 Task: open an excel sheet and write heading  Budget GuruAdd Categories in a column and its values below  'Housing, Transportation, Groceries, Utilities, Entertainment, Dining Out, Health, Miscellaneous, Savings & Total. 'Add Budgeted amount in next column and its values below  $1,500, $300, $400, $200, $150, $250, $100, $200, $500 & $4,600. Add Actual amountin next column and its values below   $1,400, $280, $420, $180, $170, $230, $120, $180, $520 & $4,500. Add Difference in next column and its values below  -$100, -$20, +$20, -$20, +$20, -$20, +$20, -$20, +$20 & -$100Save page ExpReportDashboardDashboardbook
Action: Mouse moved to (144, 147)
Screenshot: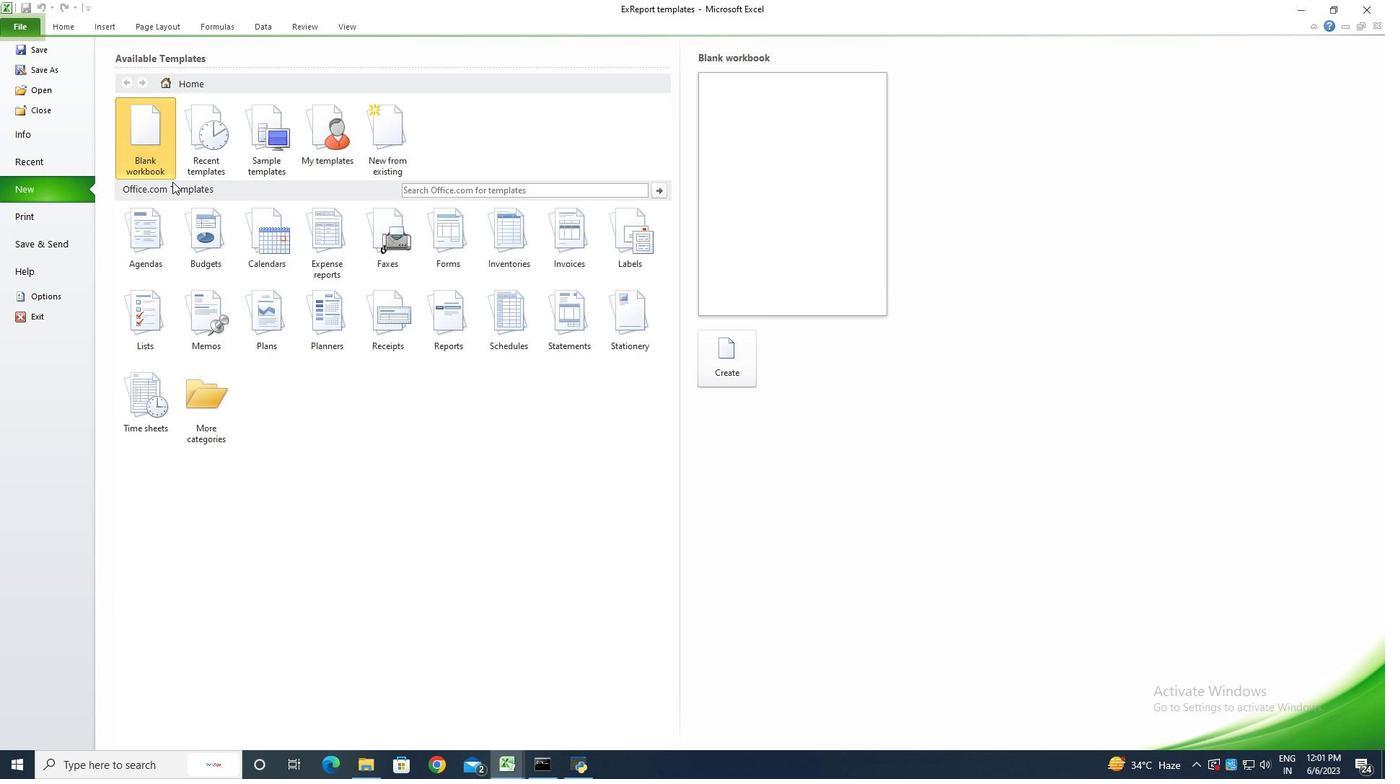 
Action: Mouse pressed left at (144, 147)
Screenshot: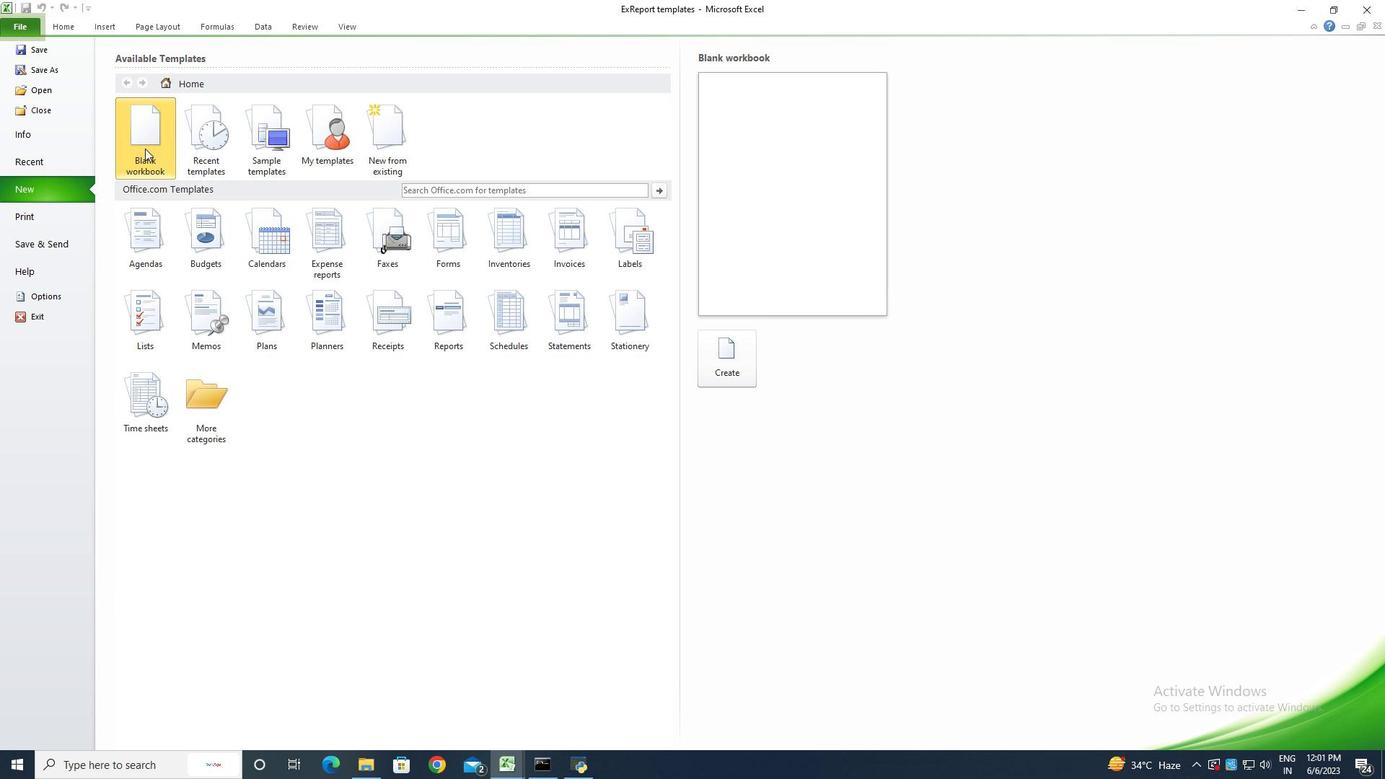 
Action: Mouse moved to (730, 370)
Screenshot: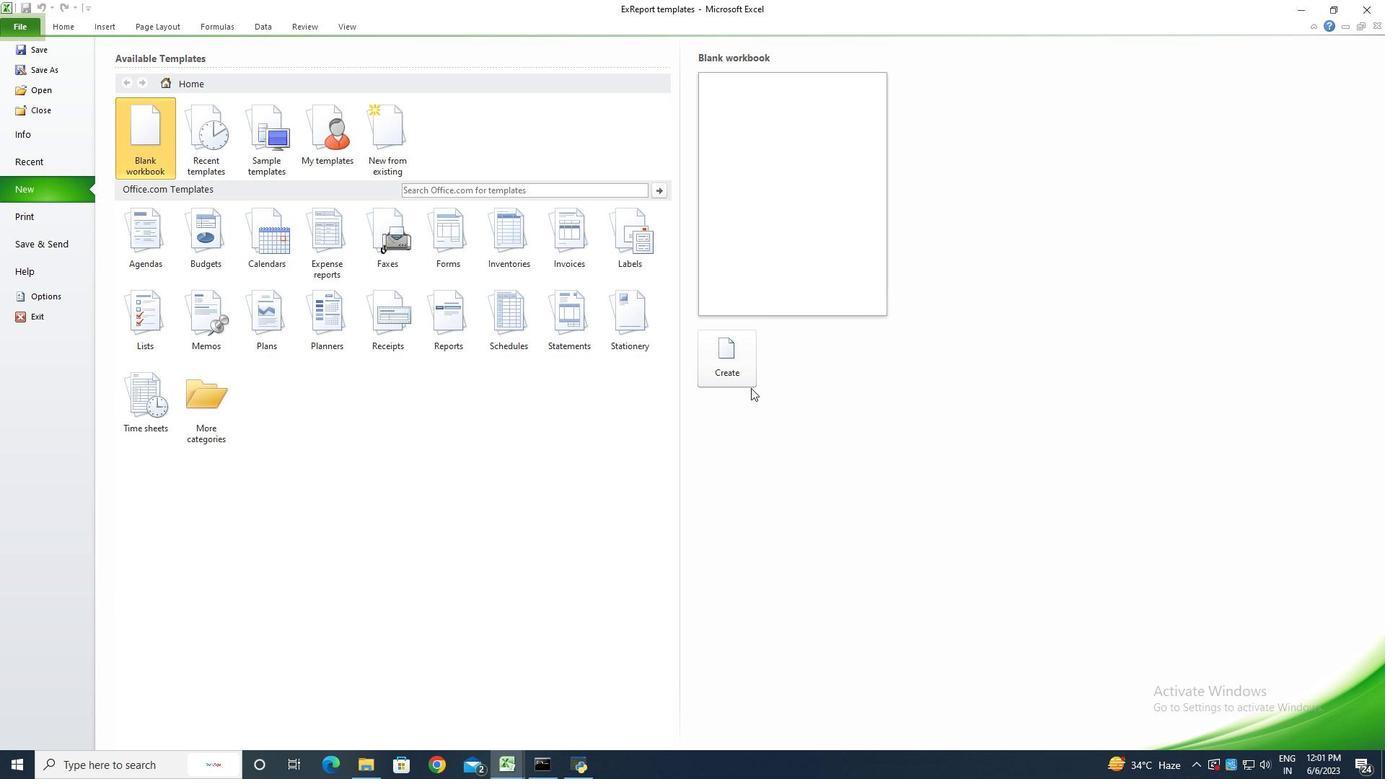 
Action: Mouse pressed left at (730, 370)
Screenshot: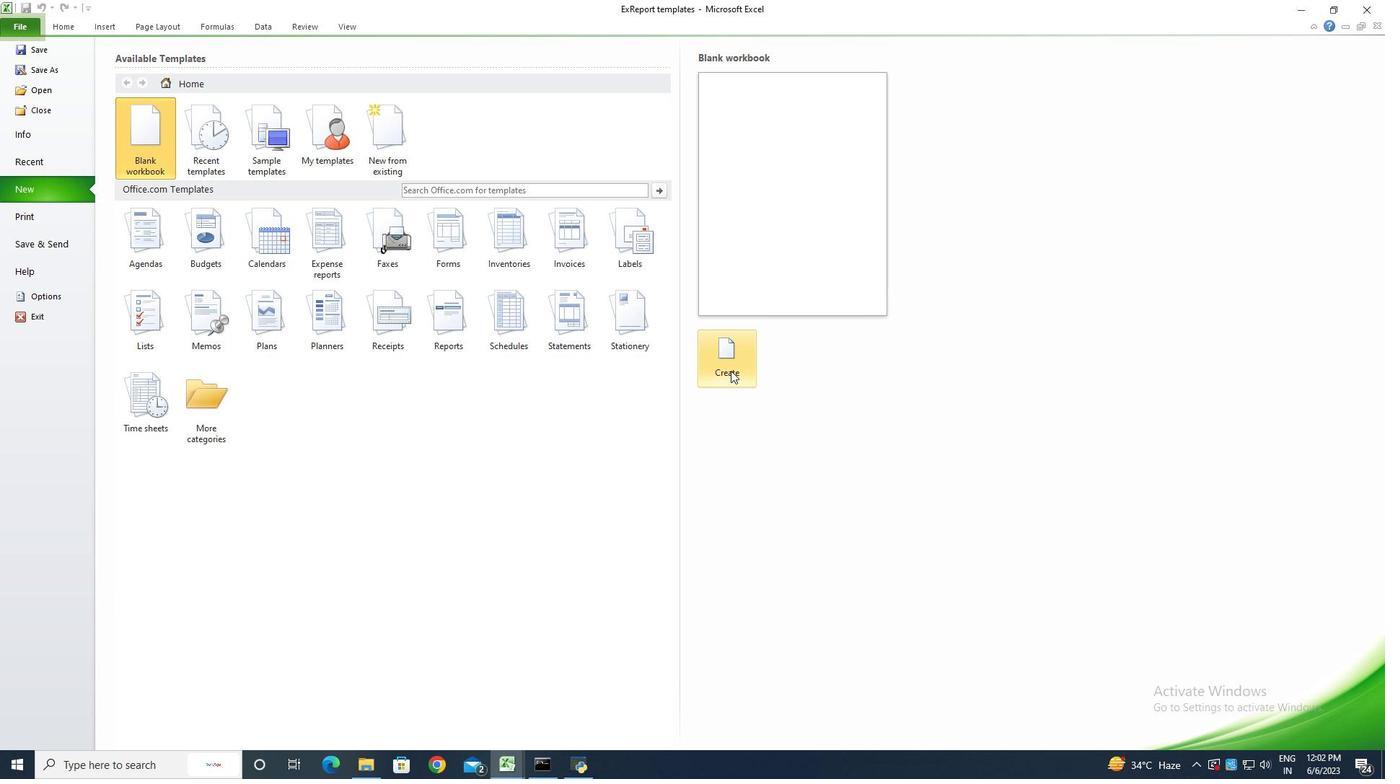 
Action: Key pressed <Key.shift><Key.shift><Key.shift><Key.shift><Key.shift><Key.shift><Key.shift>Budget<Key.space><Key.shift><Key.shift>Guru<Key.enter><Key.shift>Categories<Key.enter><Key.shift><Key.shift><Key.shift>Housing<Key.enter><Key.shift>Transportation<Key.enter><Key.shift><Key.shift><Key.shift><Key.shift>Groceries<Key.enter><Key.shift>Utilities<Key.enter><Key.shift>Entertainment<Key.enter><Key.shift>Dining<Key.space><Key.shift>Out<Key.enter><Key.shift>Health<Key.enter><Key.shift><Key.shift><Key.shift><Key.shift><Key.shift>Miscellaneour<Key.backspace>s<Key.enter><Key.shift>Svings<Key.backspace><Key.backspace><Key.backspace><Key.backspace><Key.backspace>avings<Key.enter><Key.shift>Ta<Key.backspace>otal<Key.enter>
Screenshot: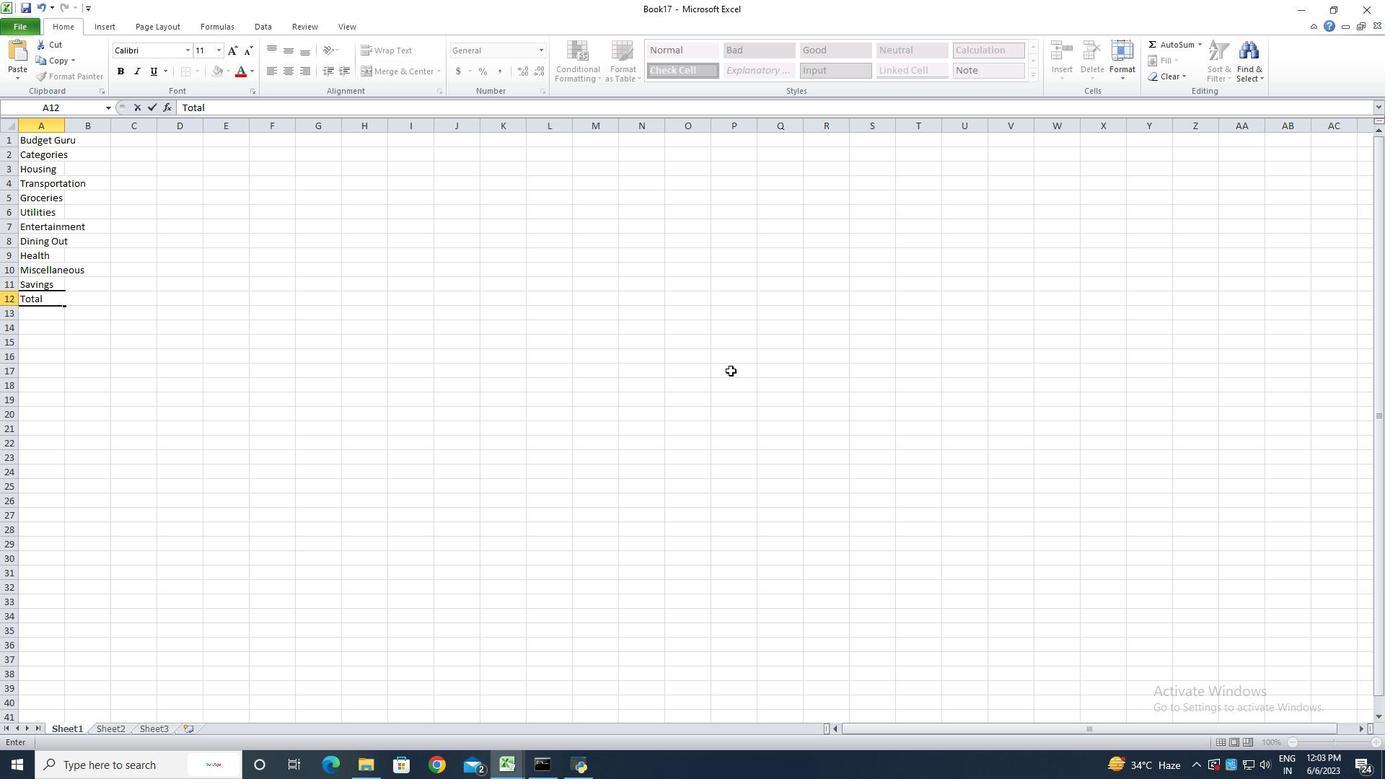 
Action: Mouse moved to (66, 127)
Screenshot: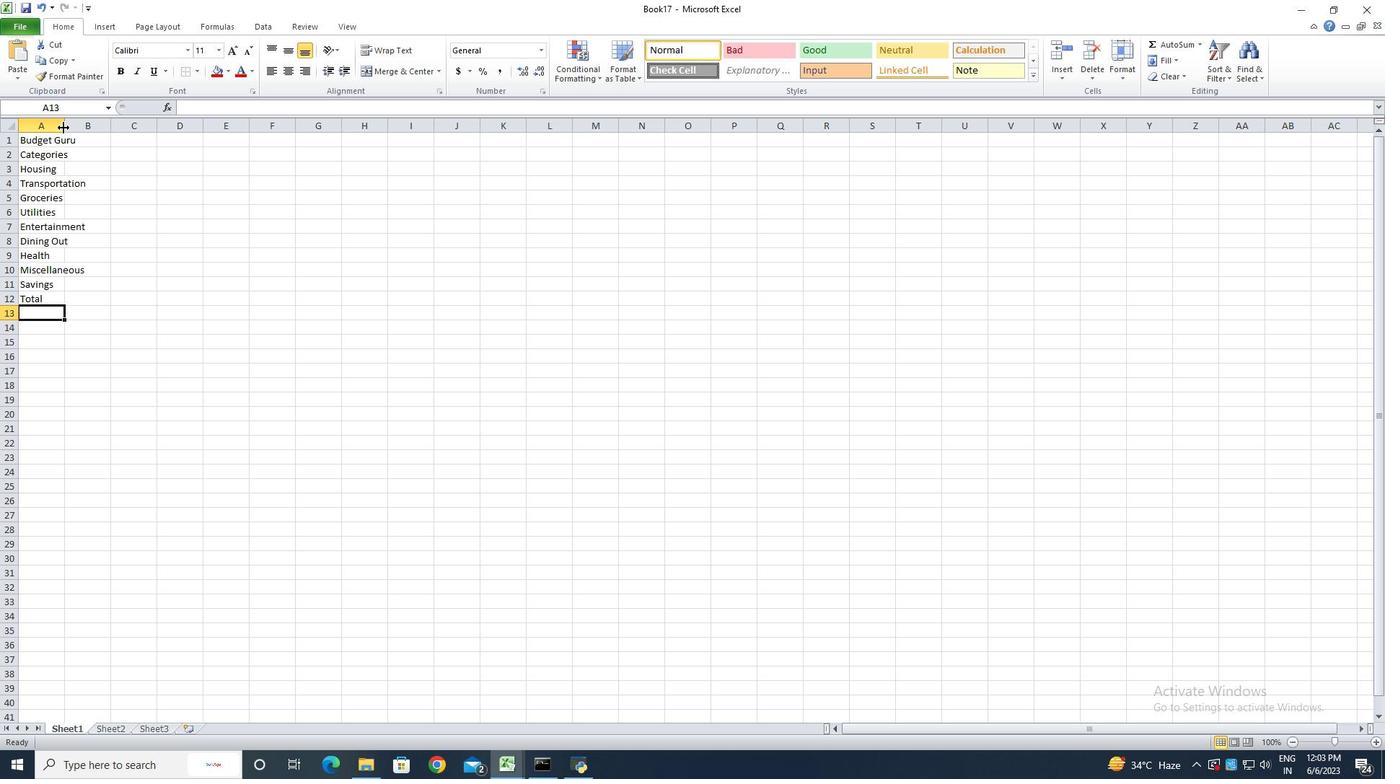 
Action: Mouse pressed left at (66, 127)
Screenshot: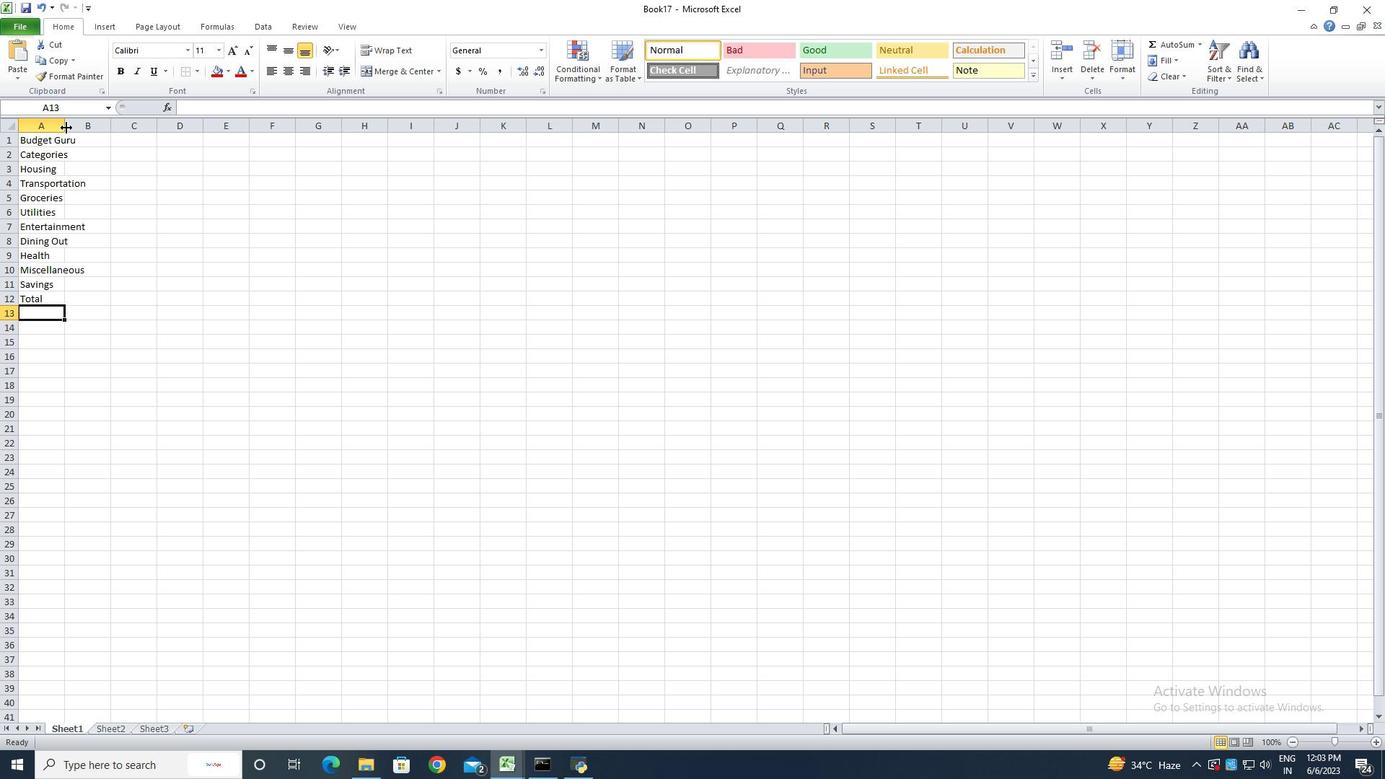 
Action: Mouse pressed left at (66, 127)
Screenshot: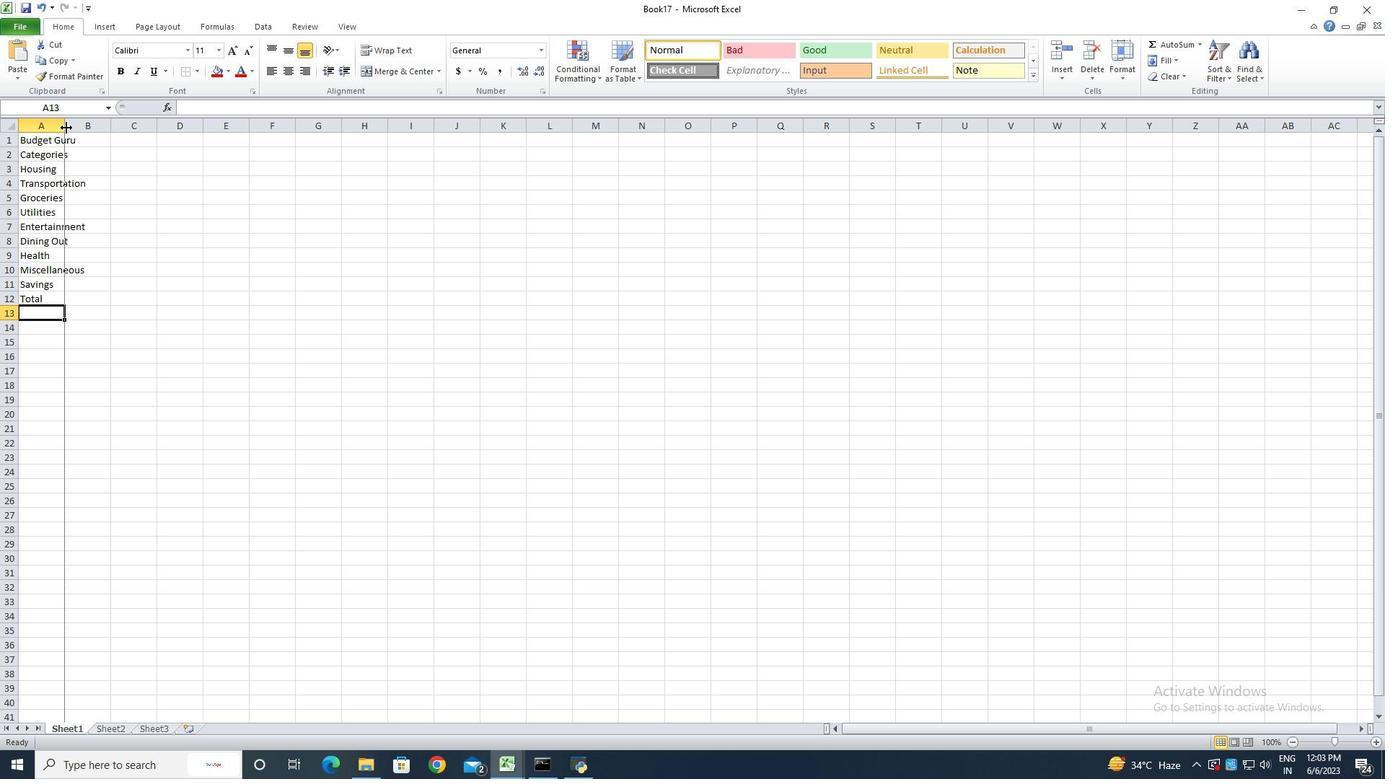 
Action: Mouse moved to (111, 155)
Screenshot: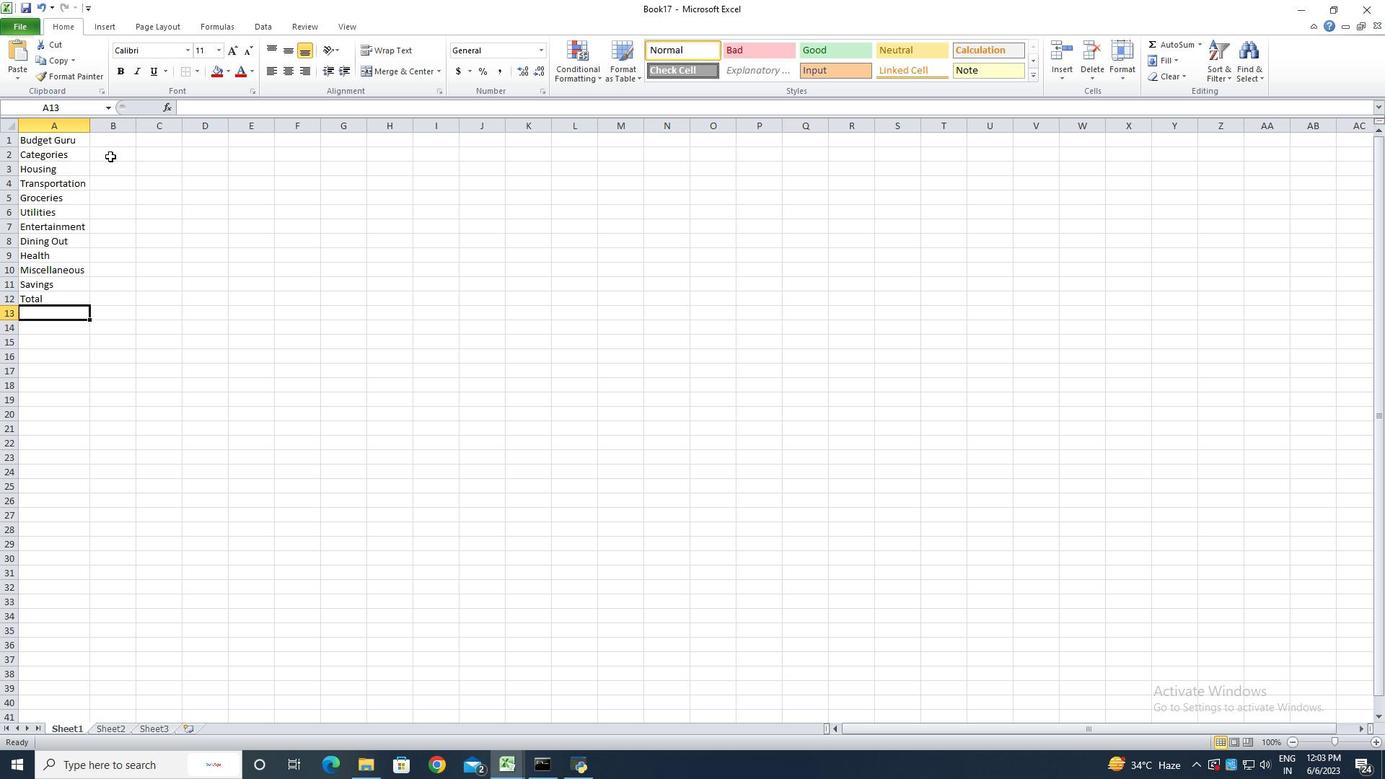 
Action: Mouse pressed left at (111, 155)
Screenshot: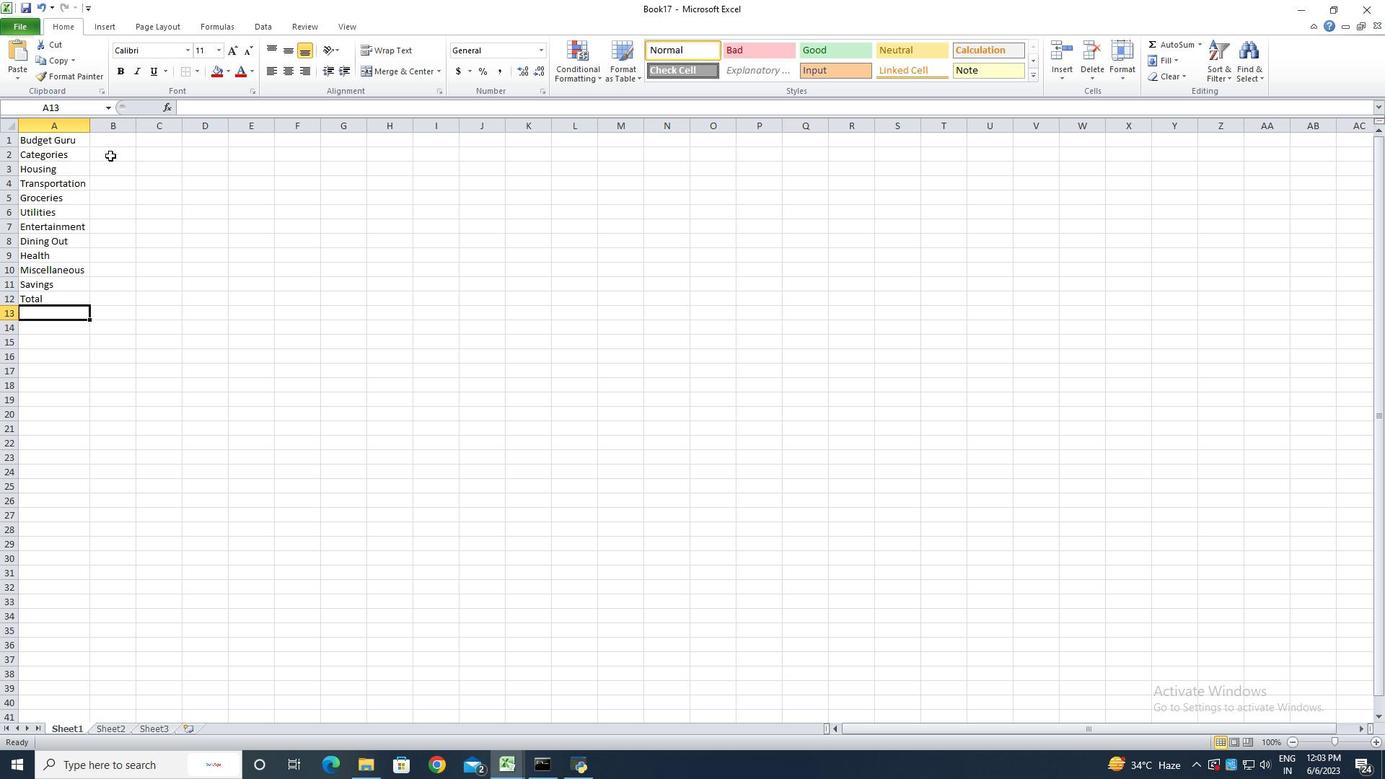 
Action: Key pressed <Key.shift><Key.shift>Budgeted<Key.space><Key.shift><Key.shift><Key.shift><Key.shift><Key.shift><Key.shift><Key.shift><Key.shift><Key.shift><Key.shift><Key.shift><Key.shift>Amount<Key.enter>1500<Key.enter>300<Key.enter>400<Key.enter>200<Key.enter>150<Key.enter>250<Key.enter>100<Key.enter>200<Key.enter>200<Key.backspace><Key.backspace><Key.backspace>500<Key.enter>4600<Key.enter>
Screenshot: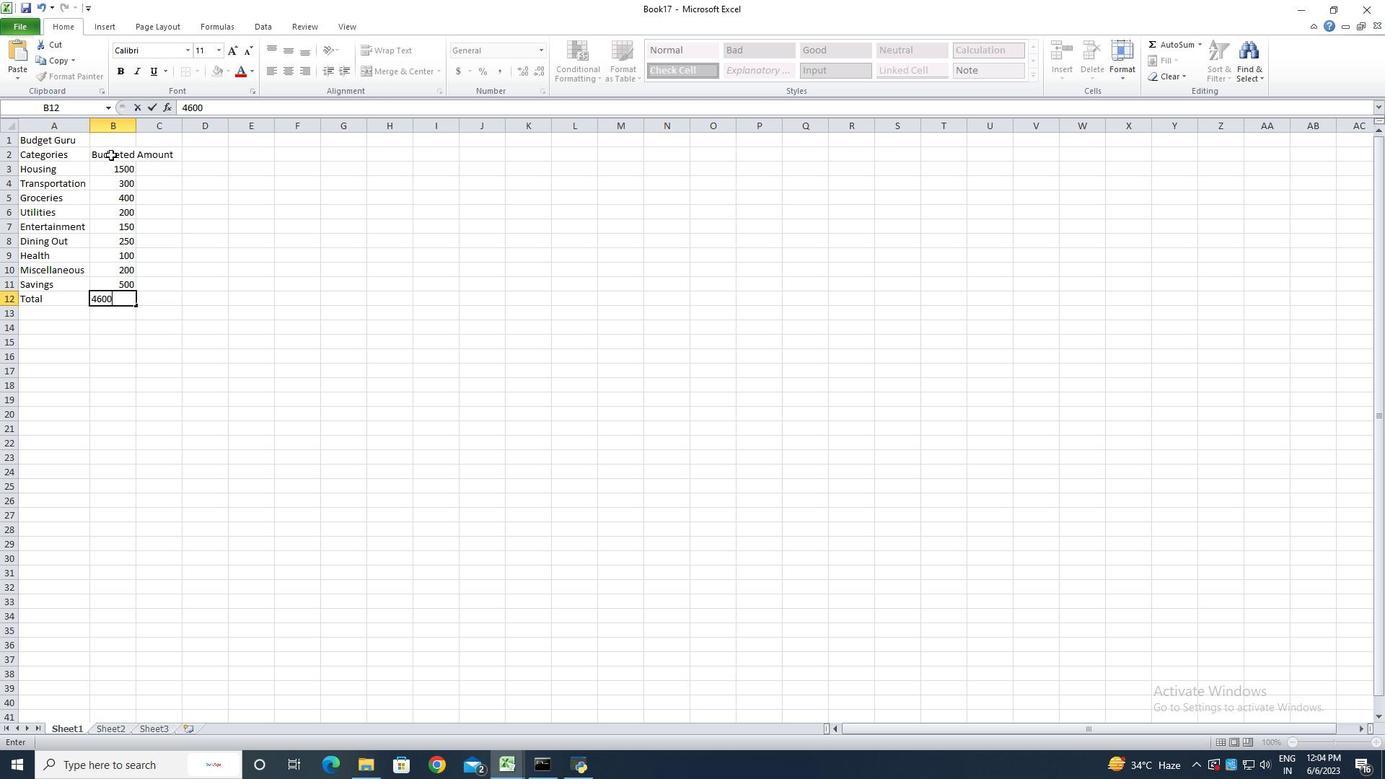 
Action: Mouse moved to (109, 170)
Screenshot: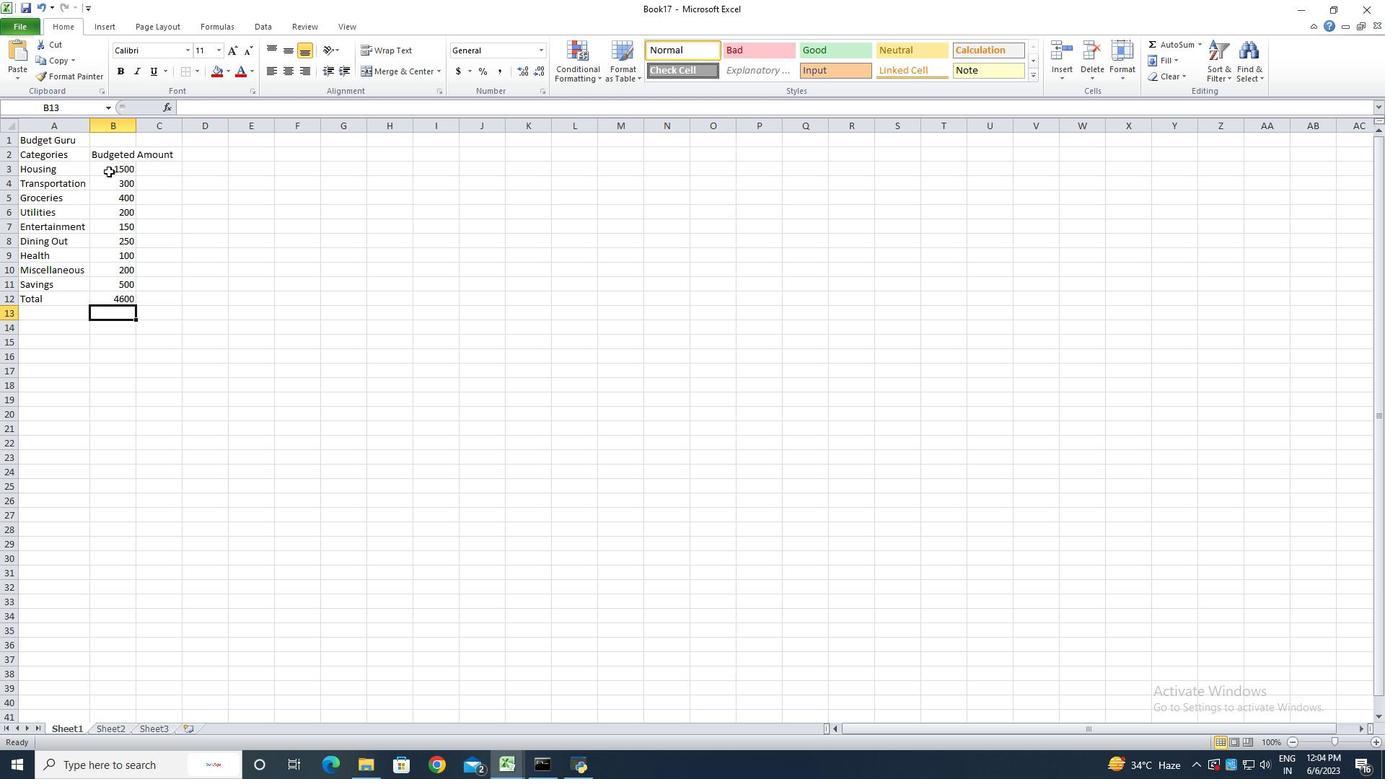 
Action: Mouse pressed left at (109, 170)
Screenshot: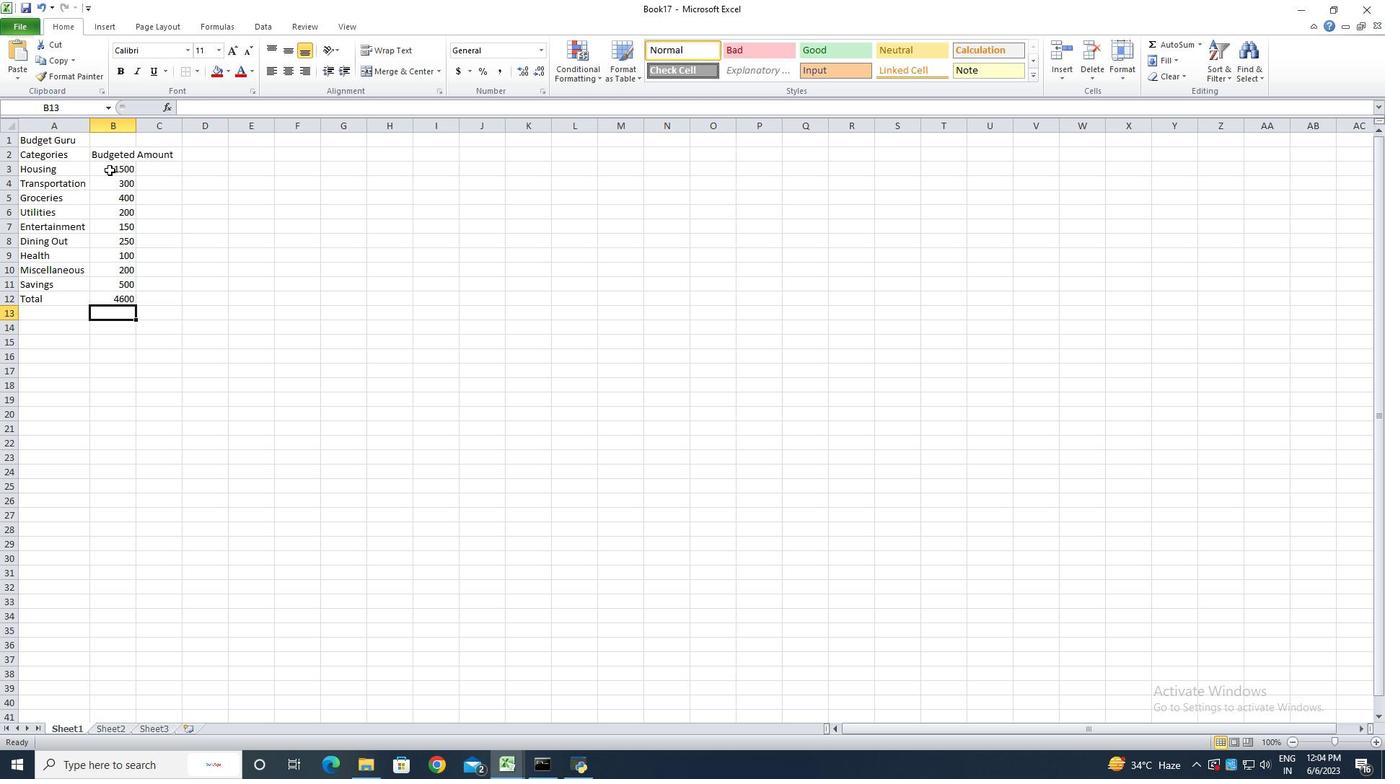 
Action: Mouse moved to (538, 52)
Screenshot: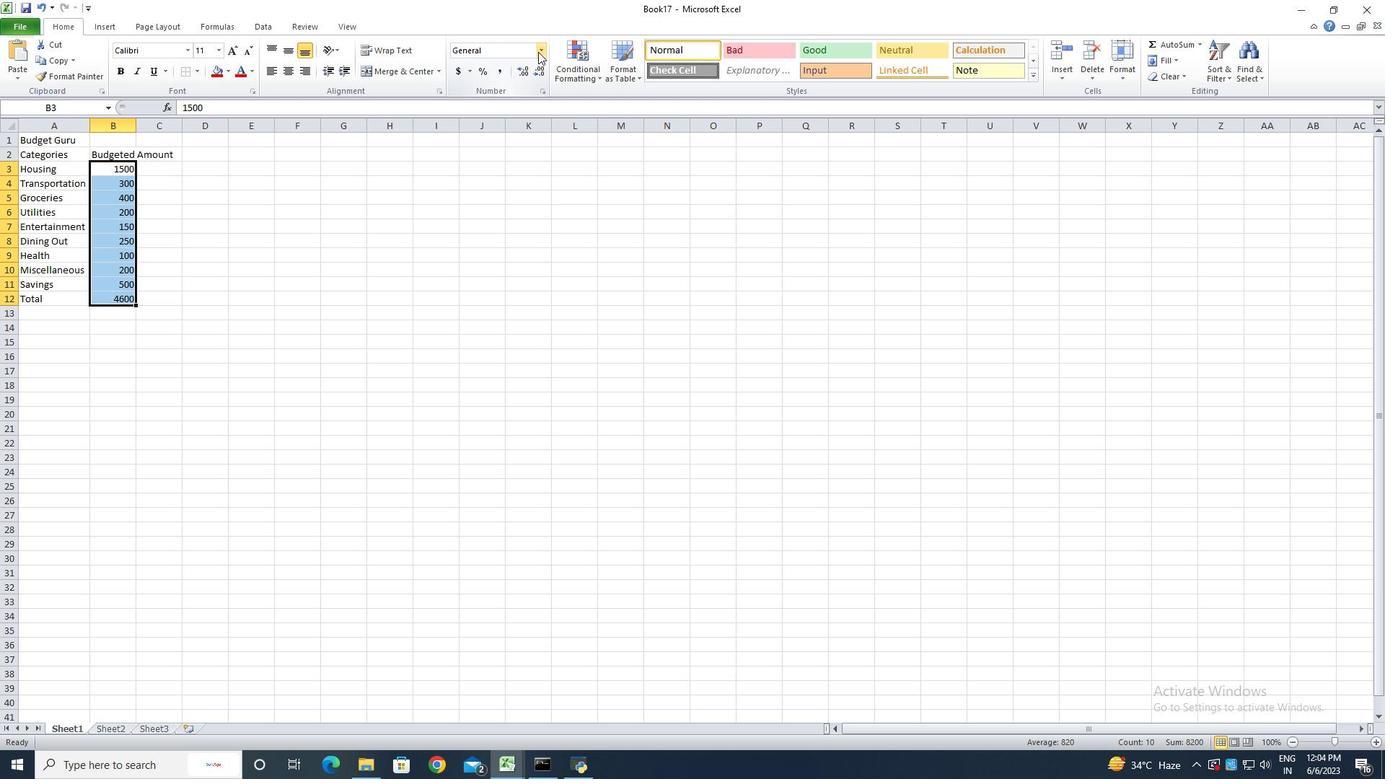 
Action: Mouse pressed left at (538, 52)
Screenshot: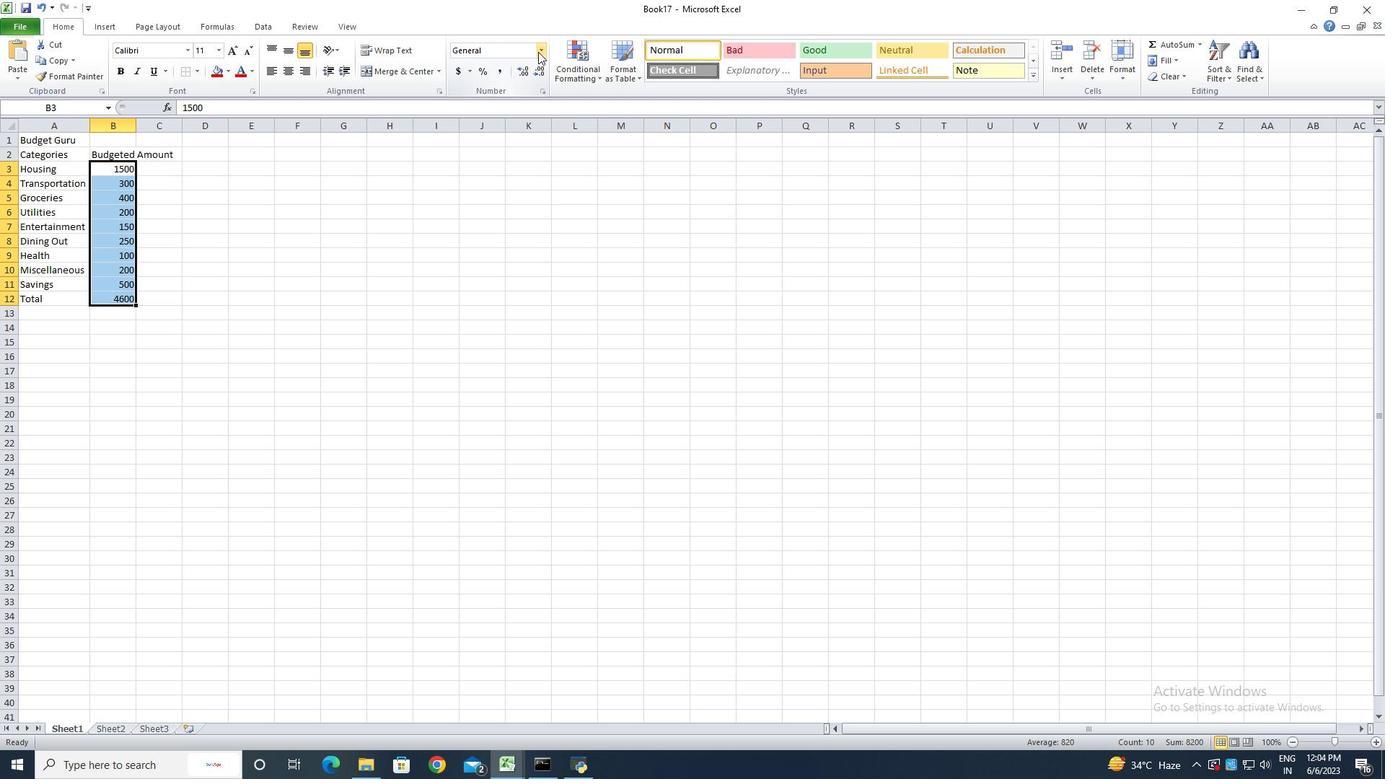 
Action: Mouse moved to (509, 419)
Screenshot: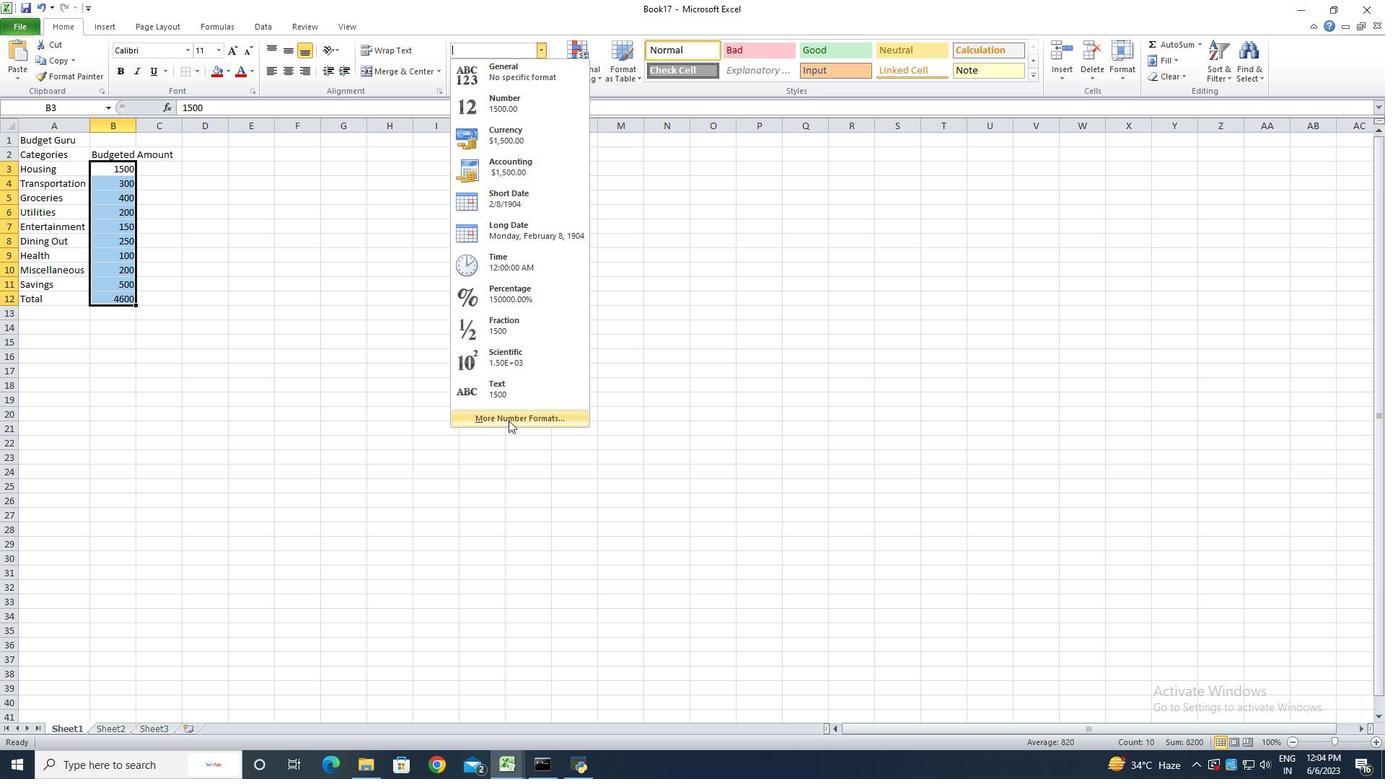 
Action: Mouse pressed left at (509, 419)
Screenshot: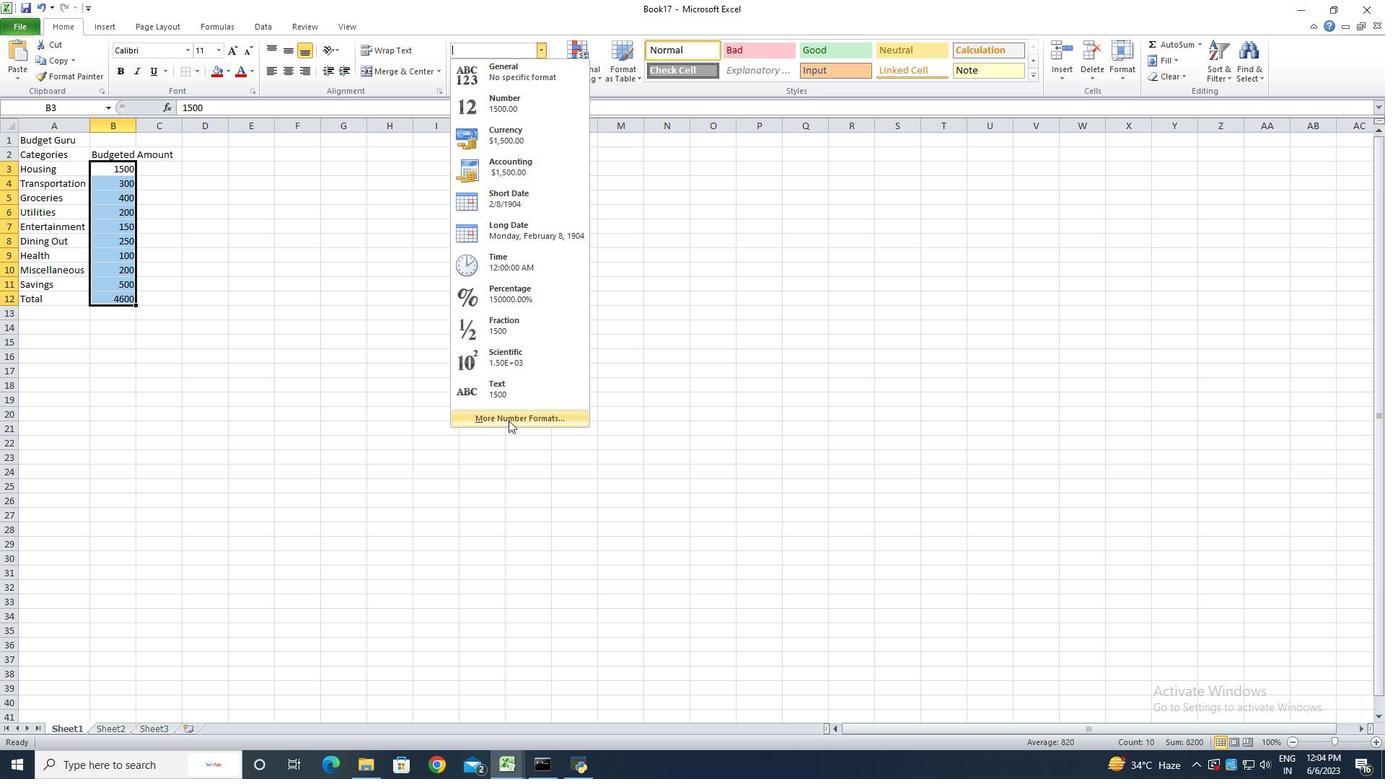
Action: Mouse moved to (225, 270)
Screenshot: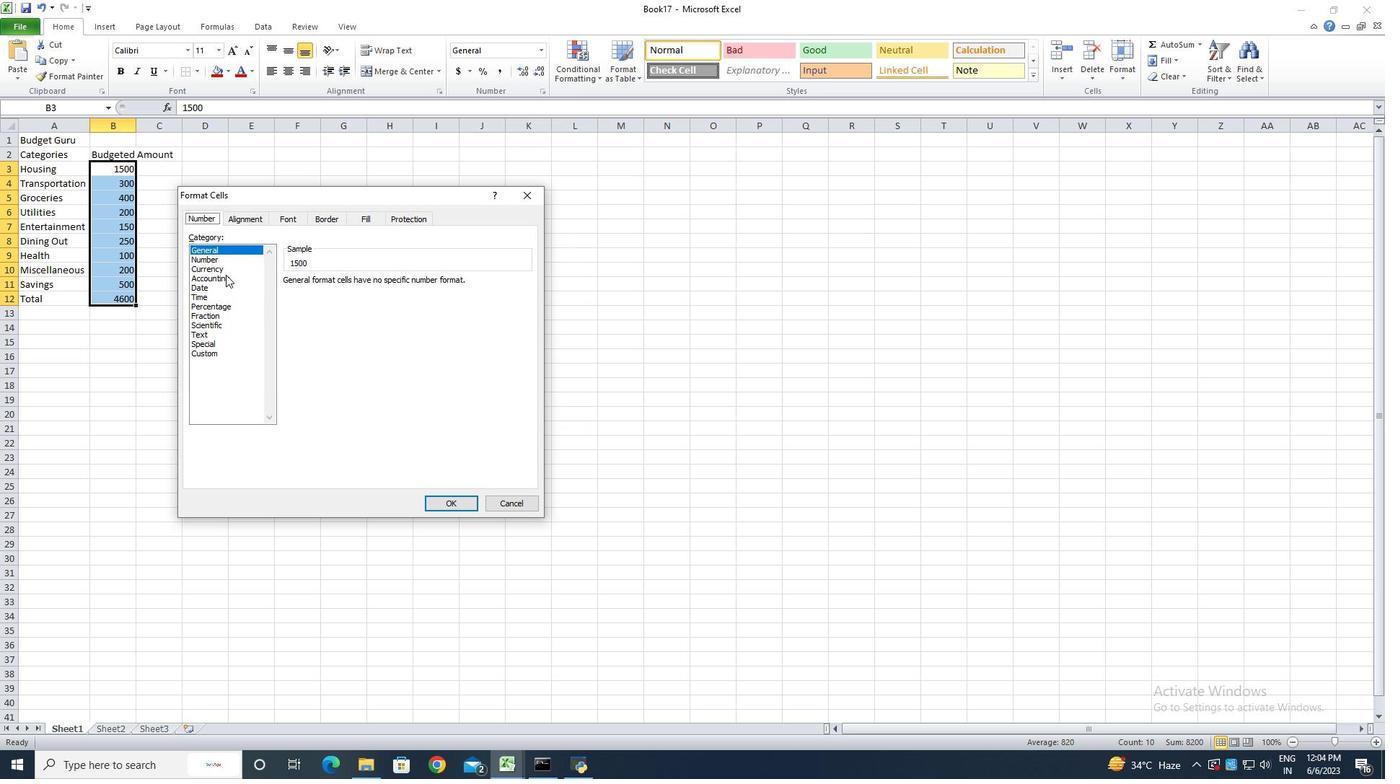 
Action: Mouse pressed left at (225, 270)
Screenshot: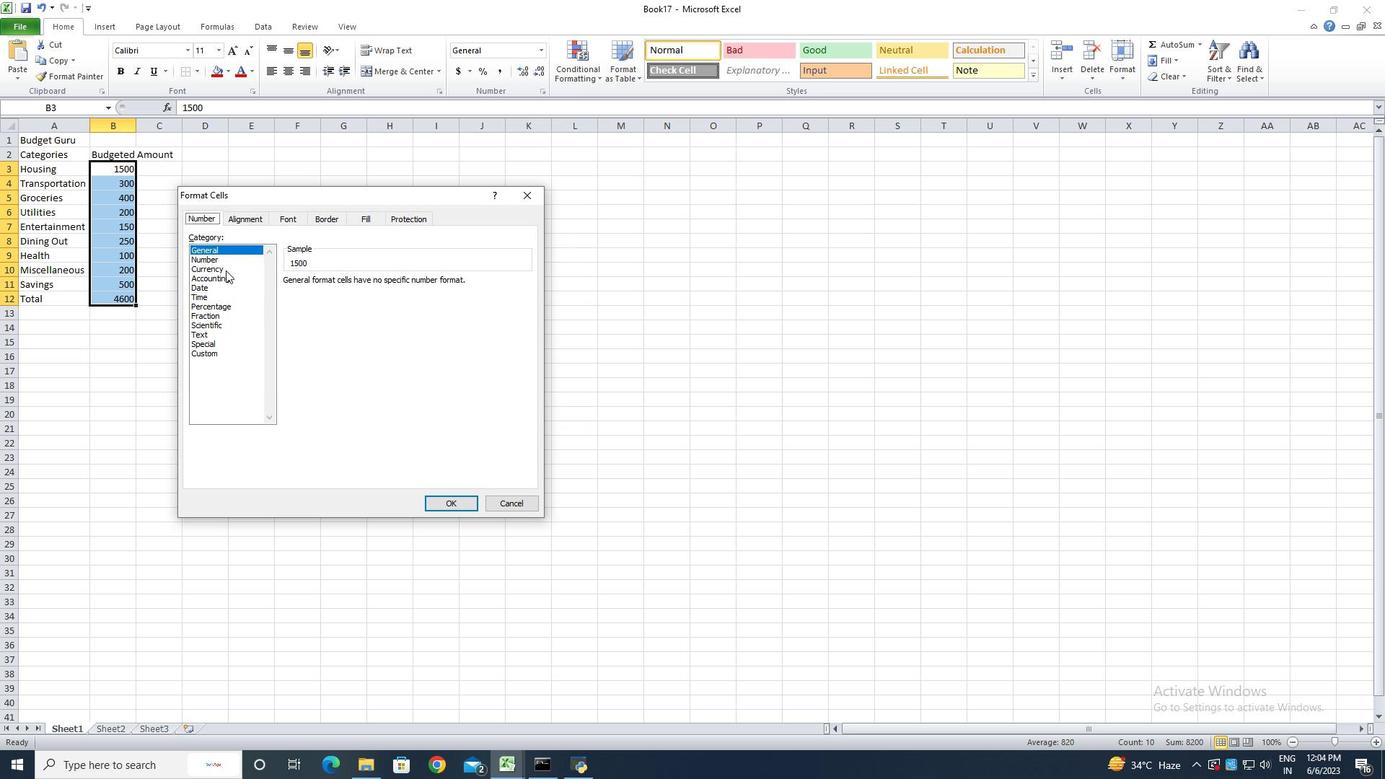 
Action: Mouse moved to (378, 285)
Screenshot: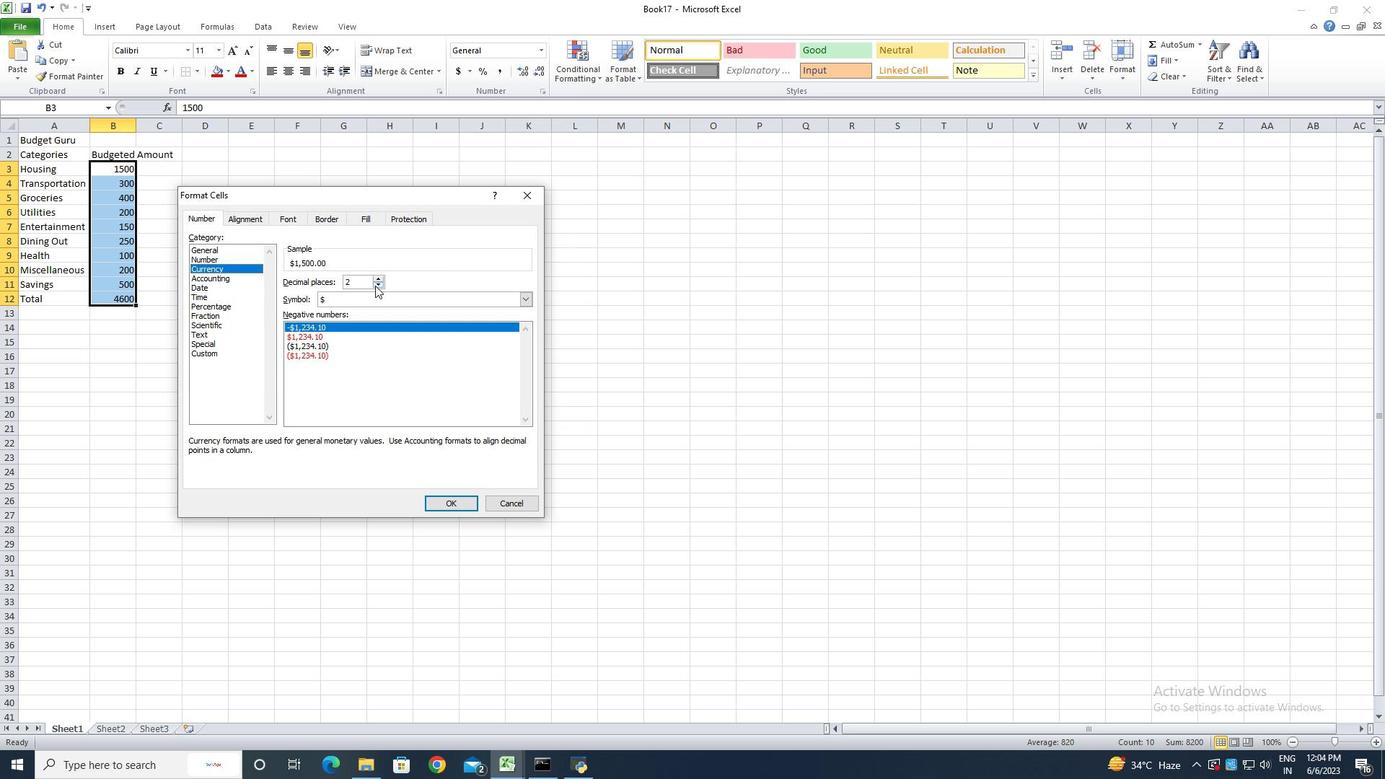 
Action: Mouse pressed left at (378, 285)
Screenshot: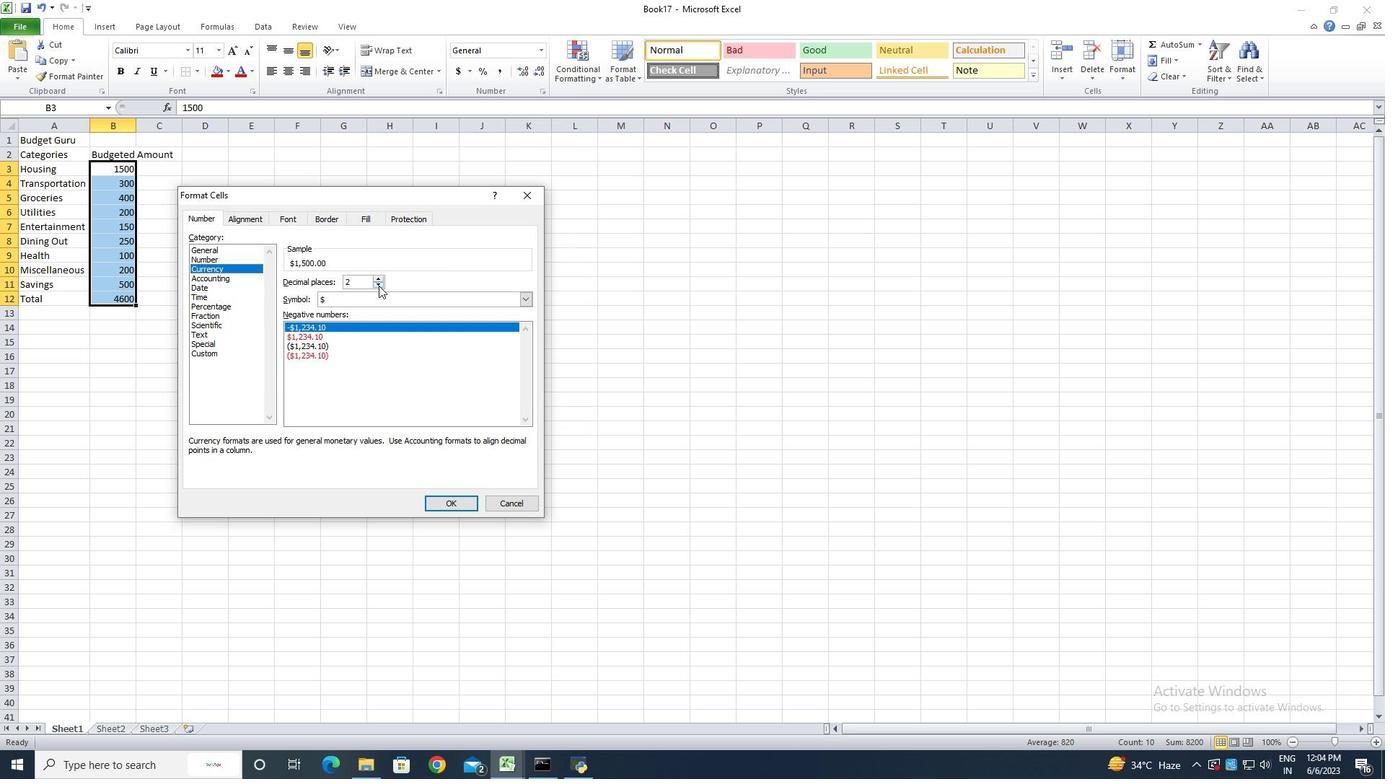 
Action: Mouse pressed left at (378, 285)
Screenshot: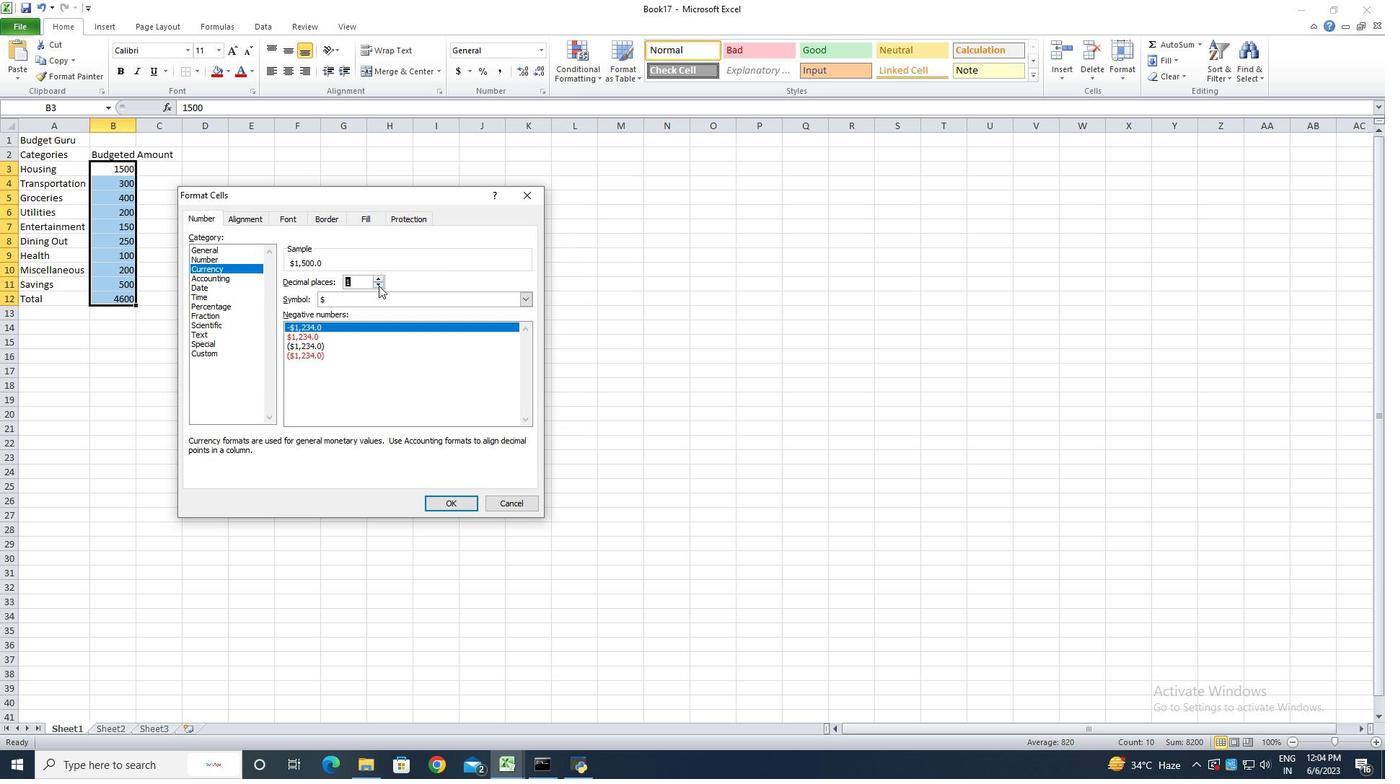 
Action: Mouse moved to (447, 508)
Screenshot: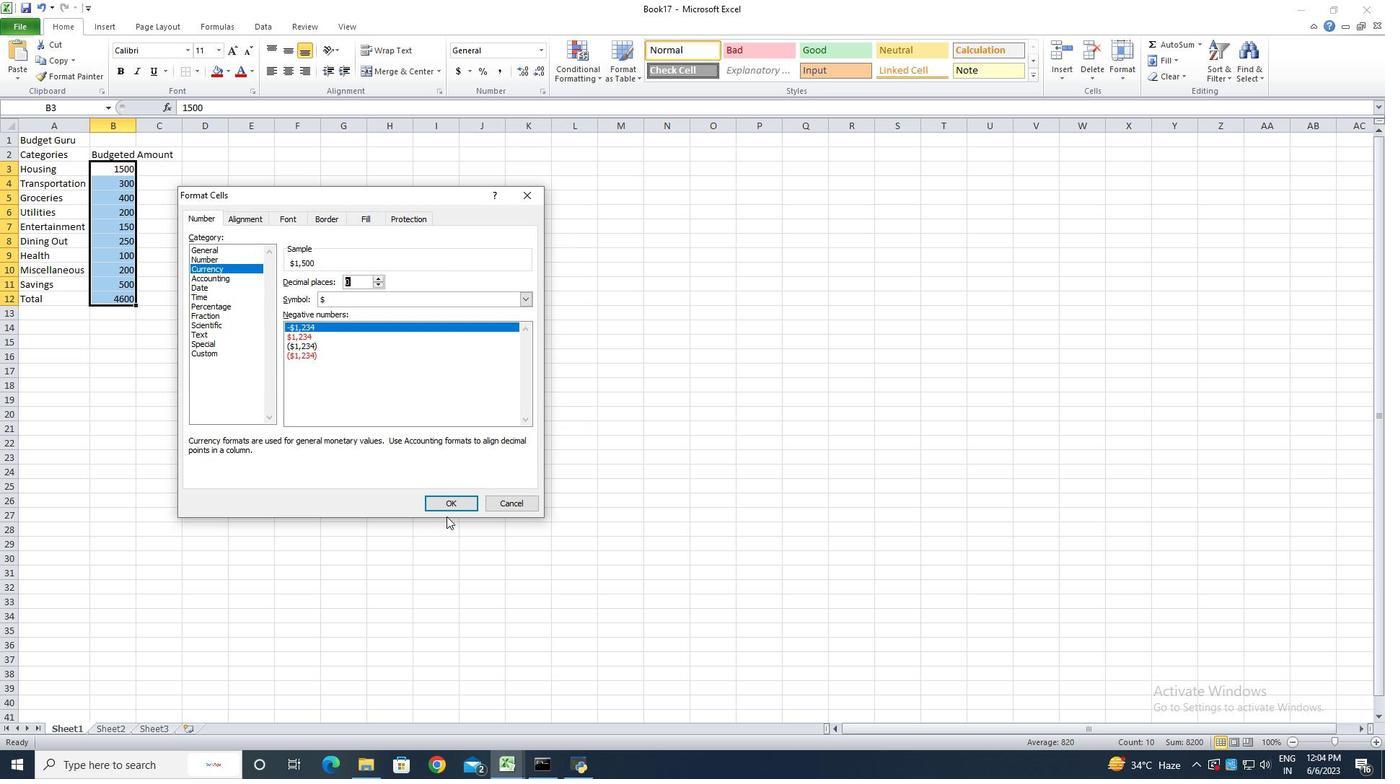 
Action: Mouse pressed left at (447, 508)
Screenshot: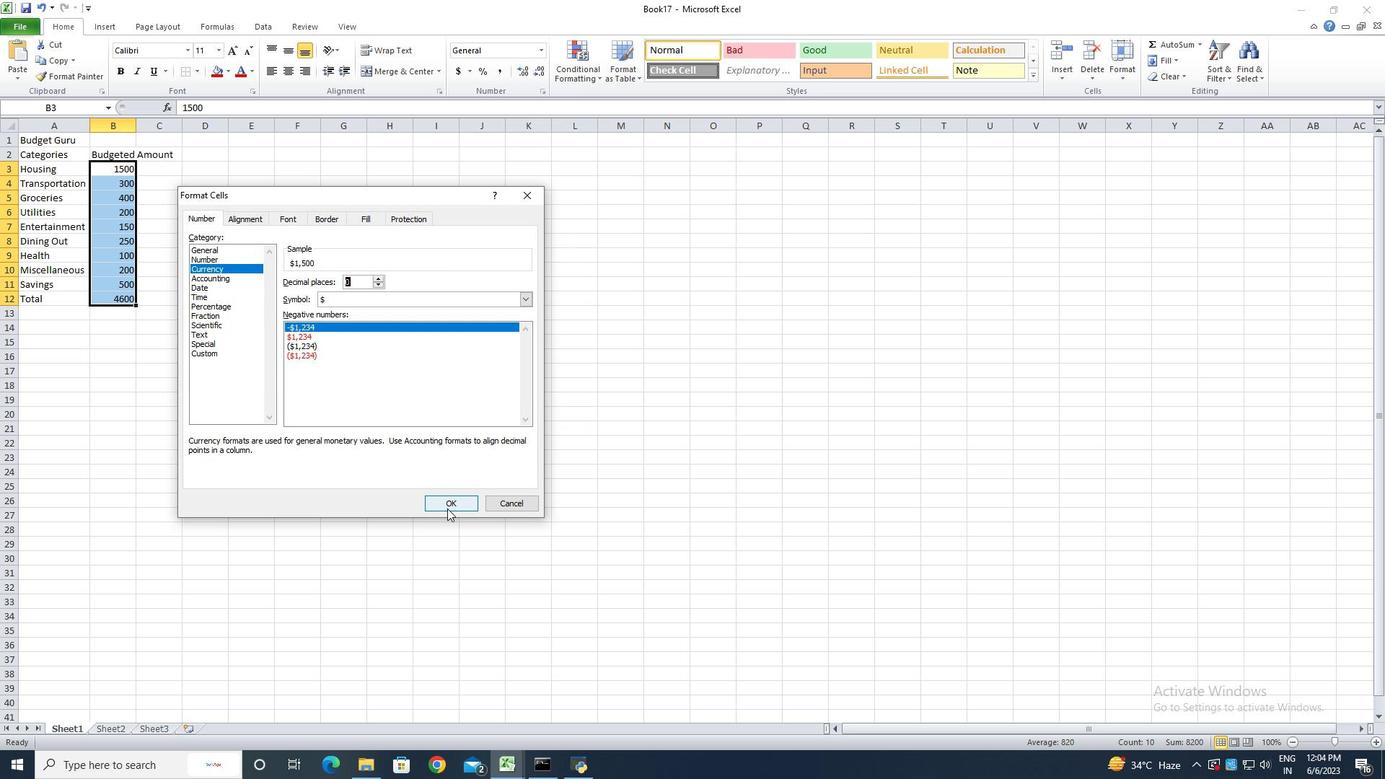 
Action: Mouse moved to (136, 132)
Screenshot: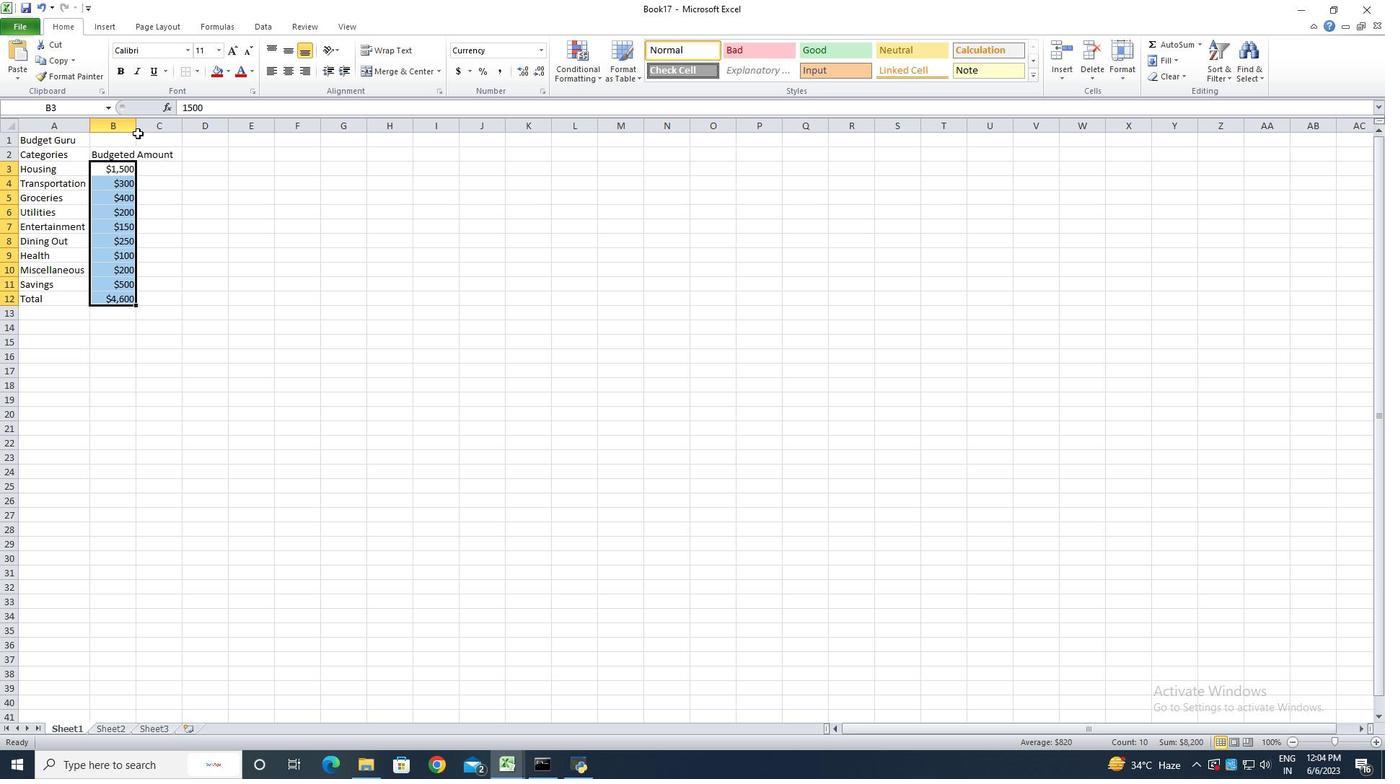 
Action: Mouse pressed left at (136, 132)
Screenshot: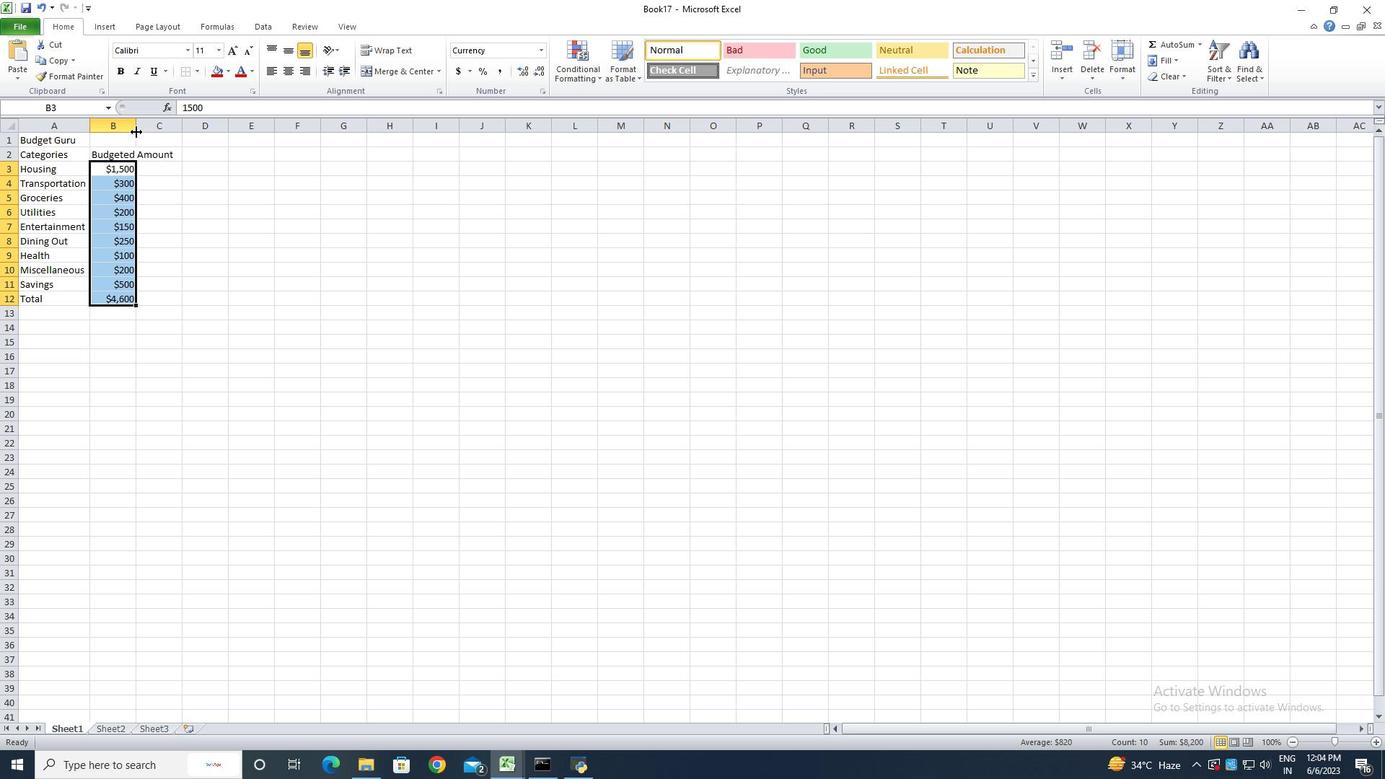 
Action: Mouse pressed left at (136, 132)
Screenshot: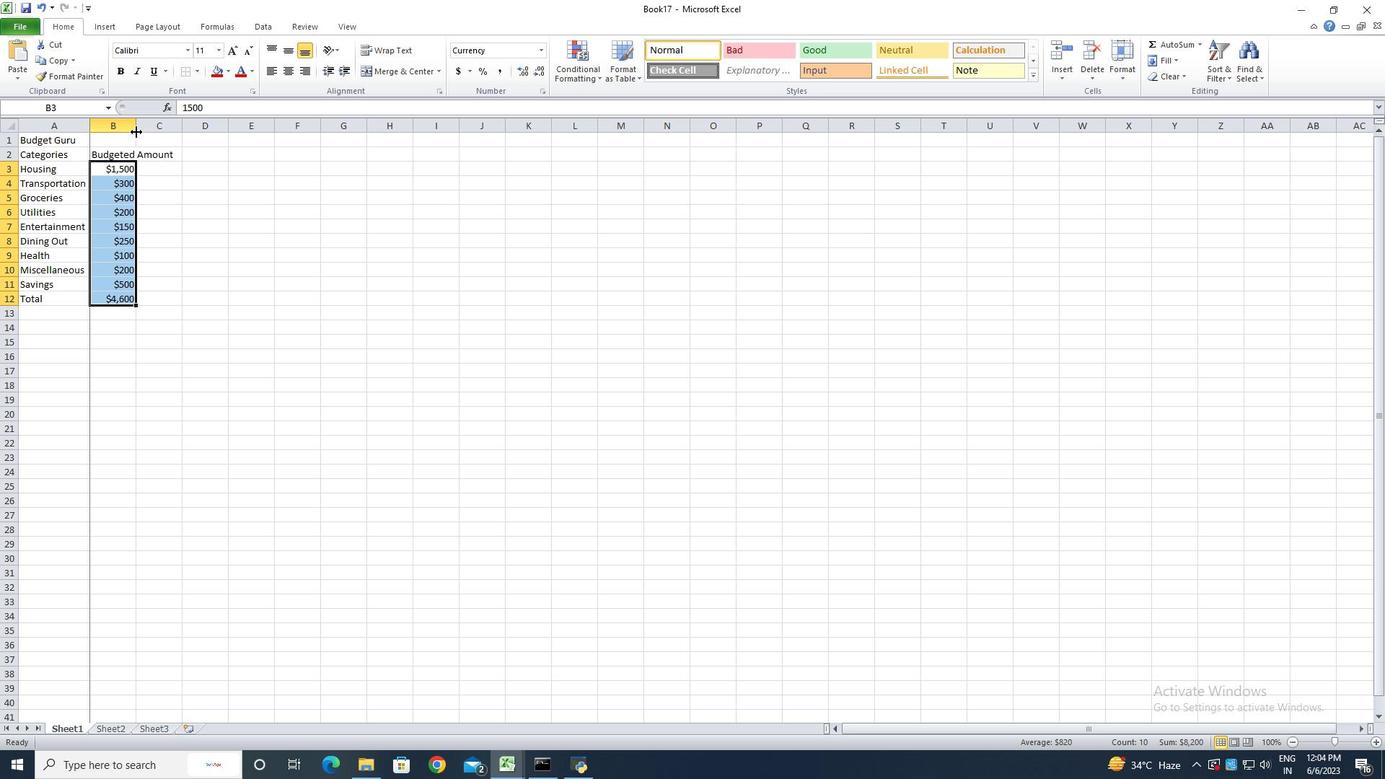 
Action: Mouse moved to (194, 156)
Screenshot: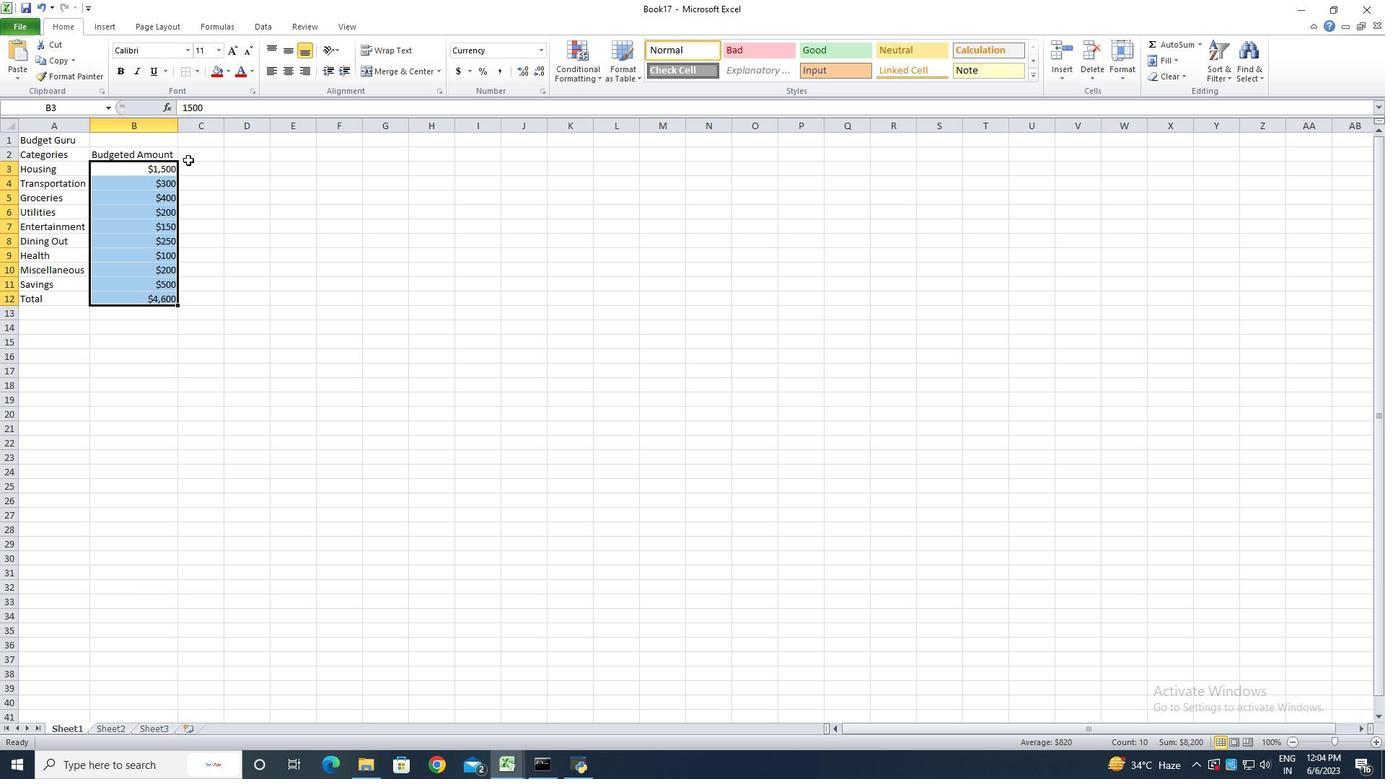 
Action: Mouse pressed left at (194, 156)
Screenshot: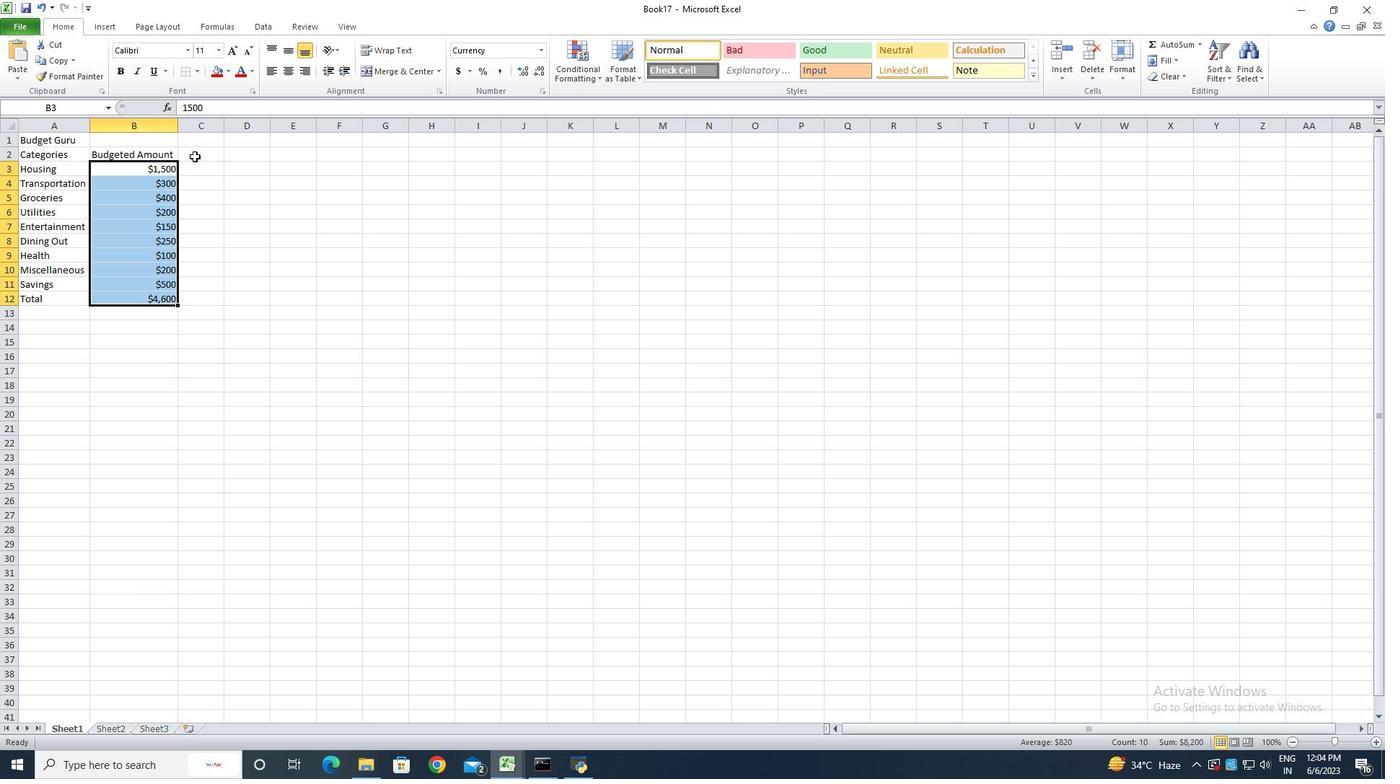 
Action: Key pressed <Key.shift>Actual
Screenshot: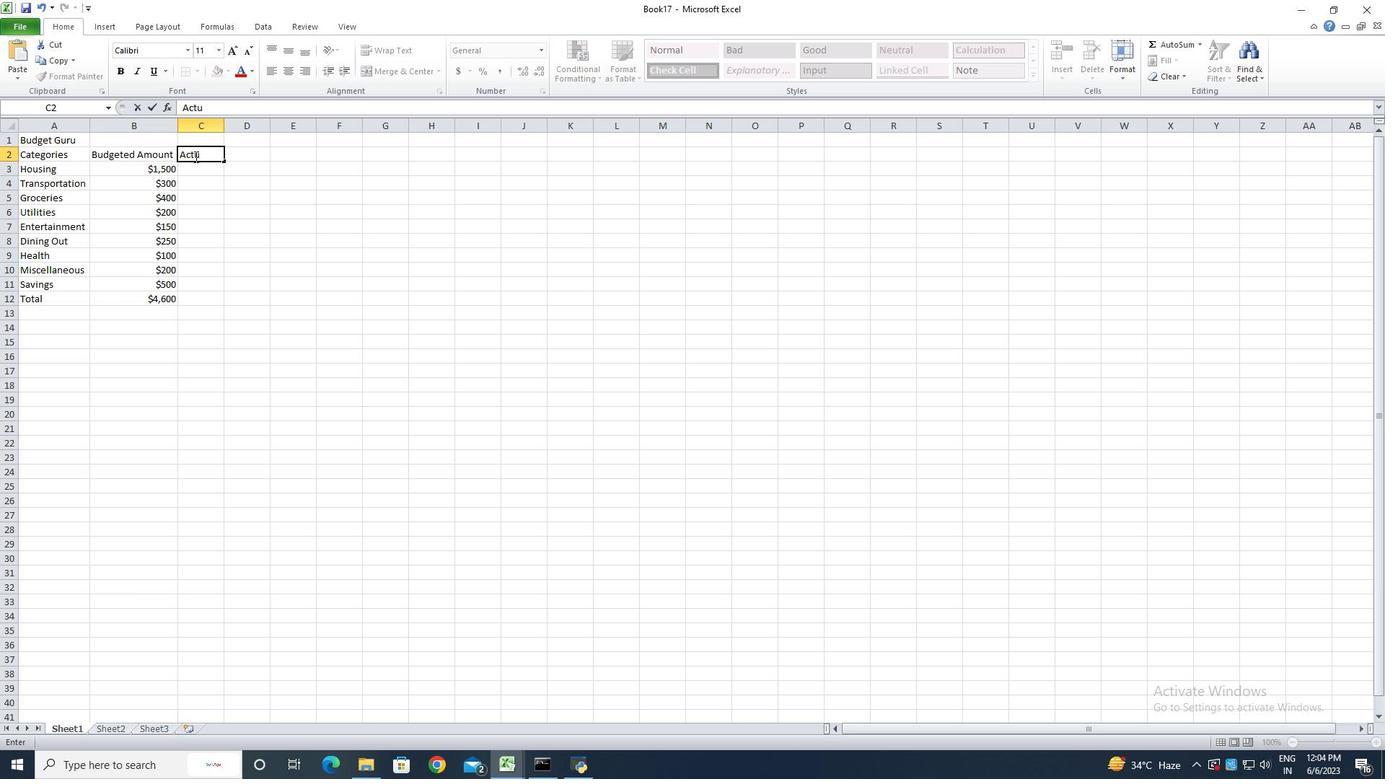 
Action: Mouse moved to (172, 75)
Screenshot: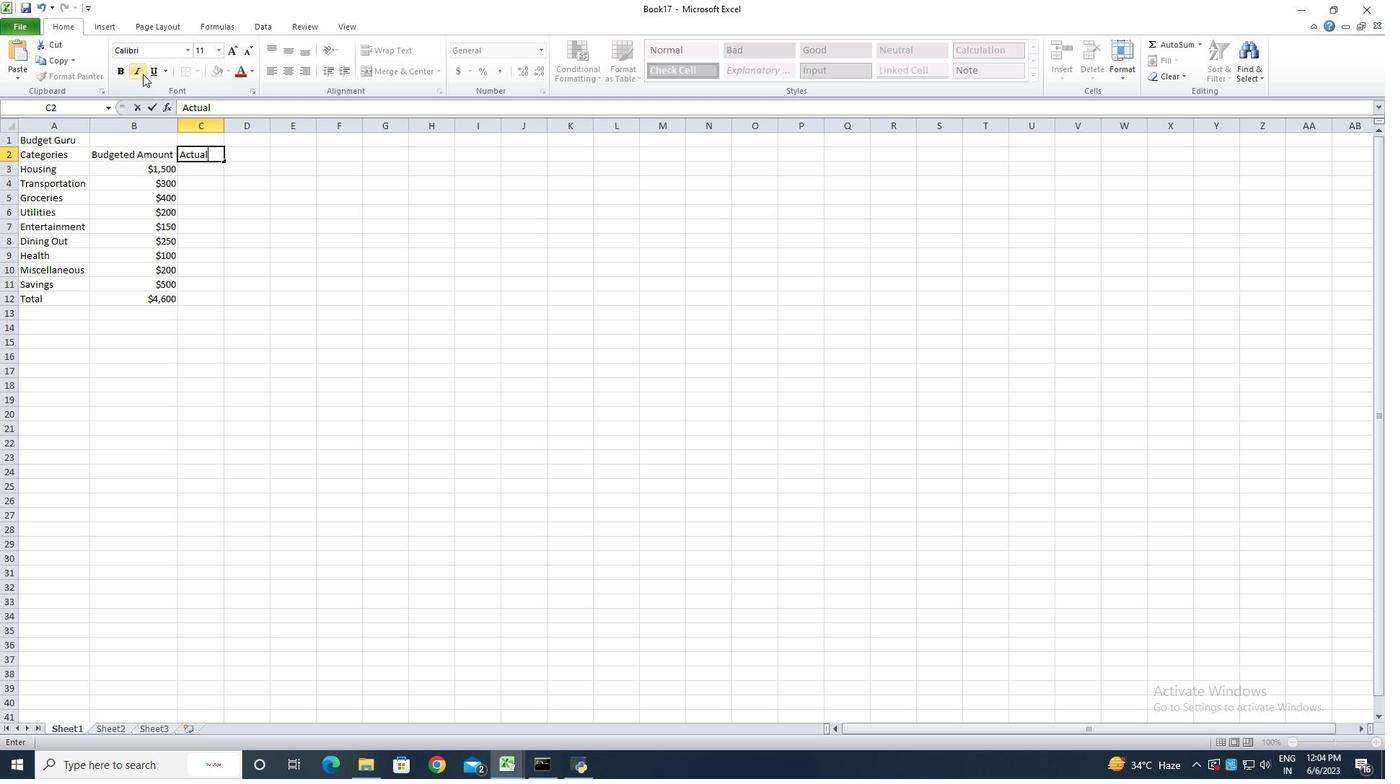 
Action: Key pressed <Key.space><Key.shift>Amount<Key.enter>1400<Key.enter>280<Key.enter>420<Key.enter>180<Key.enter>170<Key.enter>230<Key.enter>120<Key.enter>180<Key.enter>520<Key.enter>546<Key.backspace><Key.backspace><Key.backspace><Key.backspace>4500<Key.enter>
Screenshot: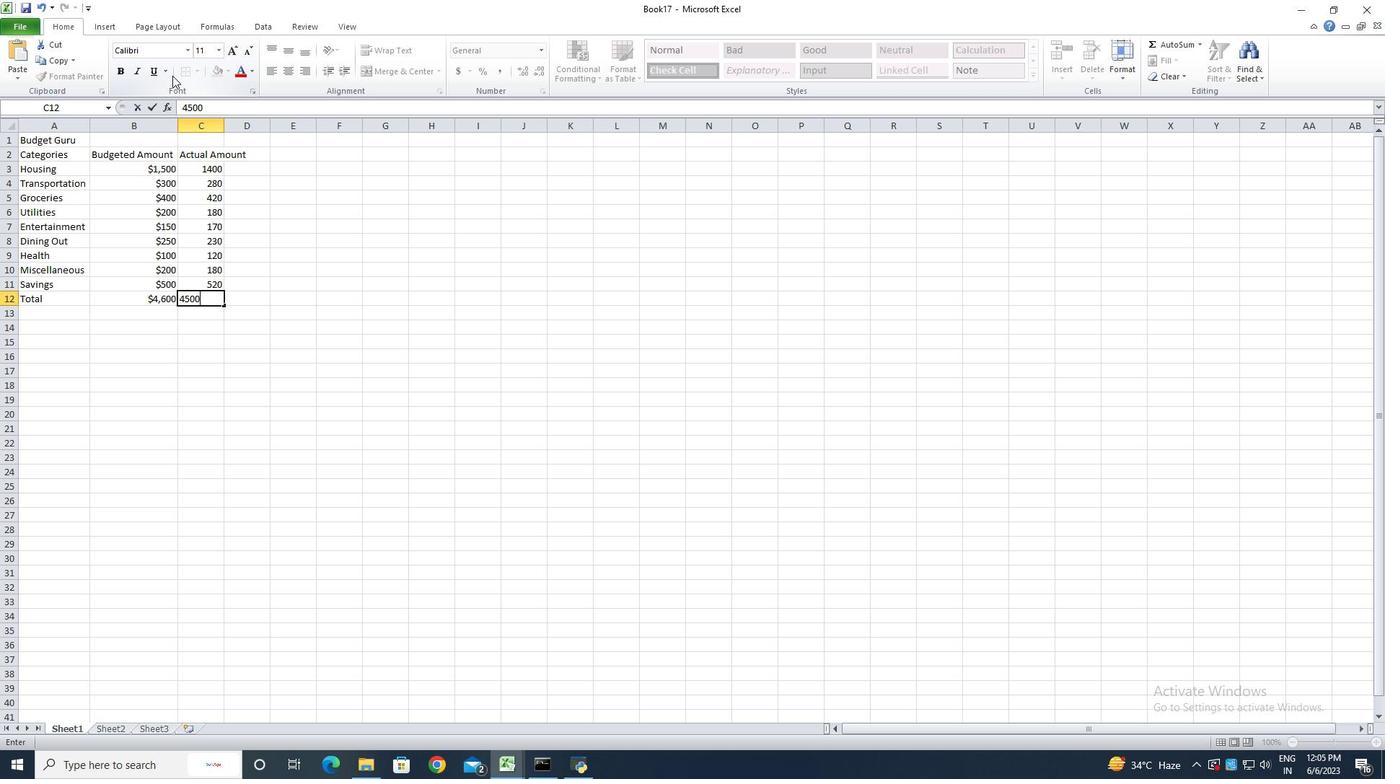 
Action: Mouse moved to (206, 168)
Screenshot: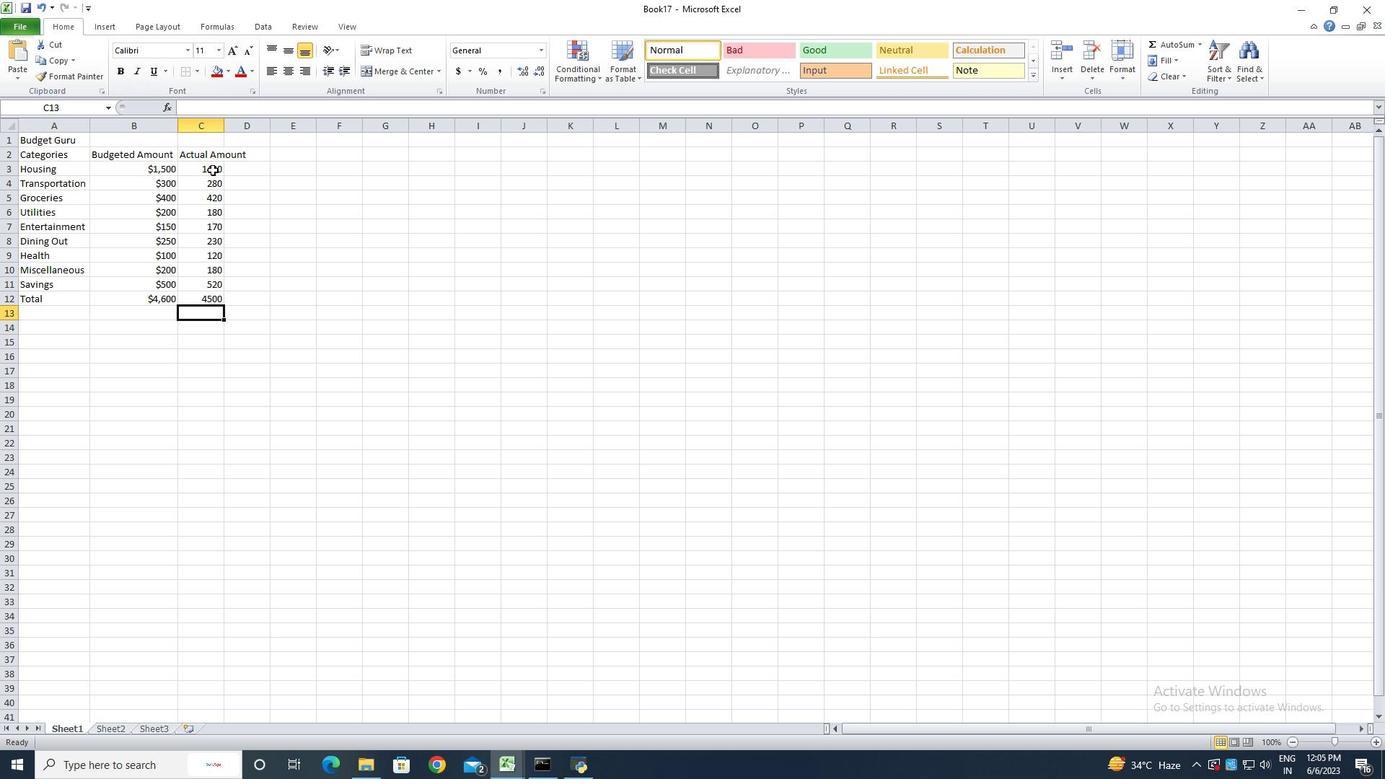 
Action: Mouse pressed left at (206, 168)
Screenshot: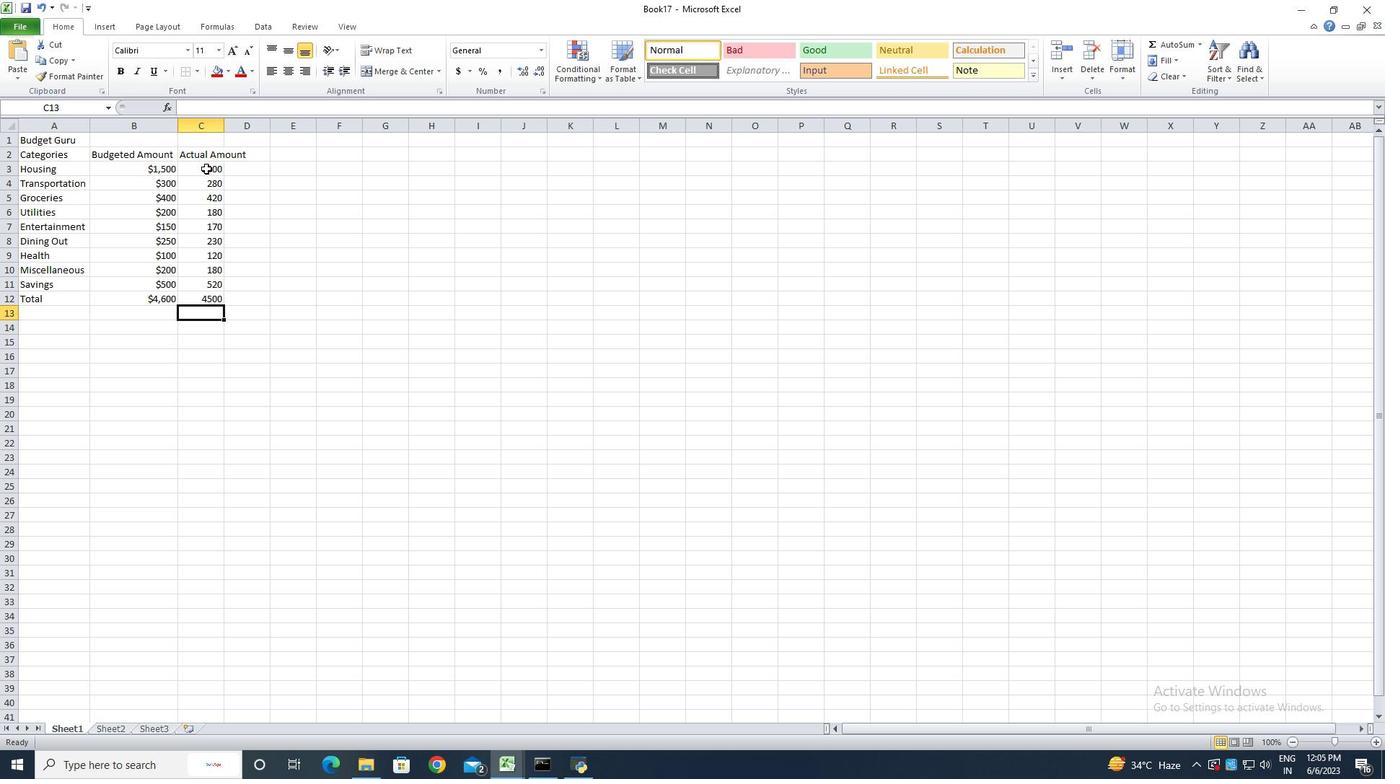 
Action: Mouse moved to (193, 308)
Screenshot: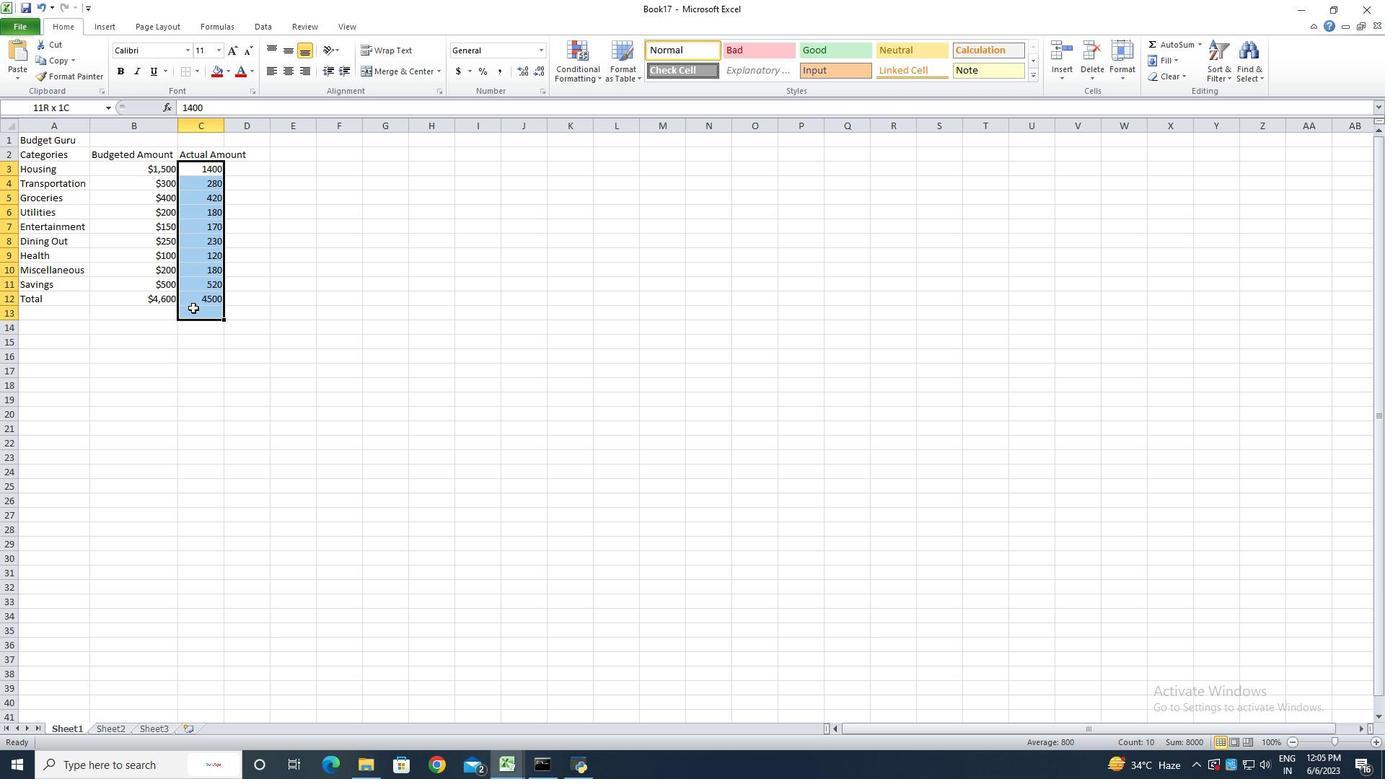 
Action: Key pressed <Key.shift><Key.up>
Screenshot: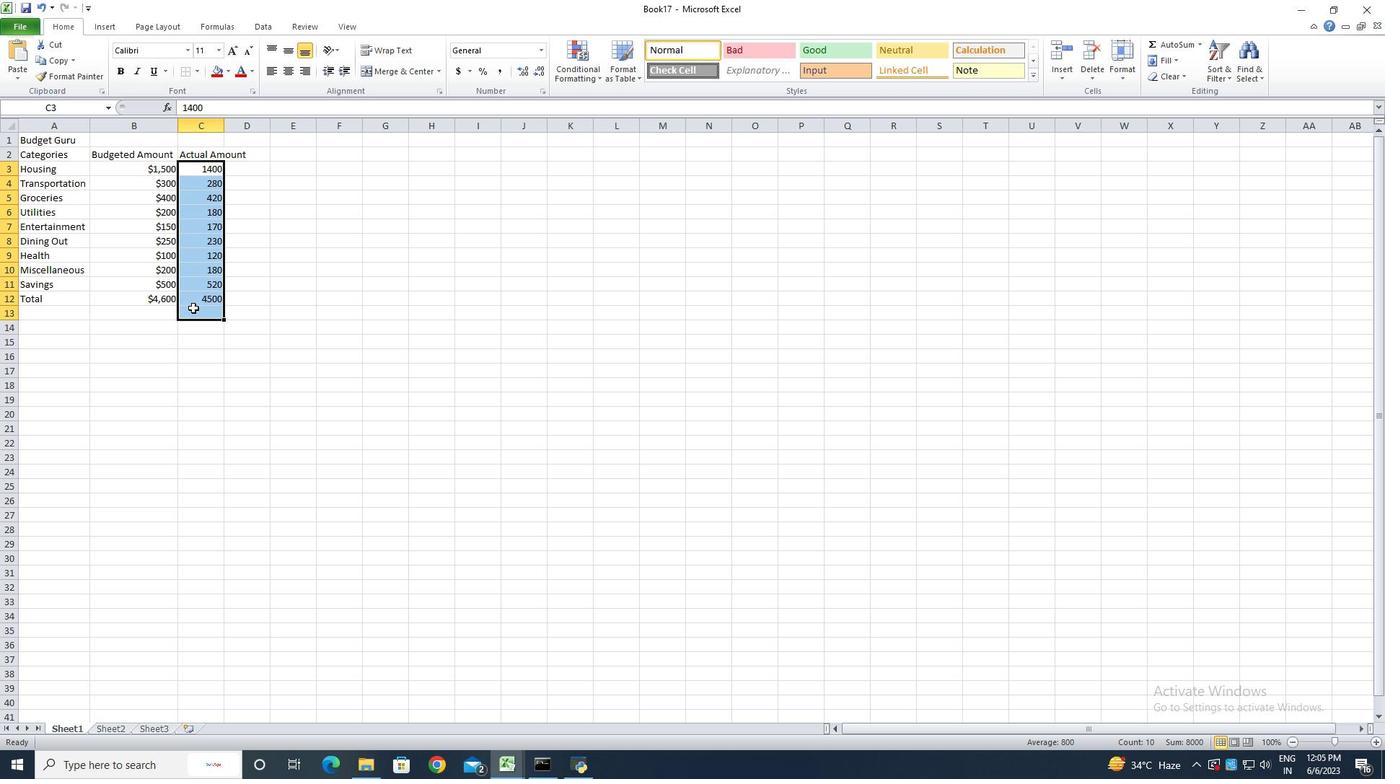 
Action: Mouse moved to (540, 51)
Screenshot: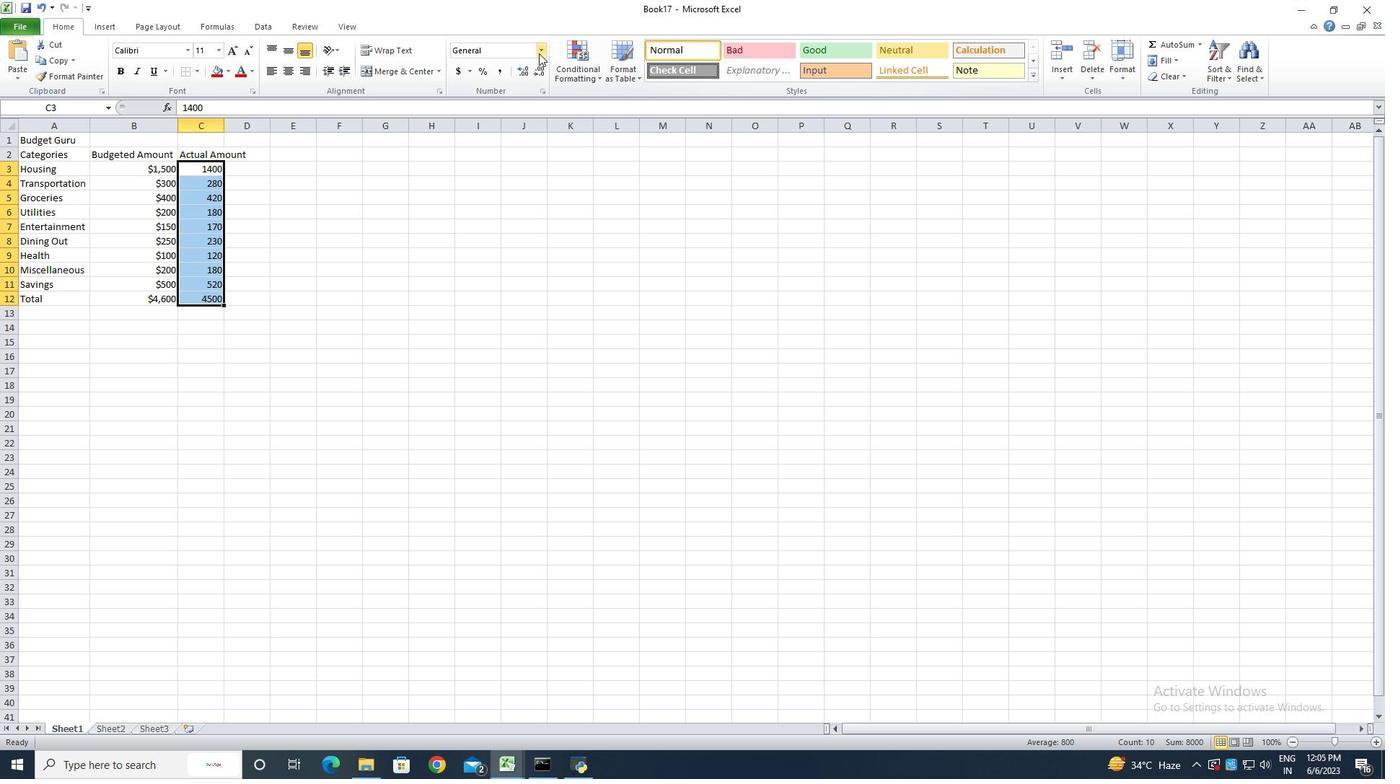 
Action: Mouse pressed left at (540, 51)
Screenshot: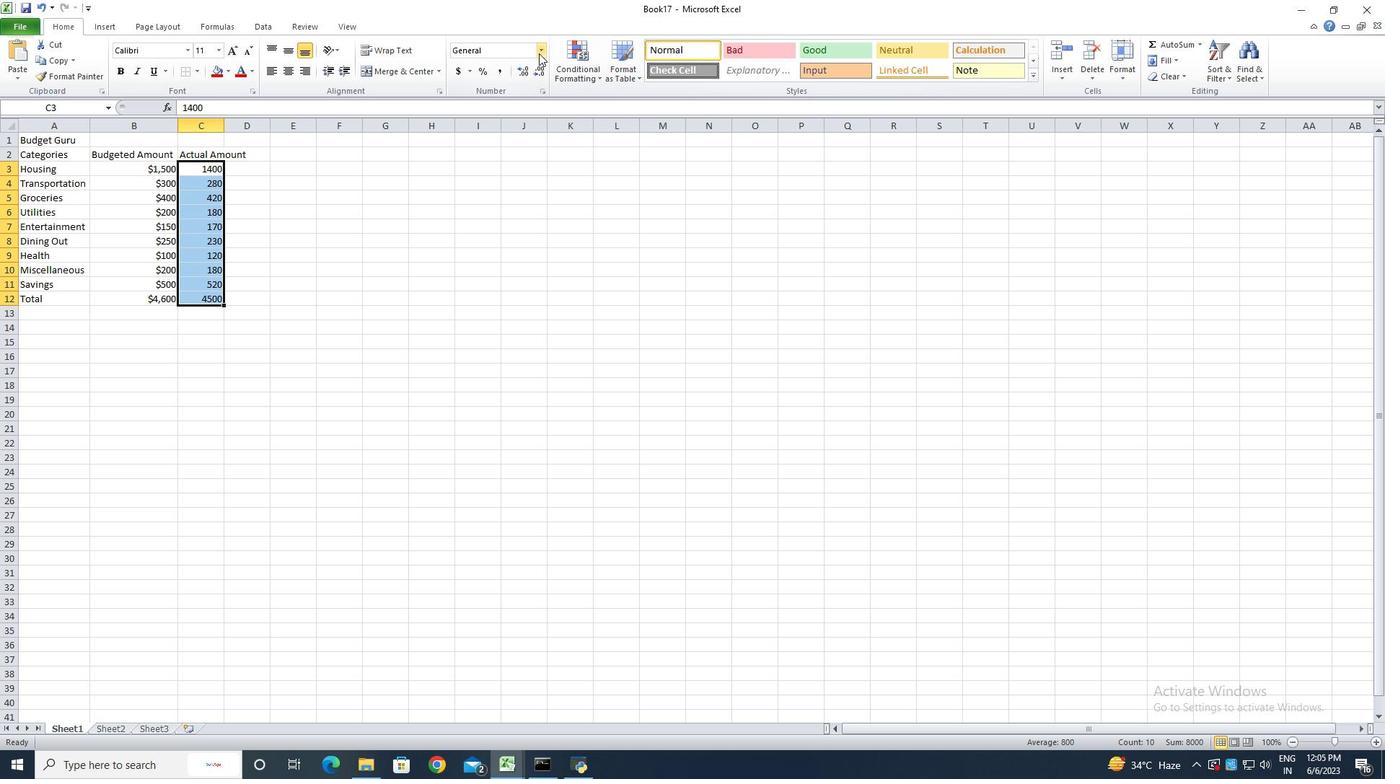 
Action: Mouse moved to (495, 411)
Screenshot: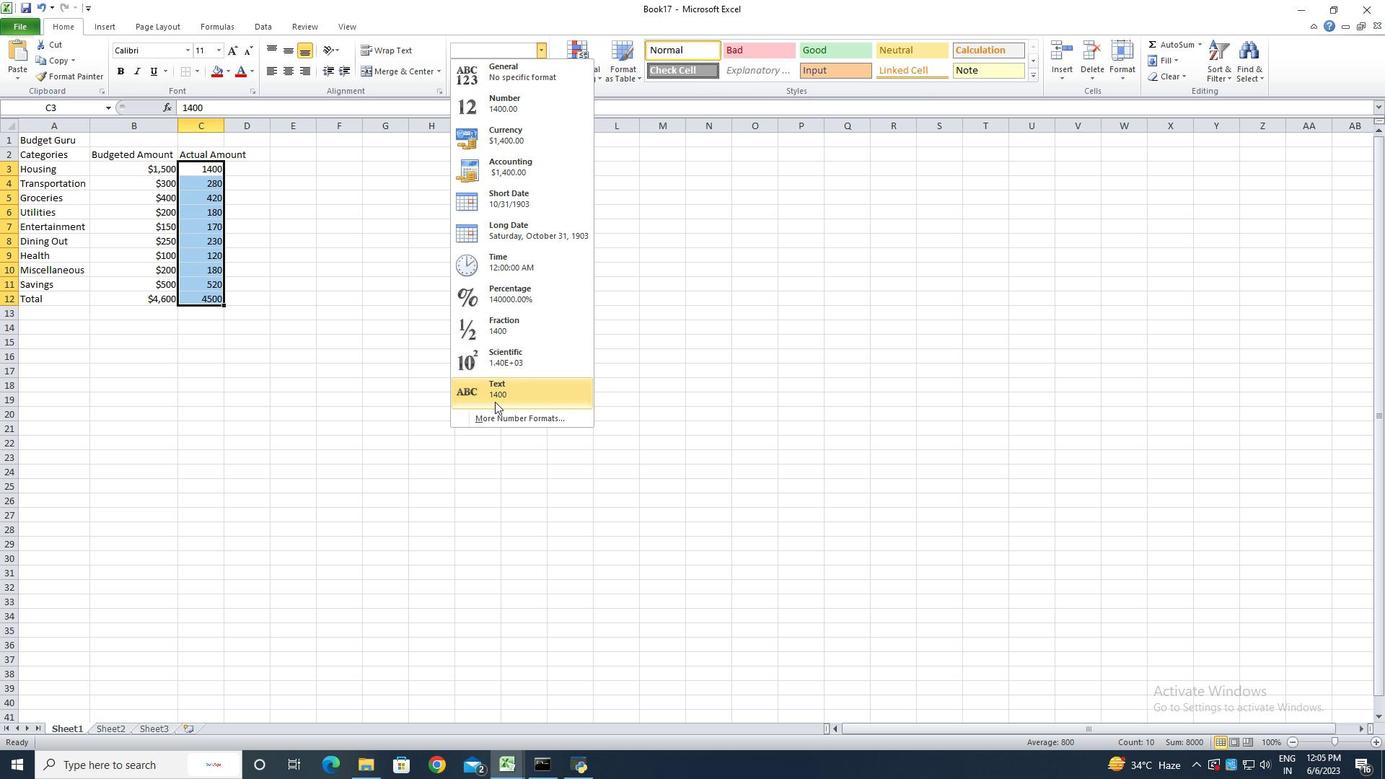 
Action: Mouse pressed left at (495, 411)
Screenshot: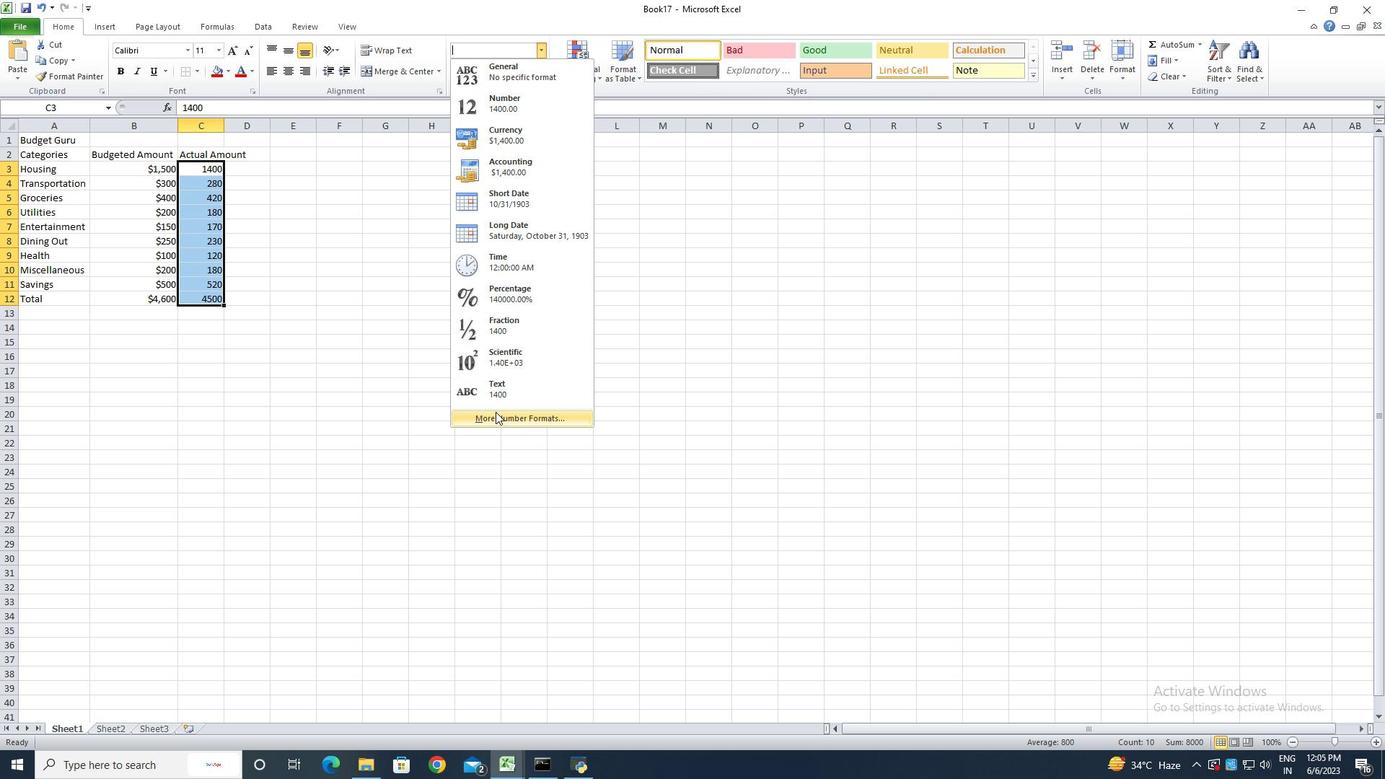 
Action: Mouse moved to (220, 272)
Screenshot: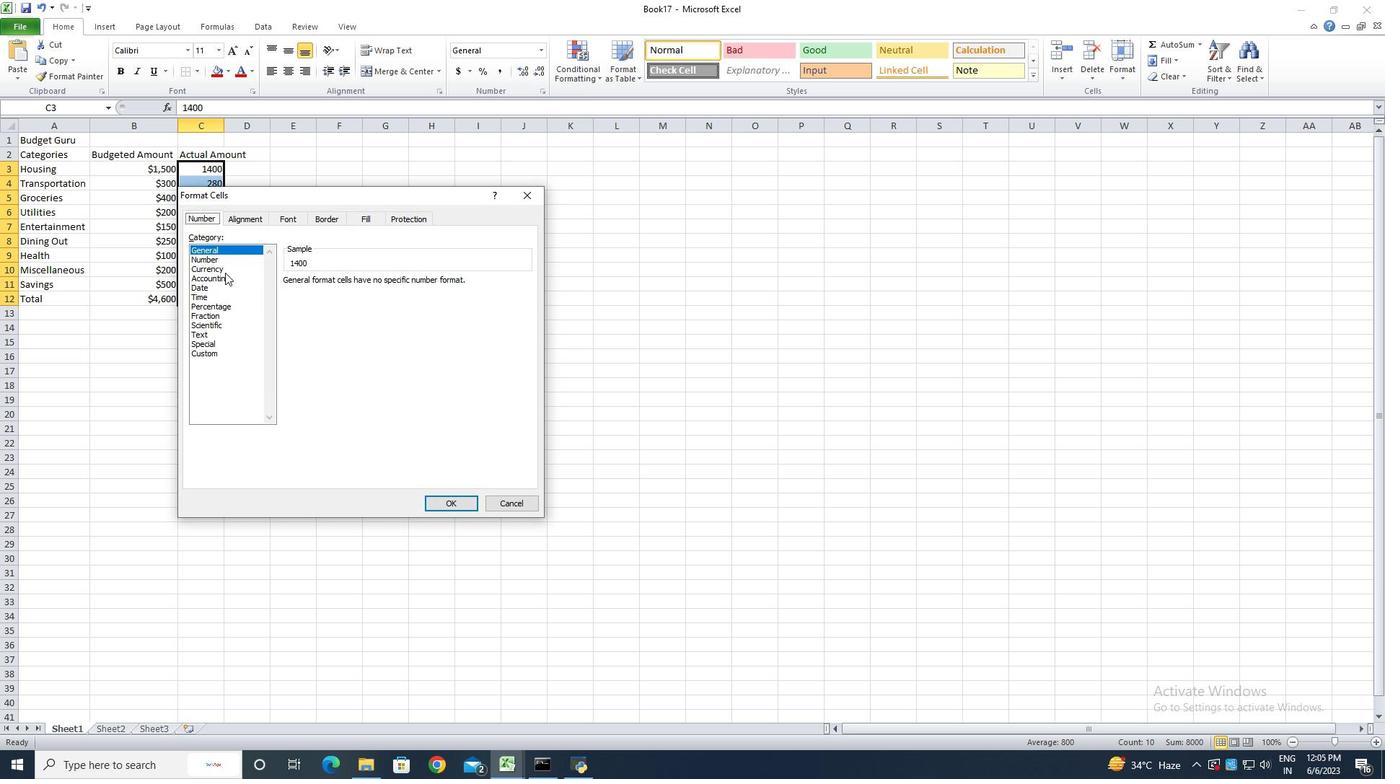 
Action: Mouse pressed left at (220, 272)
Screenshot: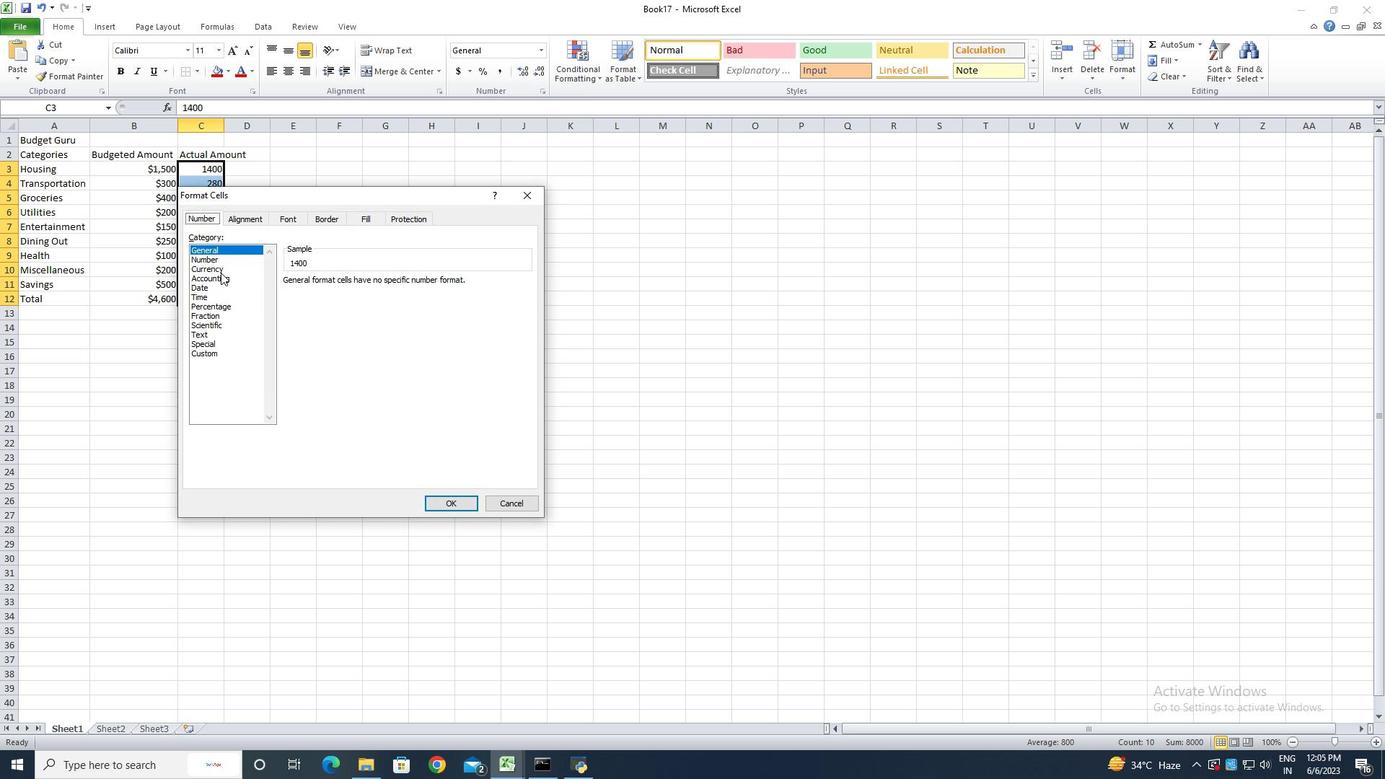 
Action: Mouse moved to (375, 286)
Screenshot: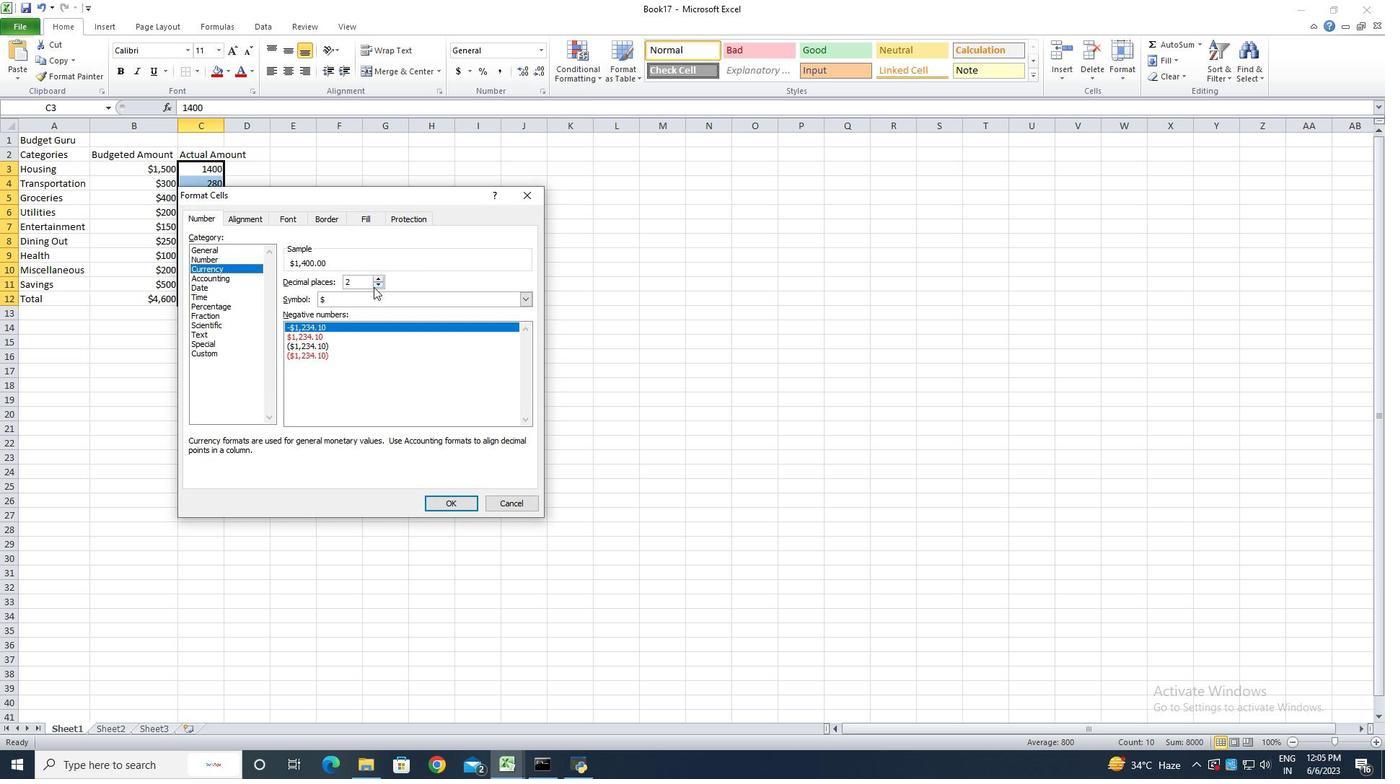 
Action: Mouse pressed left at (375, 286)
Screenshot: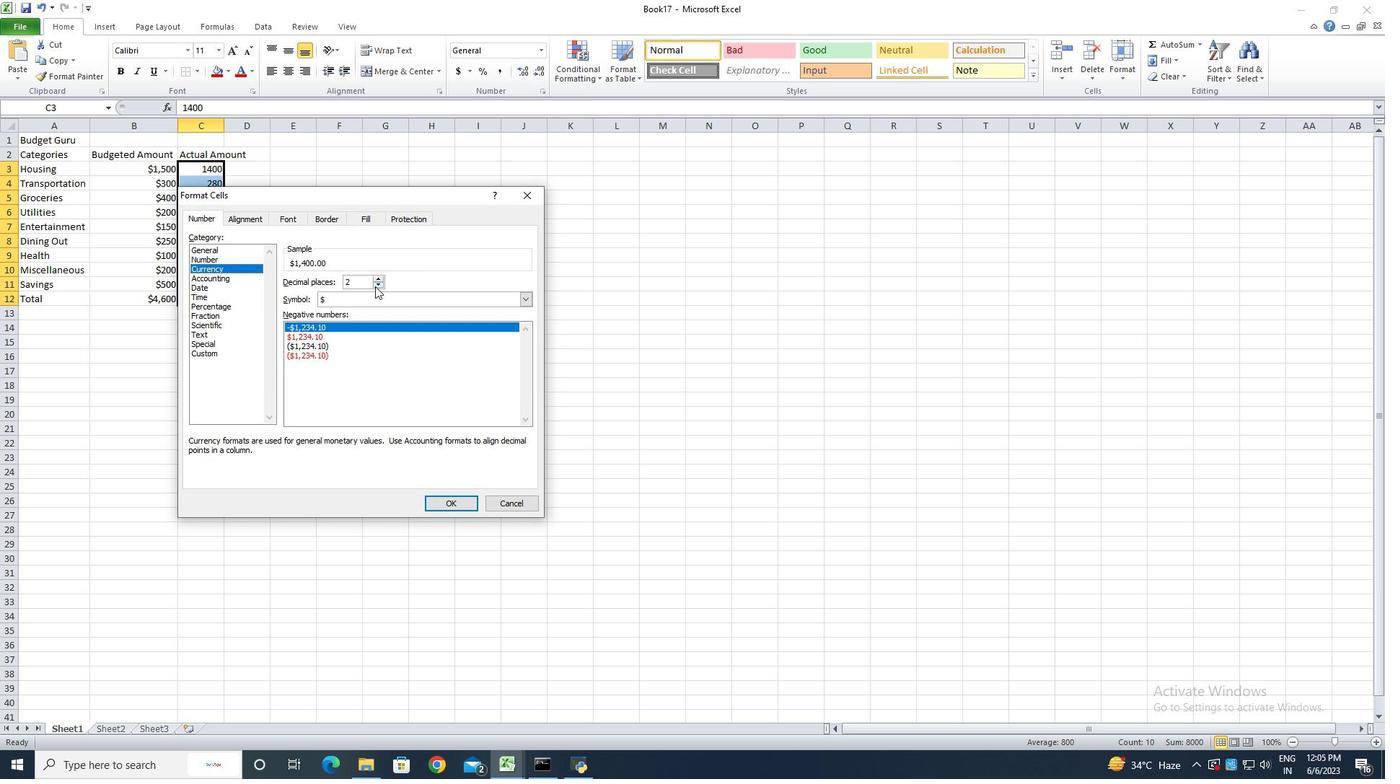 
Action: Mouse pressed left at (375, 286)
Screenshot: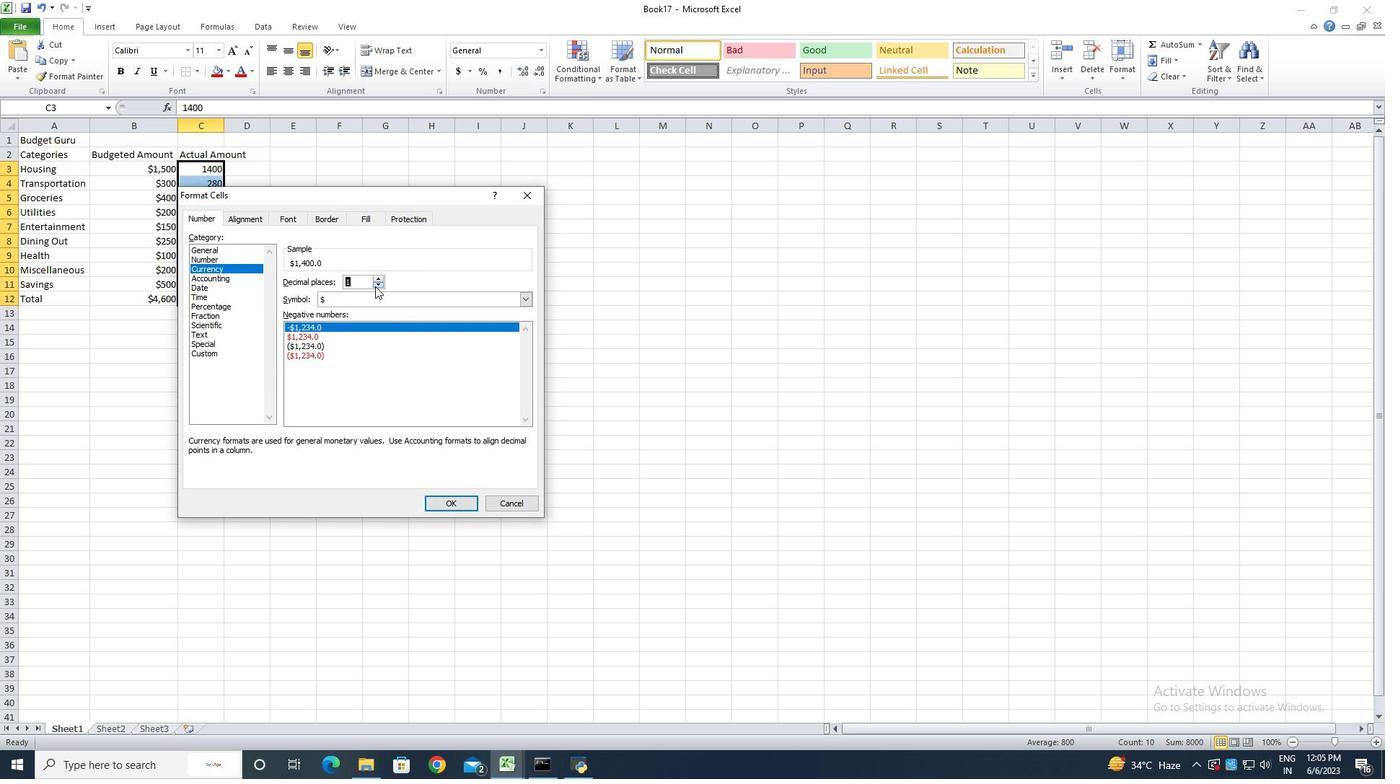 
Action: Mouse moved to (441, 504)
Screenshot: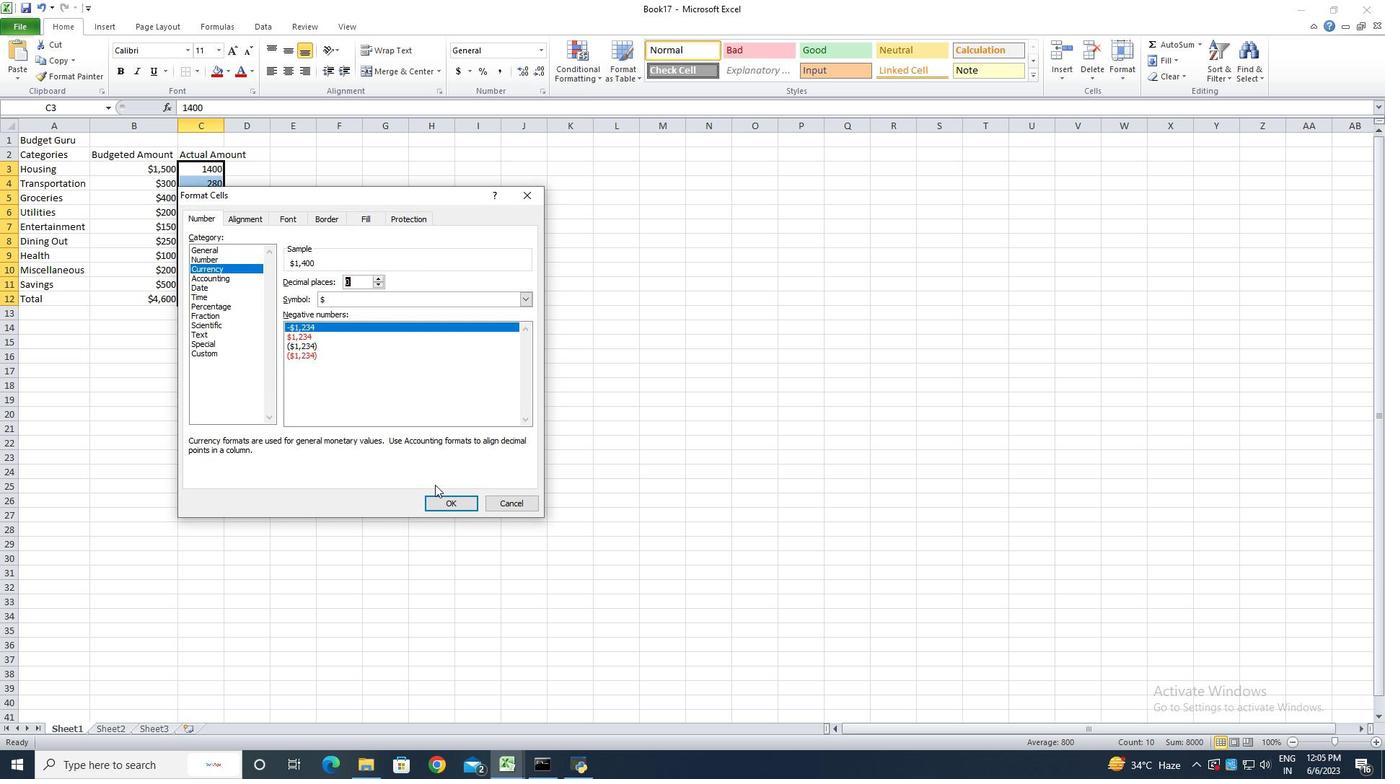 
Action: Mouse pressed left at (441, 504)
Screenshot: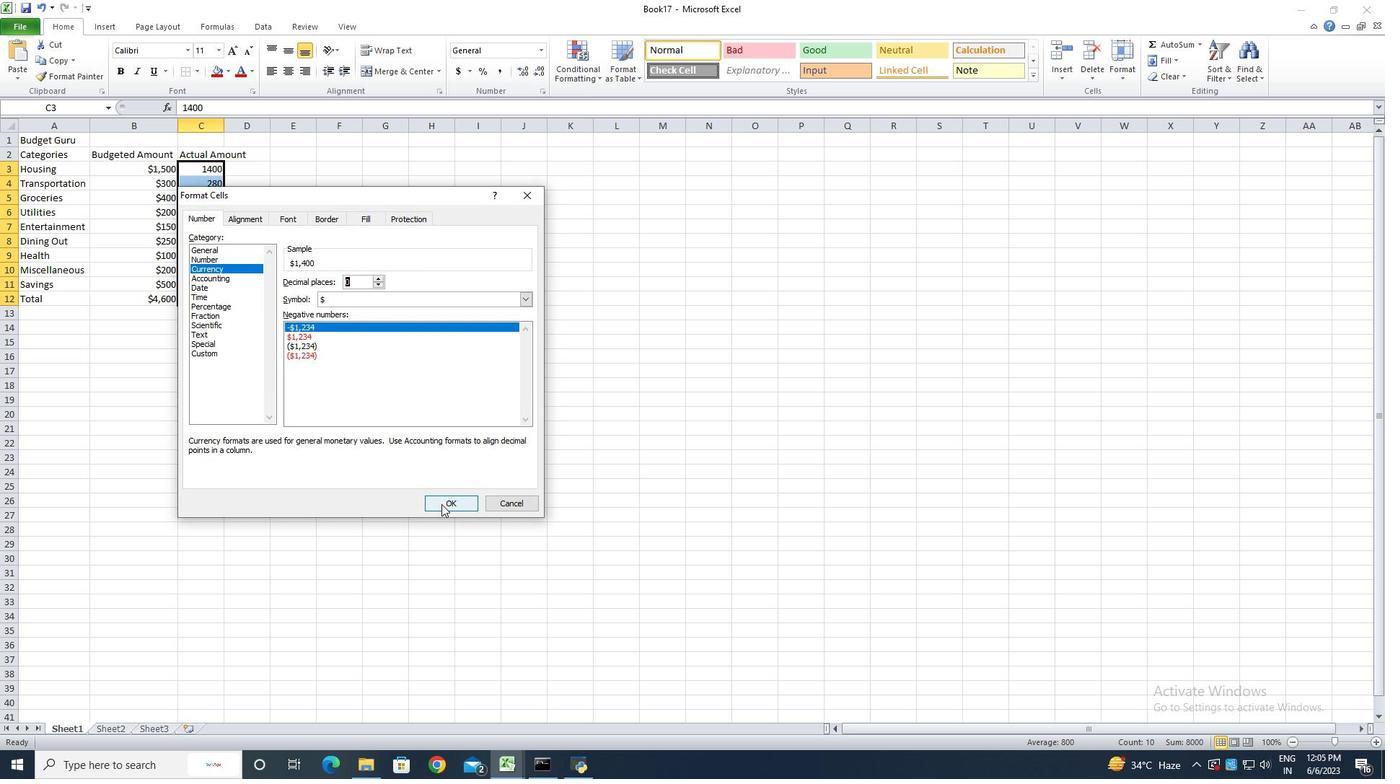 
Action: Mouse moved to (224, 132)
Screenshot: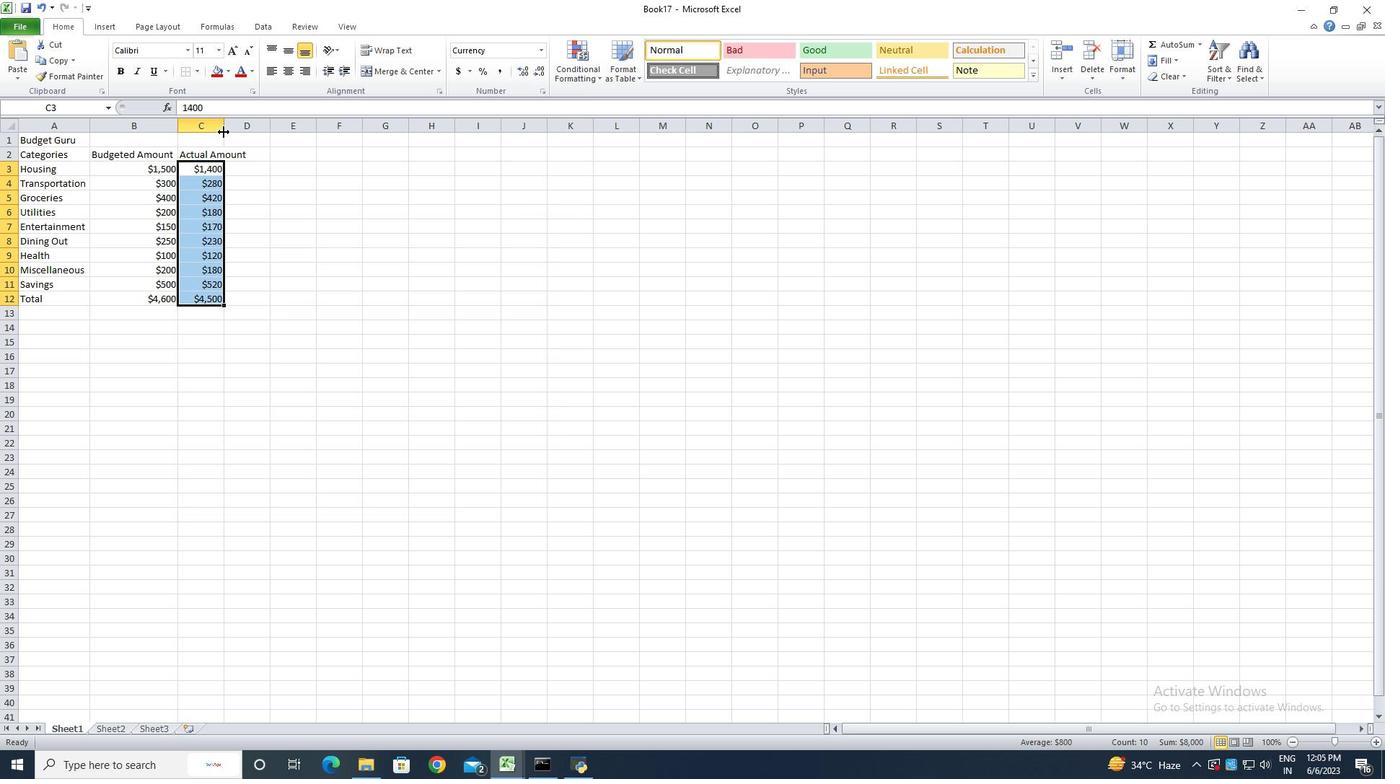 
Action: Mouse pressed left at (224, 132)
Screenshot: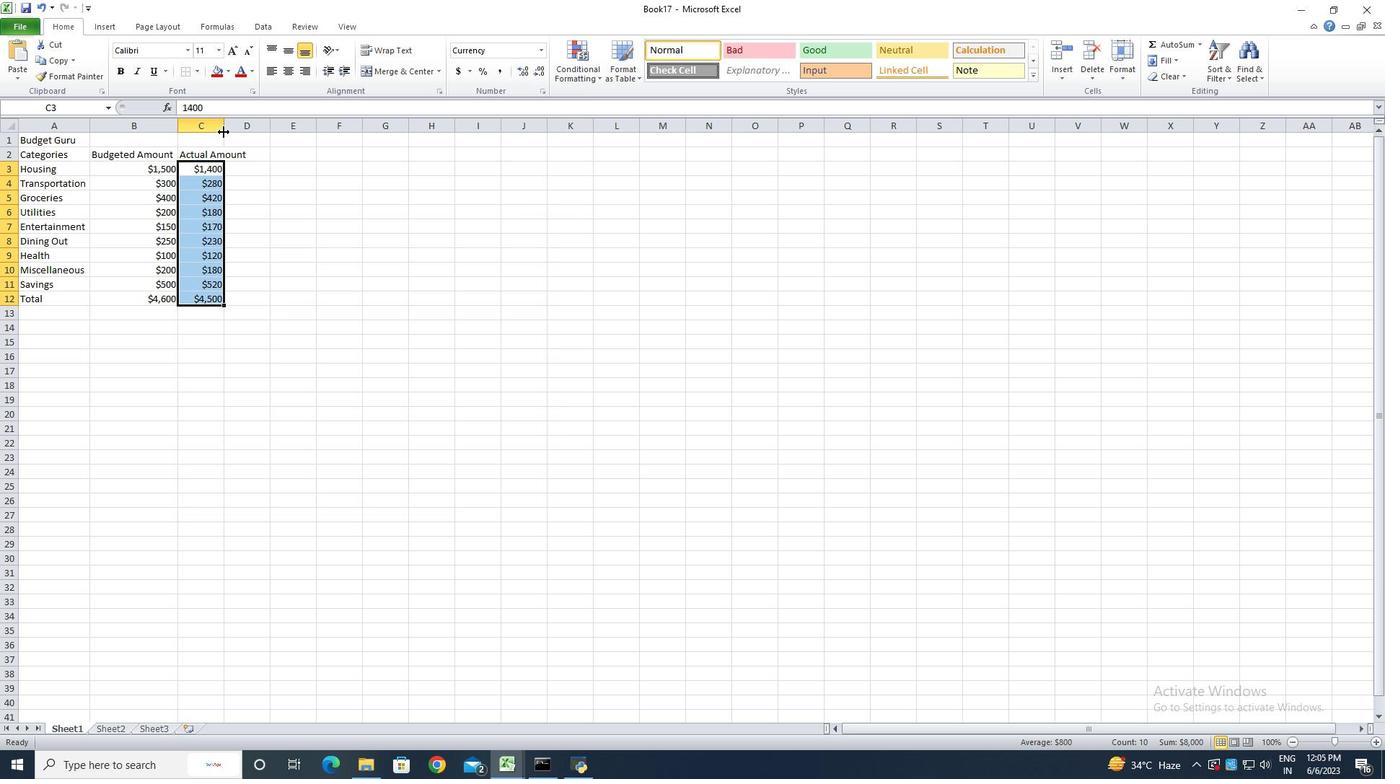 
Action: Mouse pressed left at (224, 132)
Screenshot: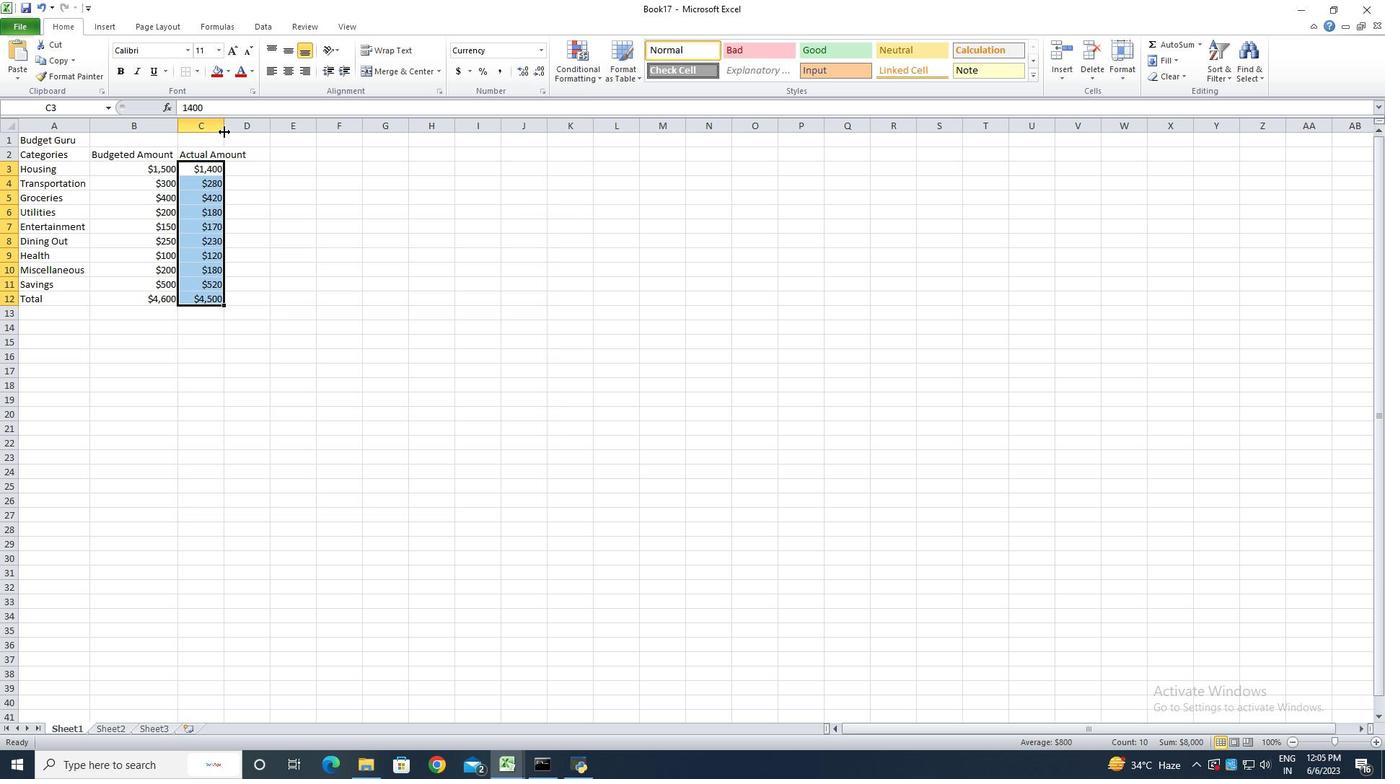 
Action: Mouse moved to (273, 155)
Screenshot: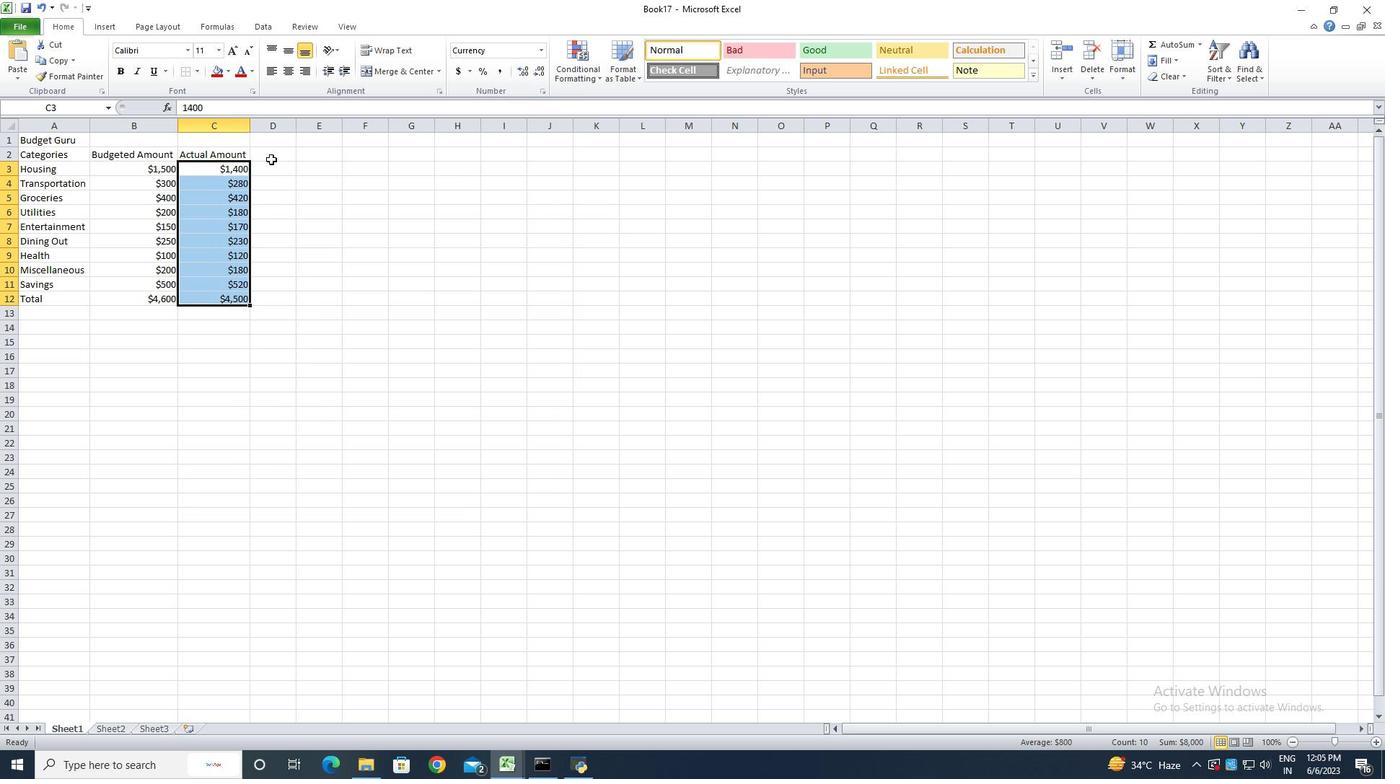 
Action: Mouse pressed left at (273, 155)
Screenshot: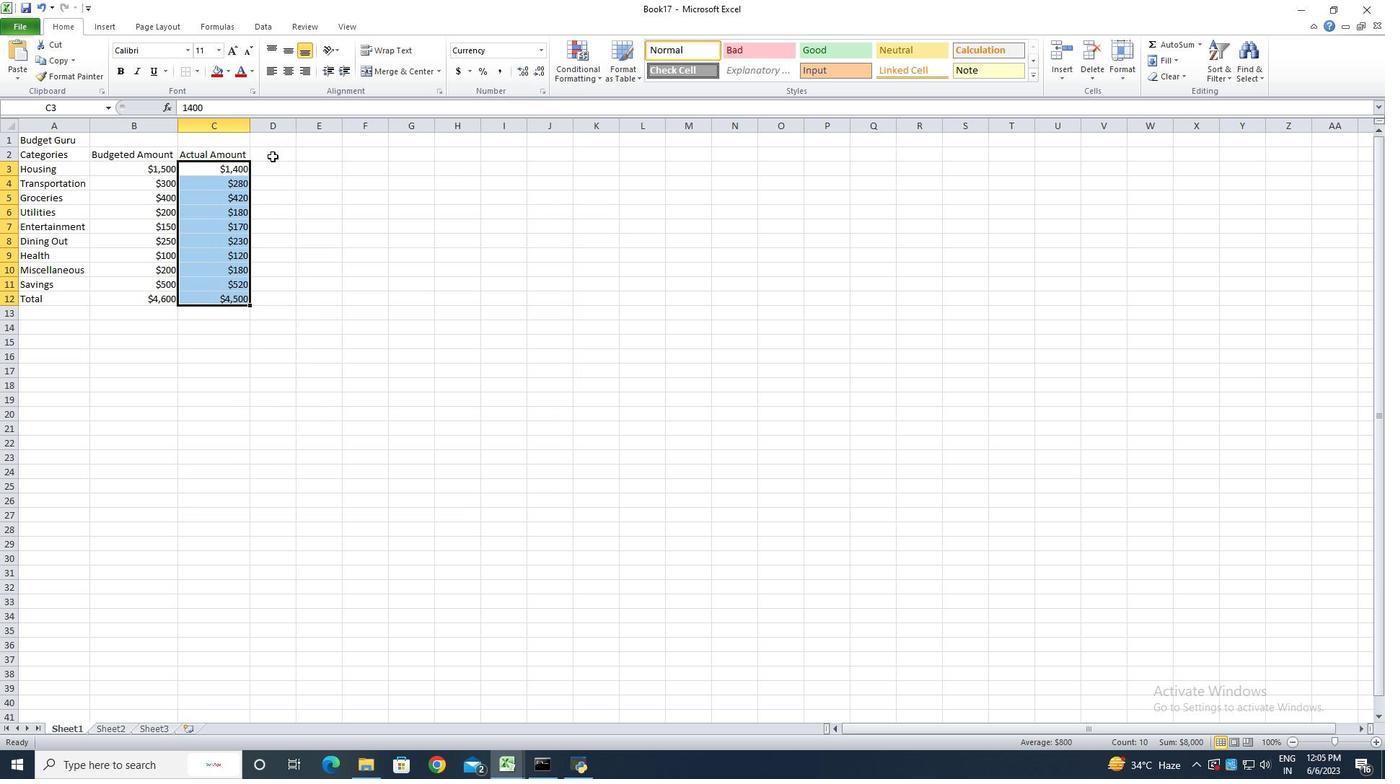 
Action: Key pressed <Key.shift>Difference<Key.enter><Key.shift><Key.shift><Key.shift><Key.shift><Key.shift>=sum<Key.shift><Key.shift><Key.shift><Key.shift><Key.shift><Key.shift><Key.shift><Key.shift><Key.shift><Key.shift><Key.shift>(
Screenshot: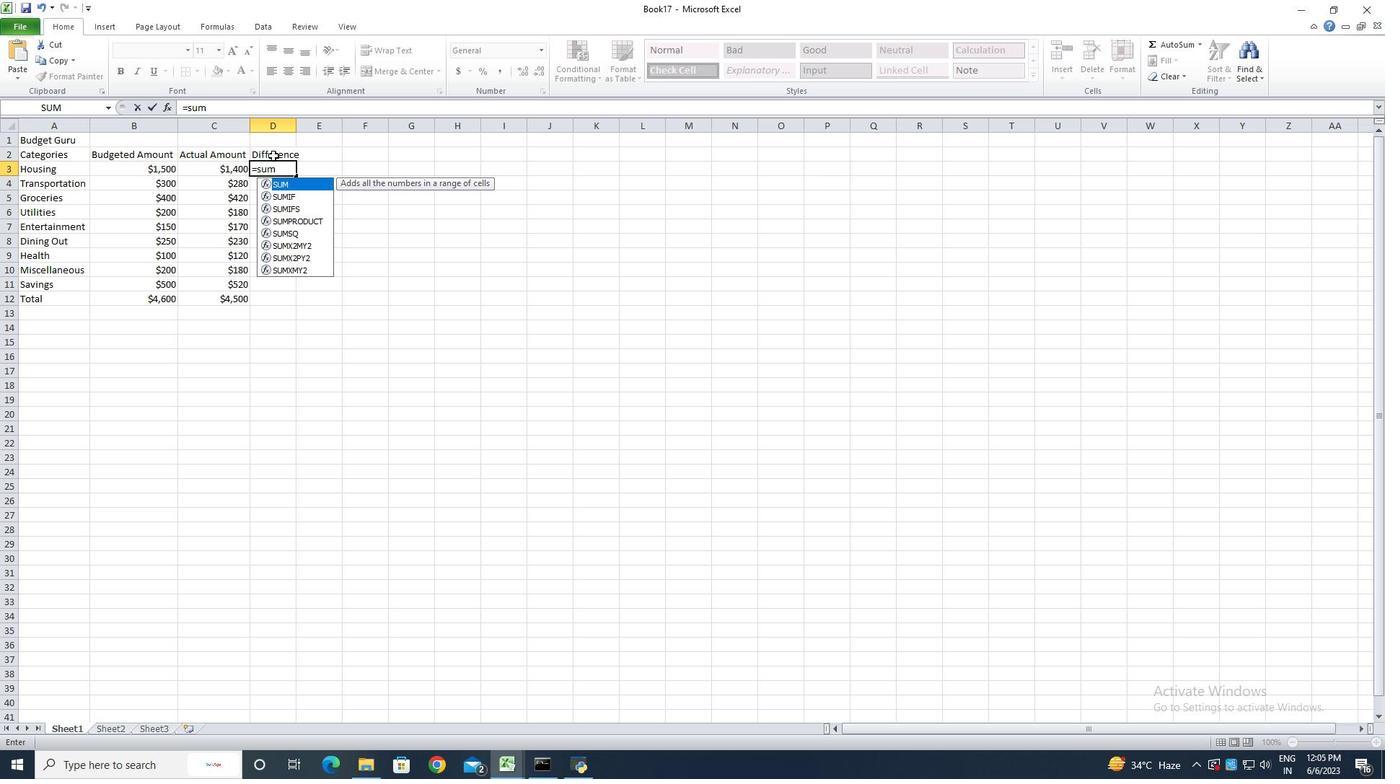 
Action: Mouse moved to (234, 169)
Screenshot: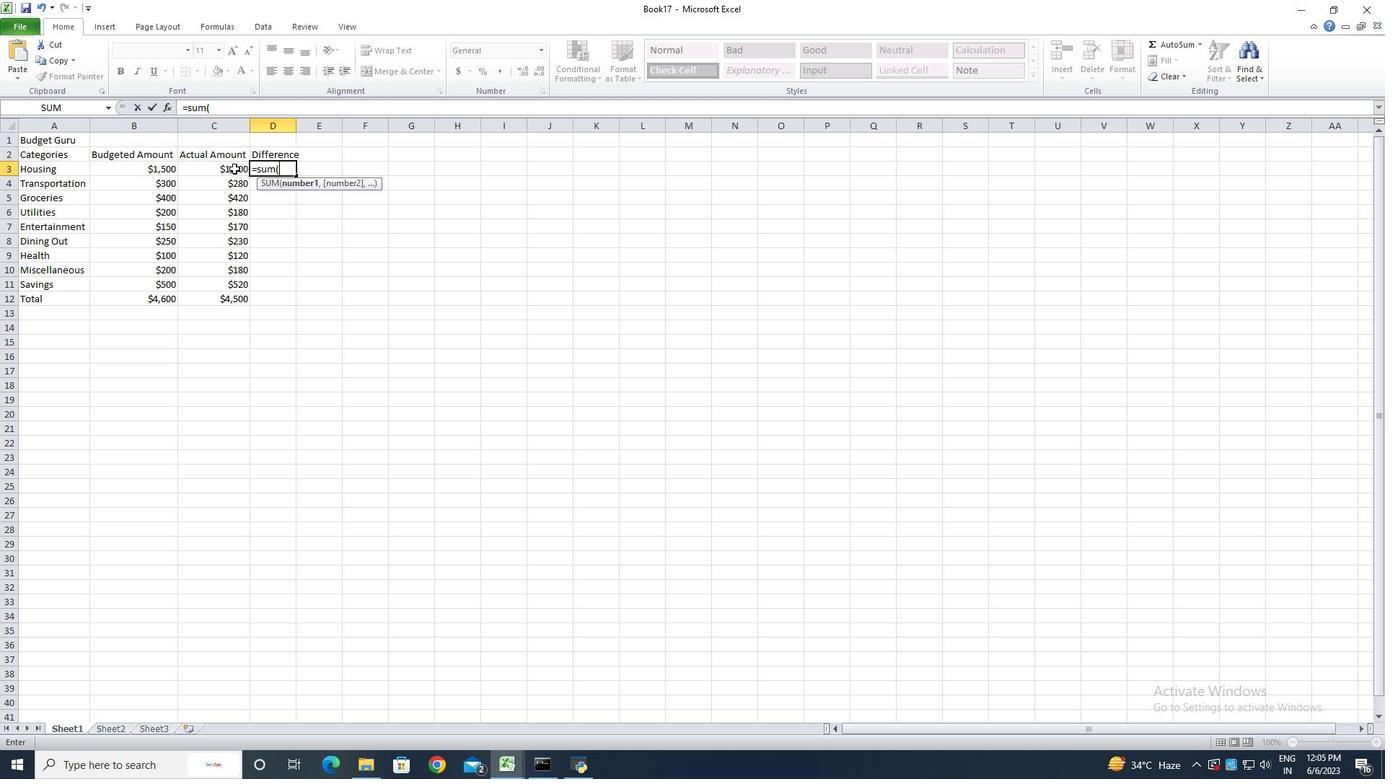 
Action: Mouse pressed left at (234, 169)
Screenshot: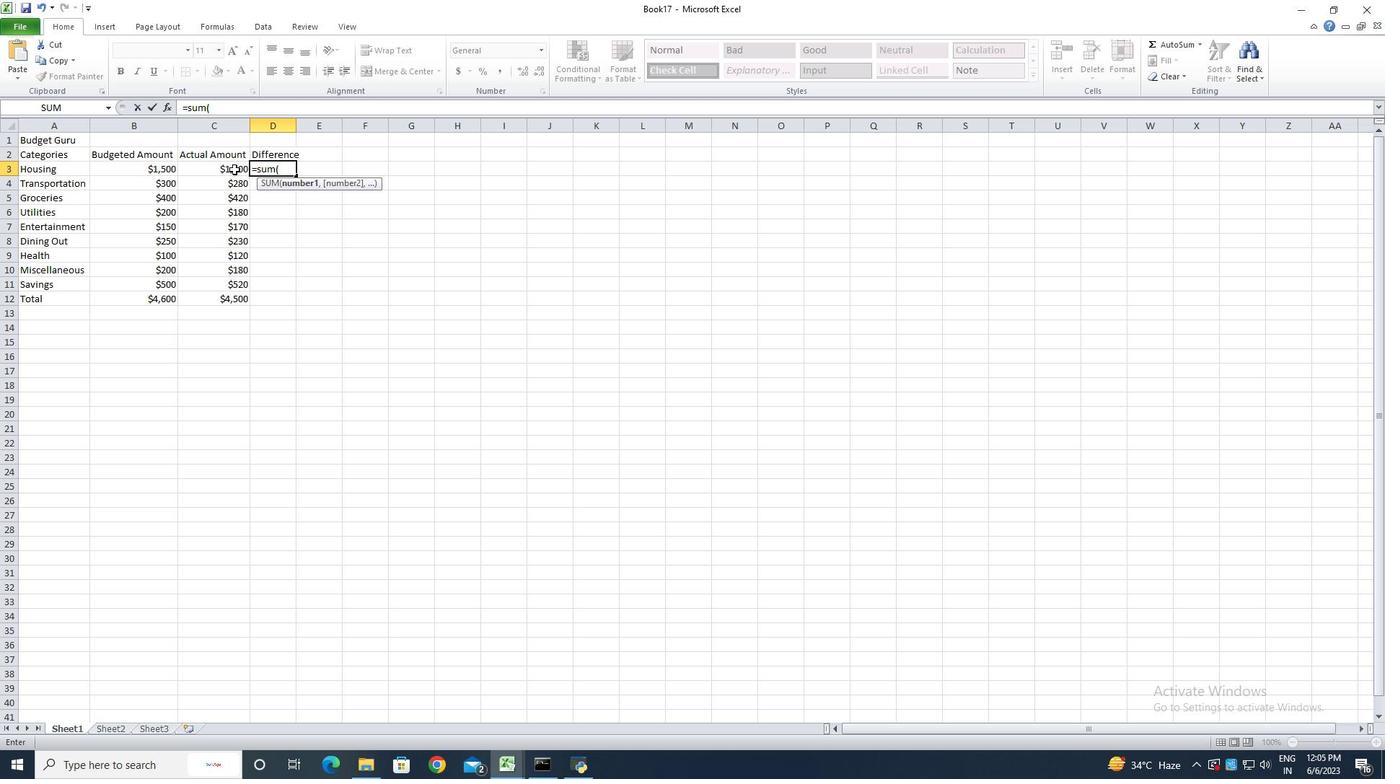 
Action: Key pressed -
Screenshot: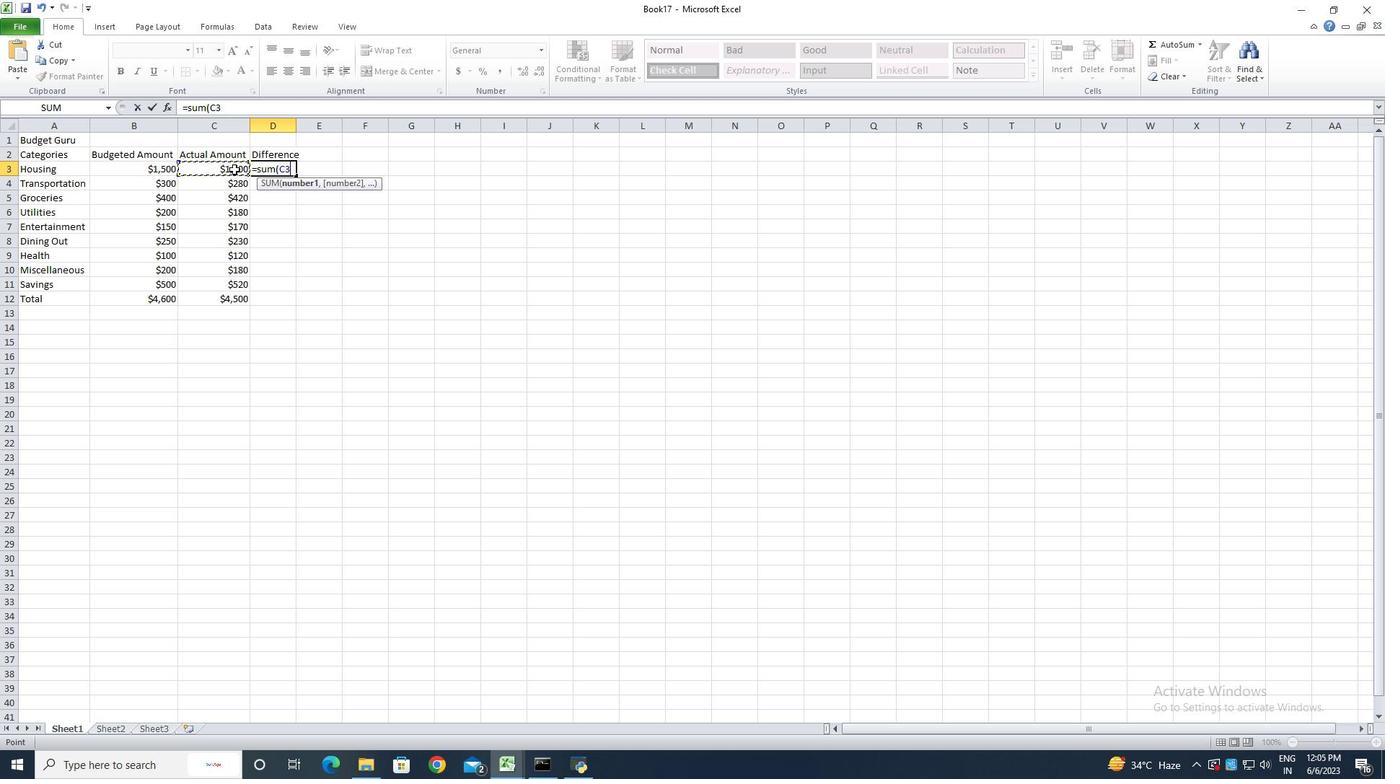 
Action: Mouse moved to (169, 170)
Screenshot: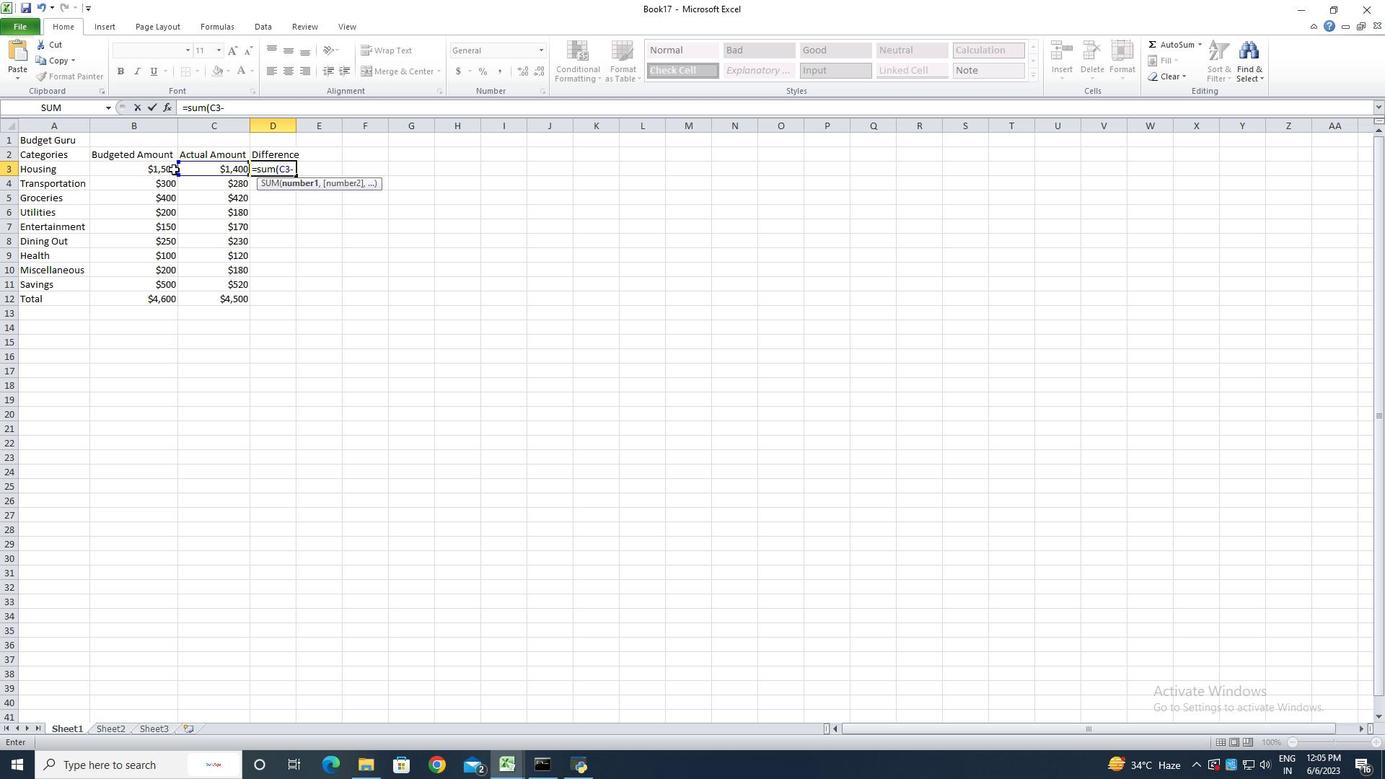 
Action: Mouse pressed left at (169, 170)
Screenshot: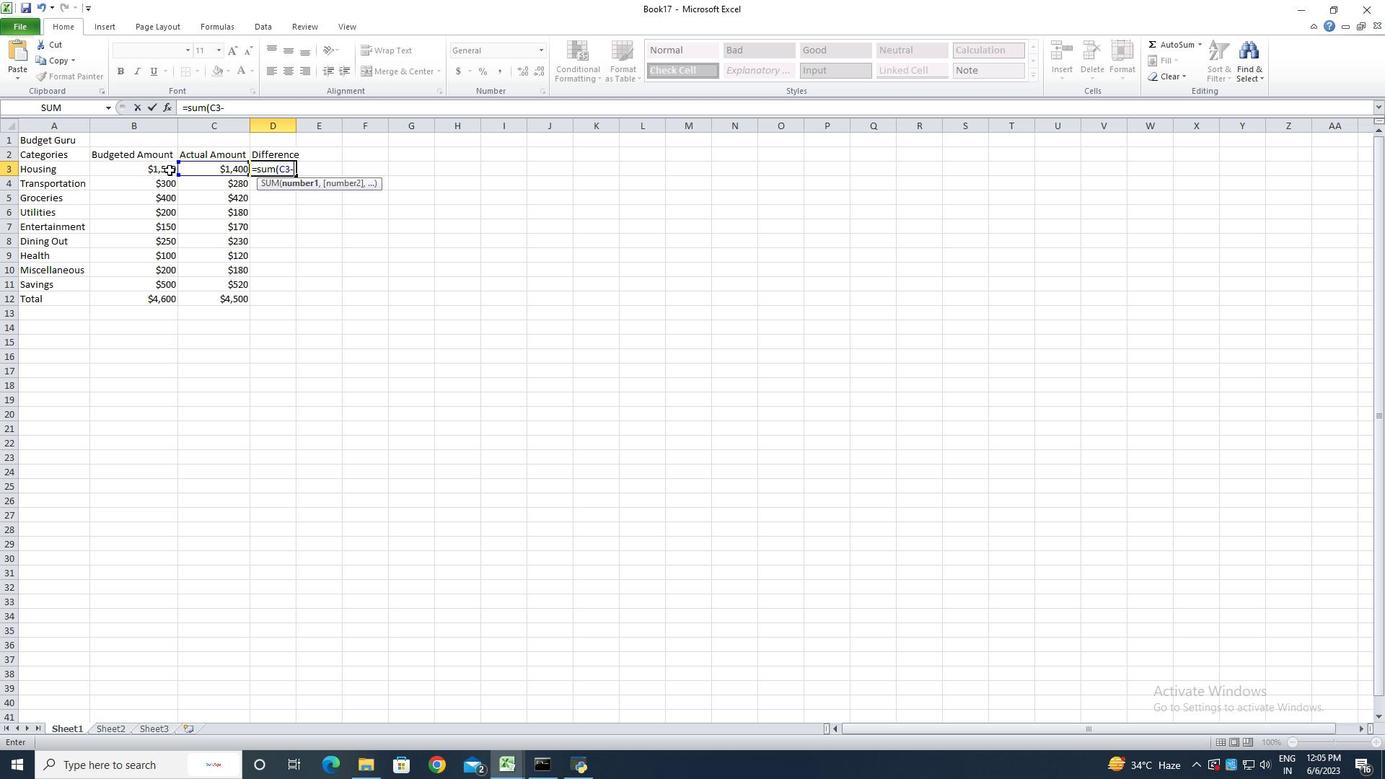 
Action: Key pressed <Key.shift><Key.shift><Key.shift>)<Key.enter>
Screenshot: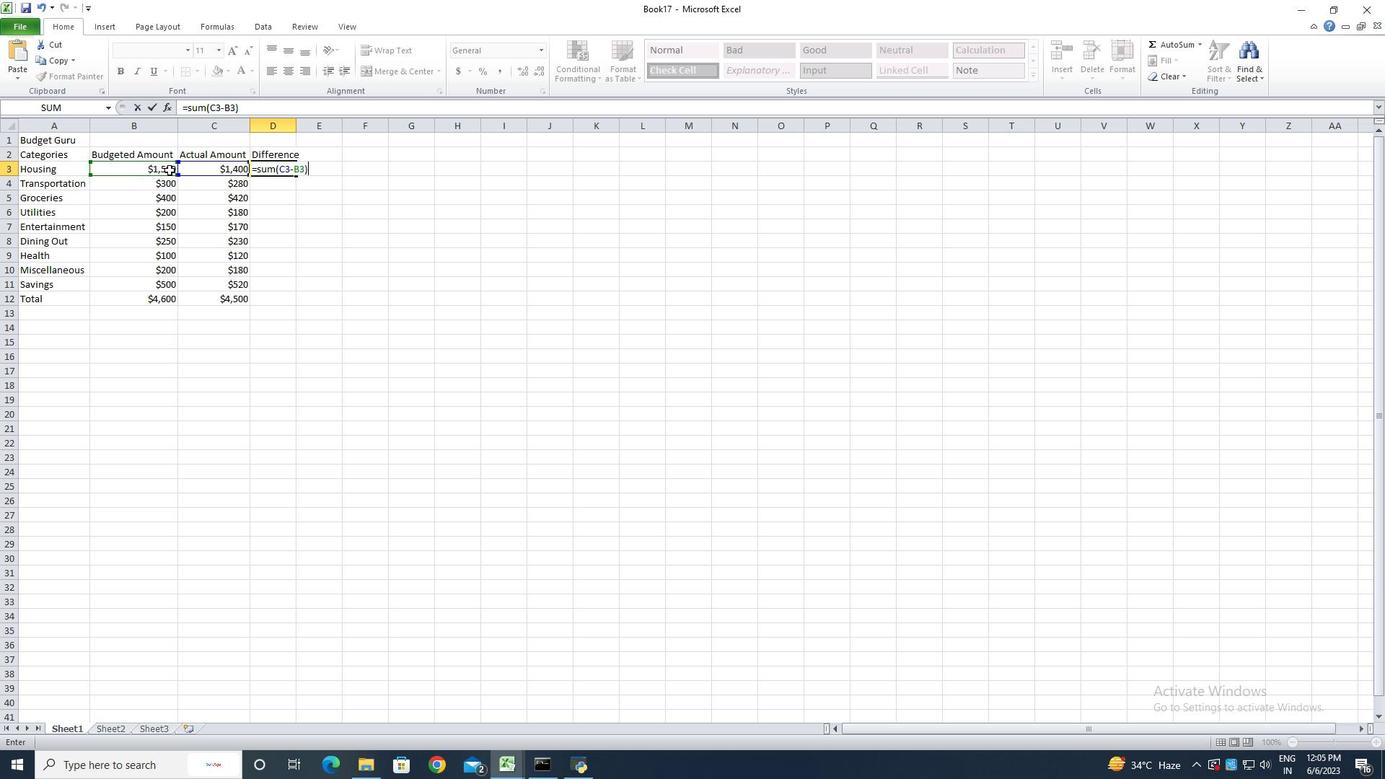 
Action: Mouse moved to (280, 173)
Screenshot: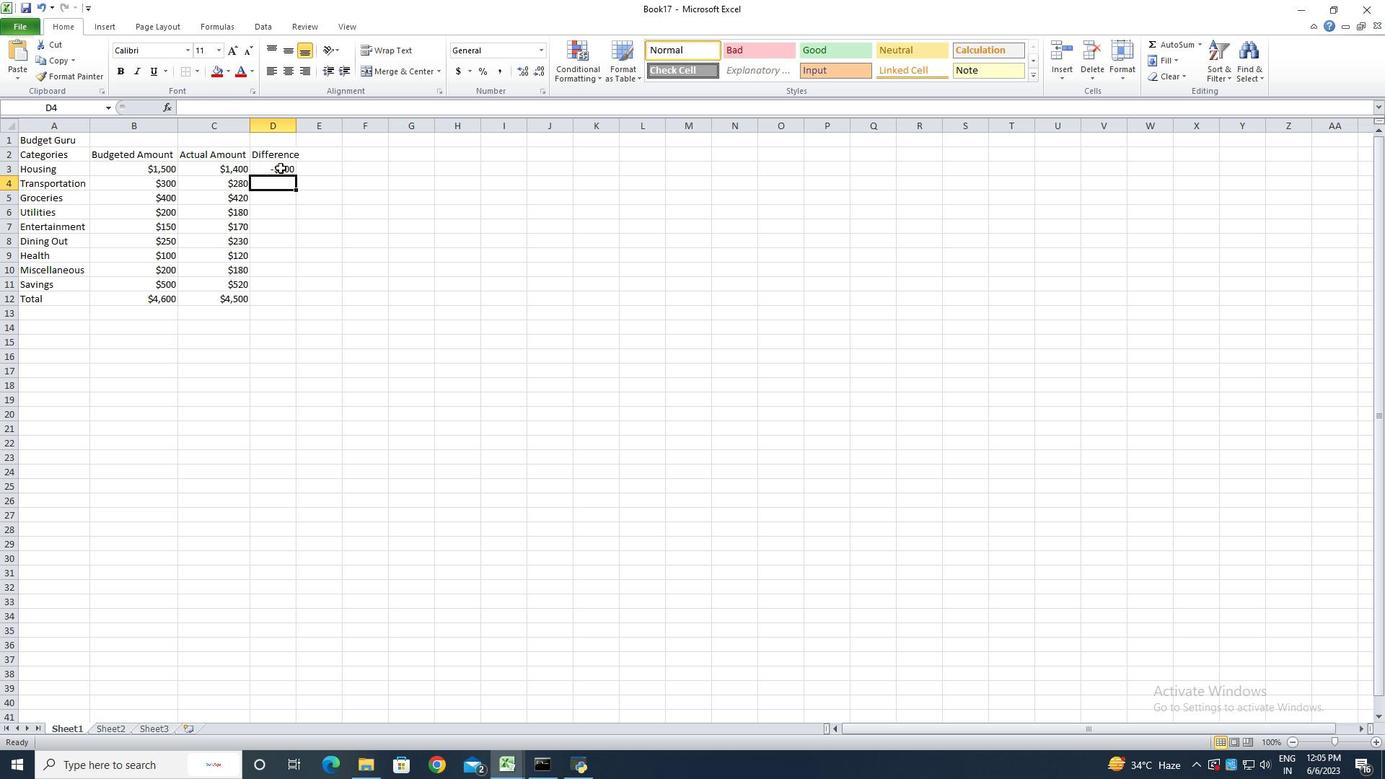 
Action: Mouse pressed left at (280, 173)
Screenshot: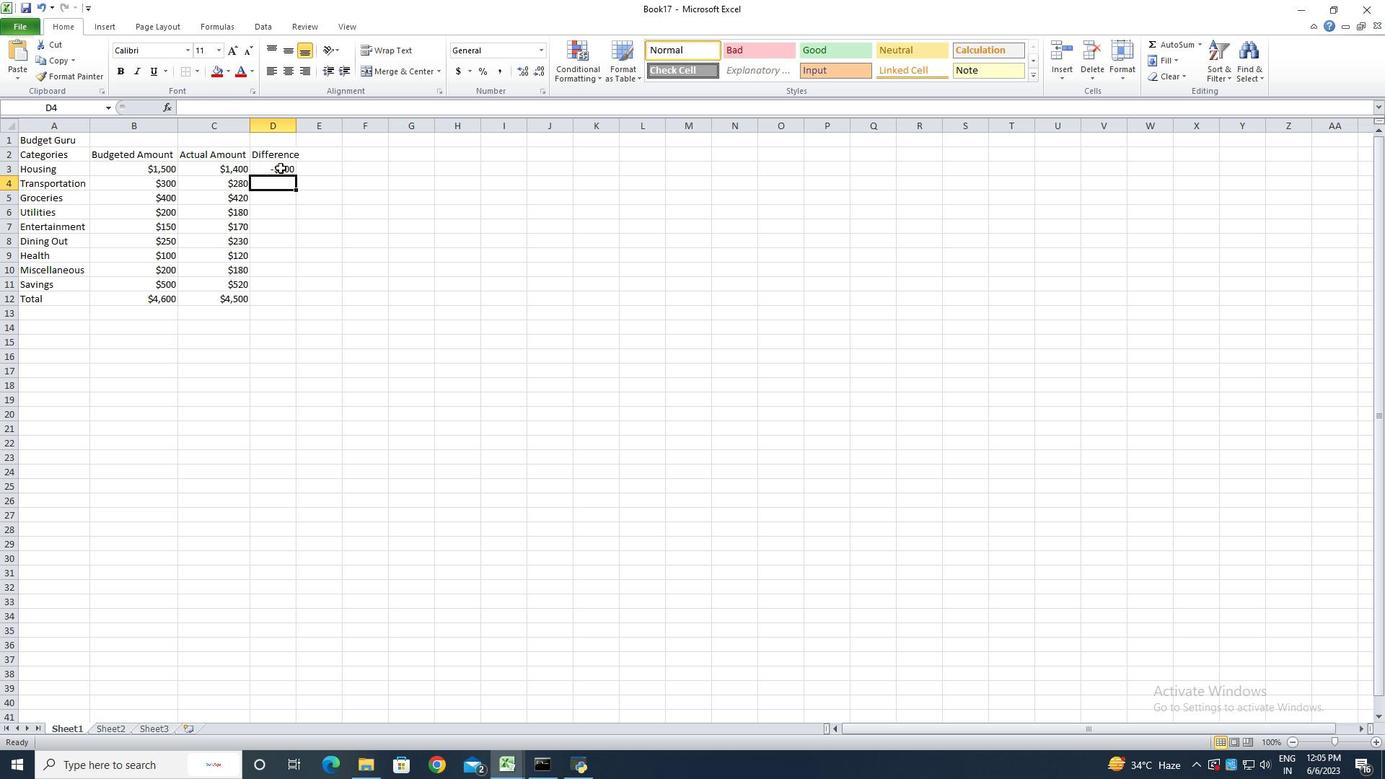 
Action: Mouse moved to (278, 166)
Screenshot: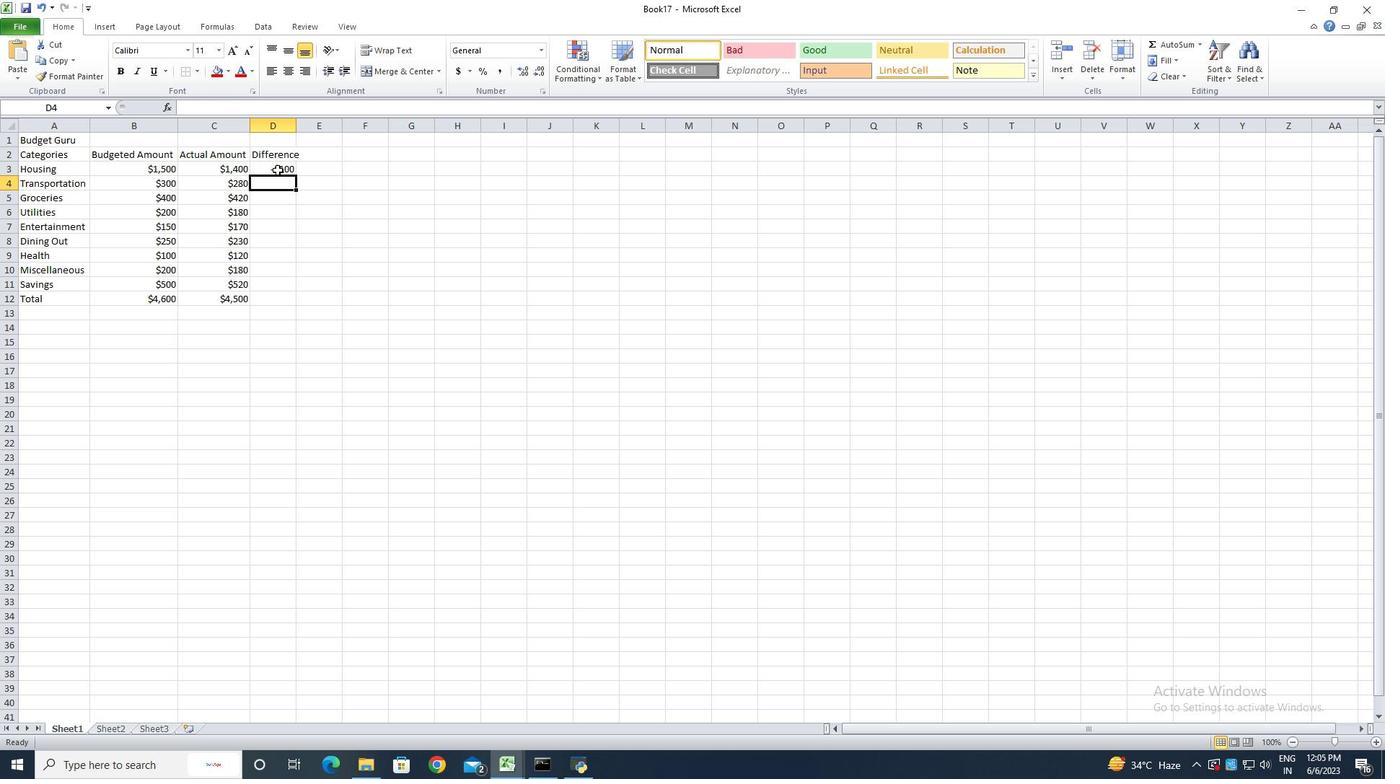 
Action: Mouse pressed left at (278, 166)
Screenshot: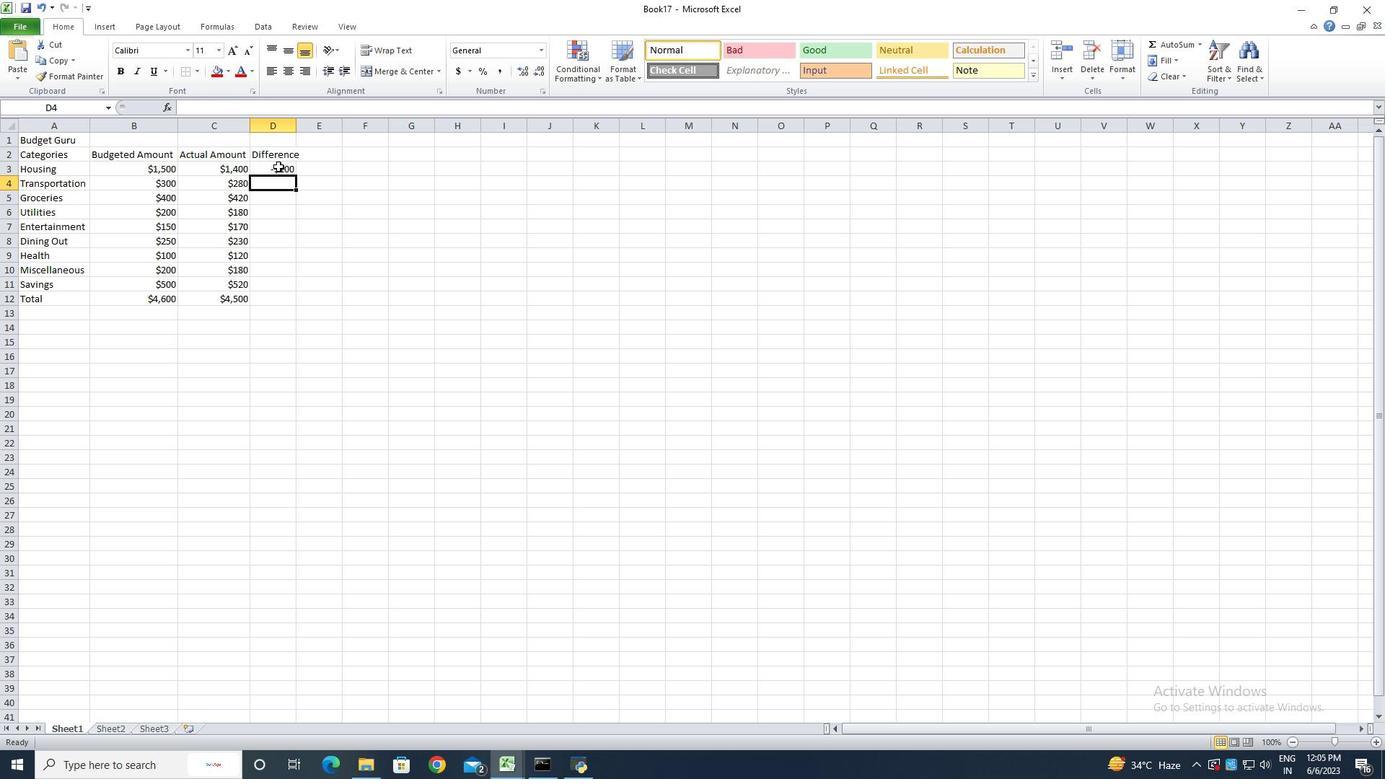 
Action: Mouse moved to (295, 173)
Screenshot: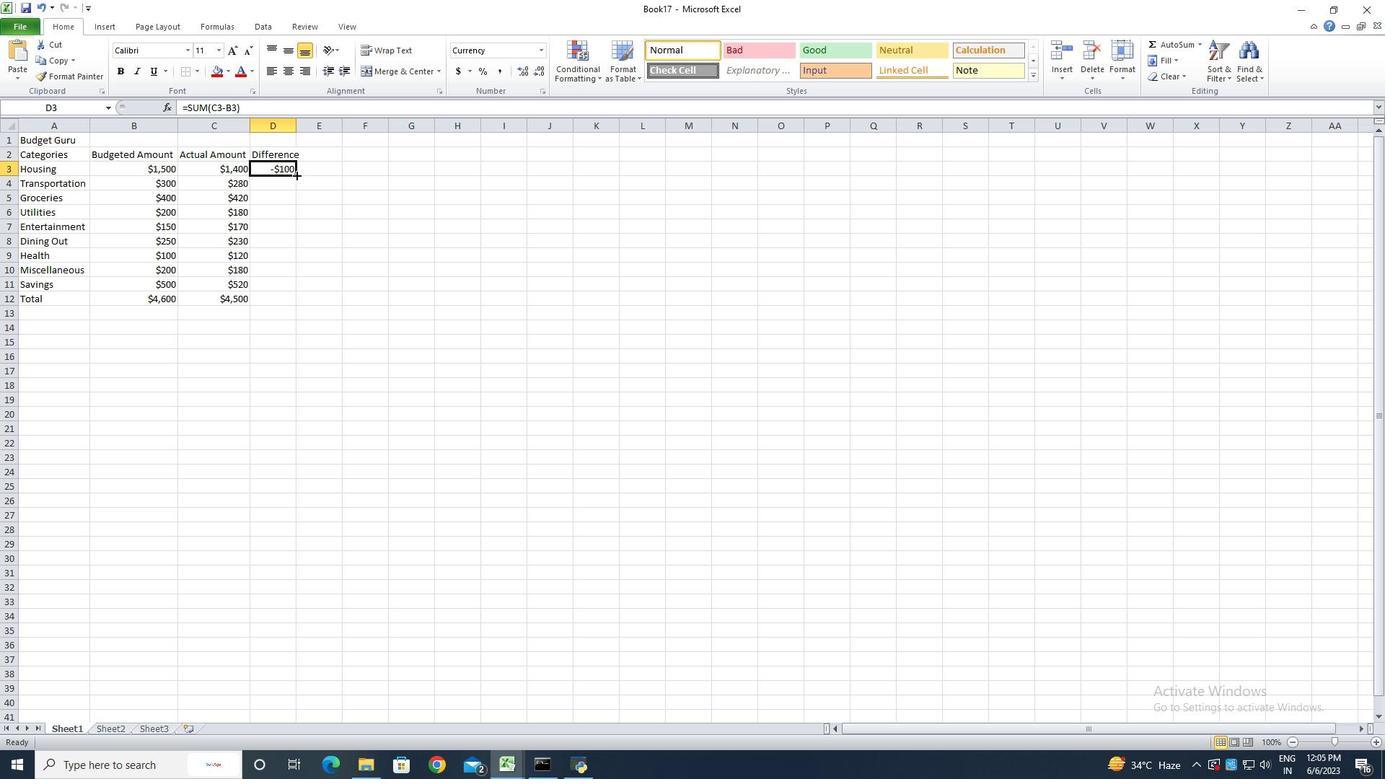 
Action: Mouse pressed left at (295, 173)
Screenshot: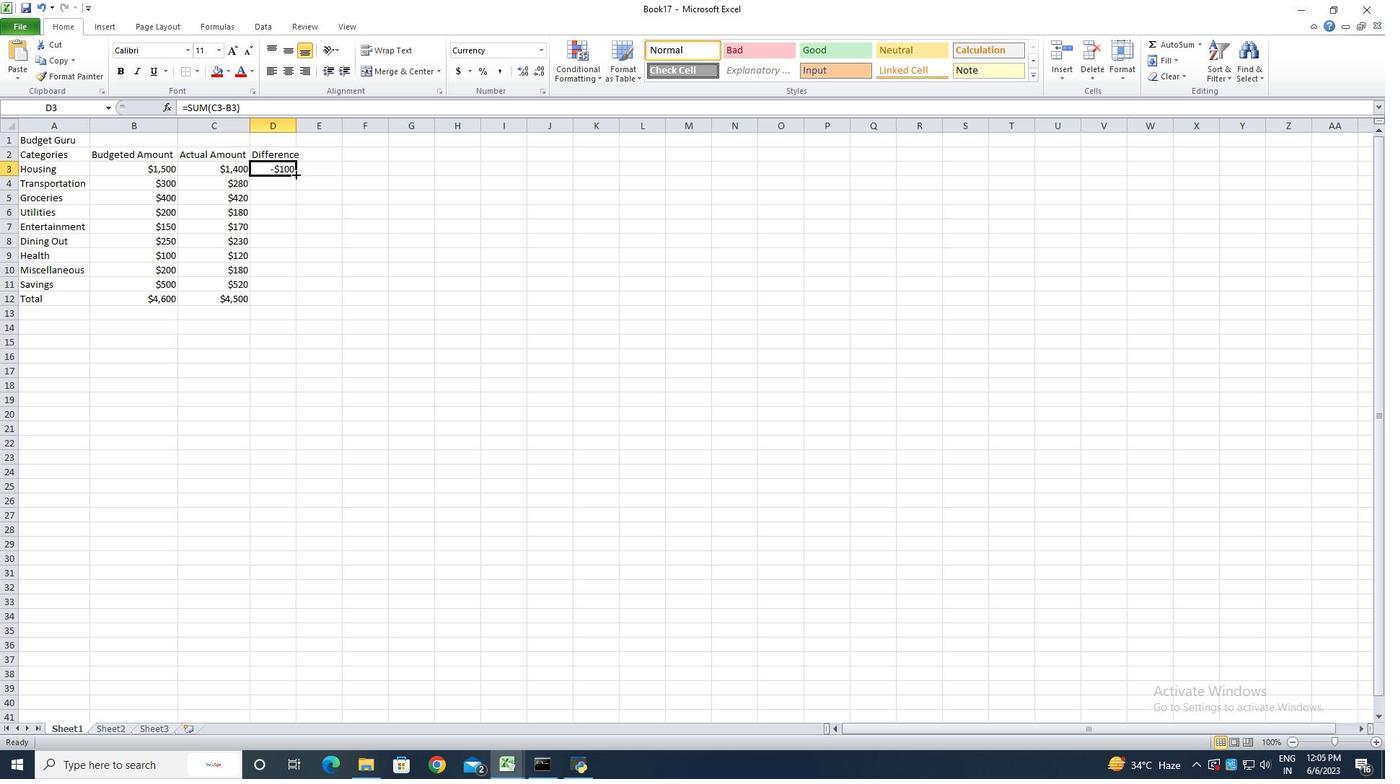 
Action: Mouse moved to (57, 140)
Screenshot: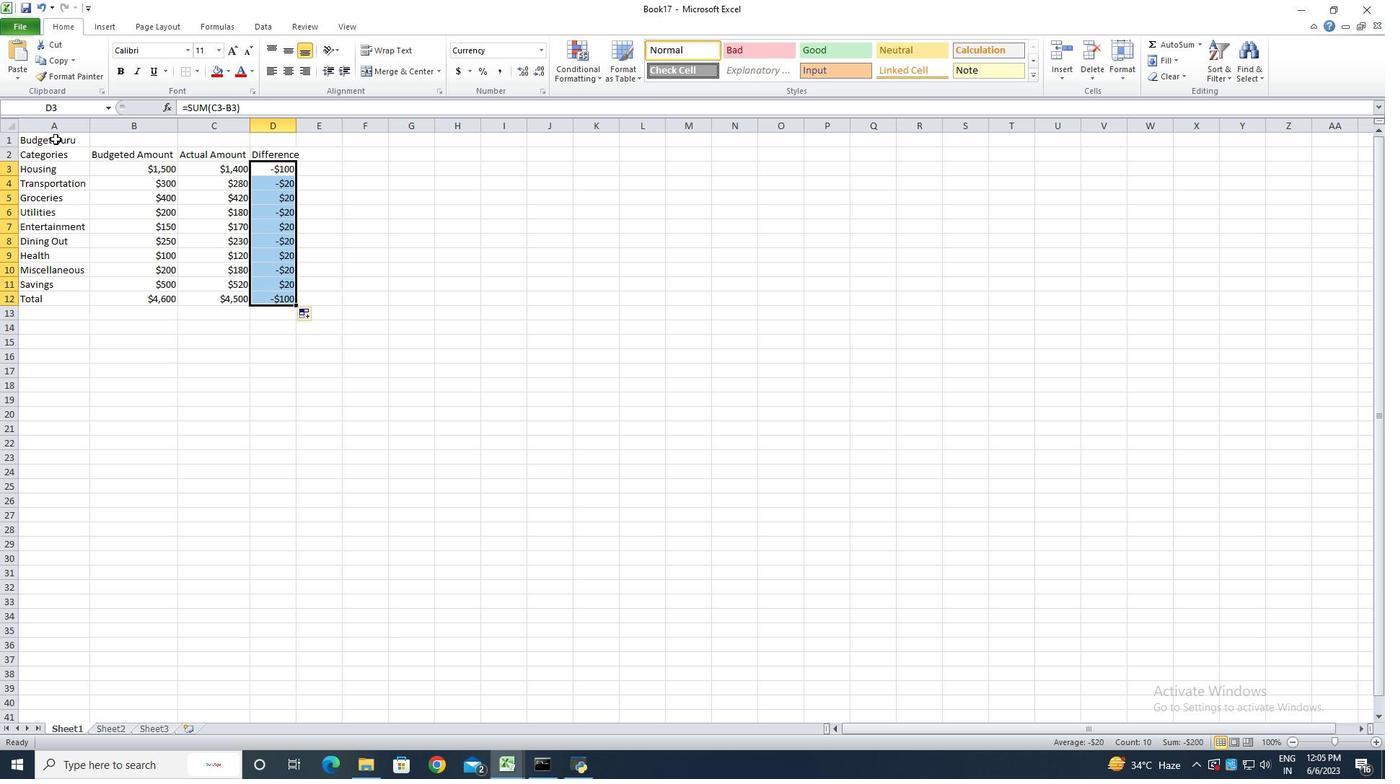 
Action: Mouse pressed left at (57, 140)
Screenshot: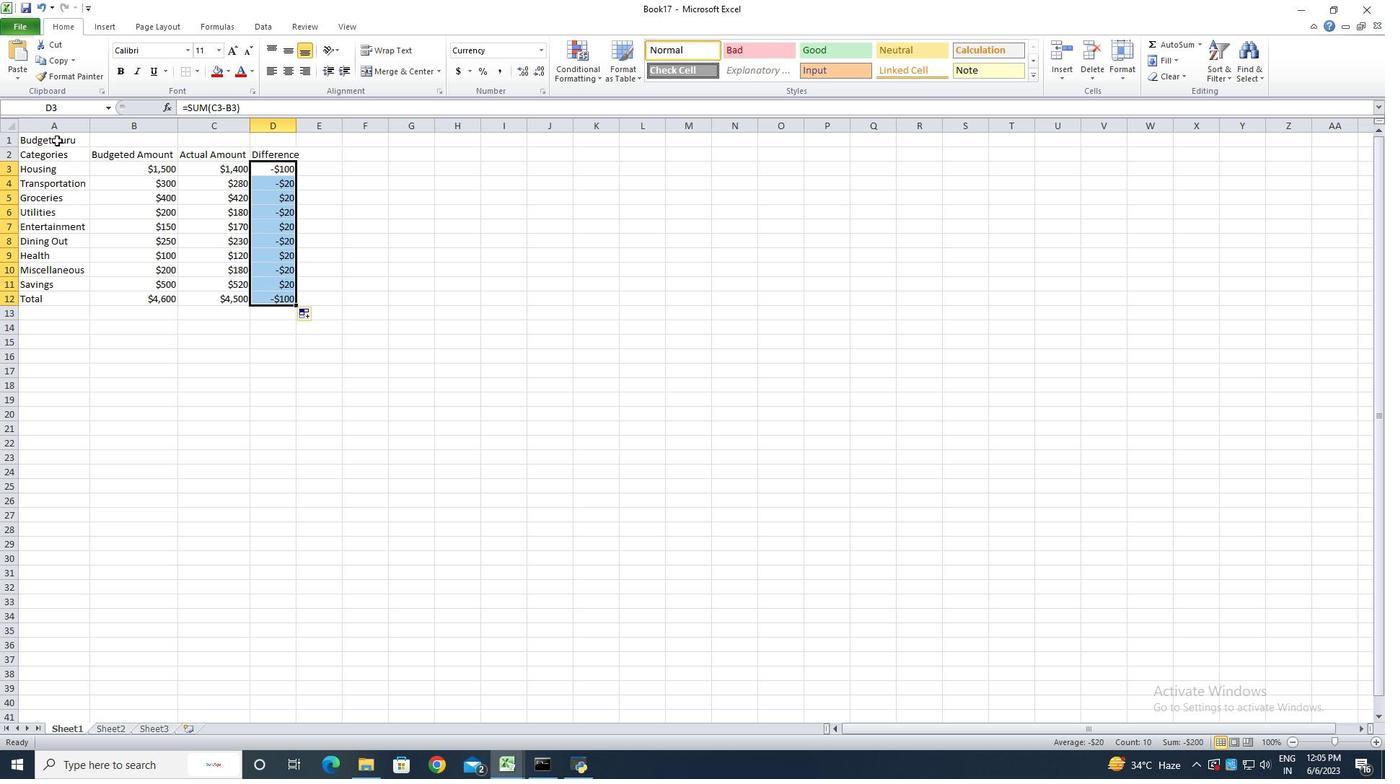 
Action: Mouse moved to (70, 140)
Screenshot: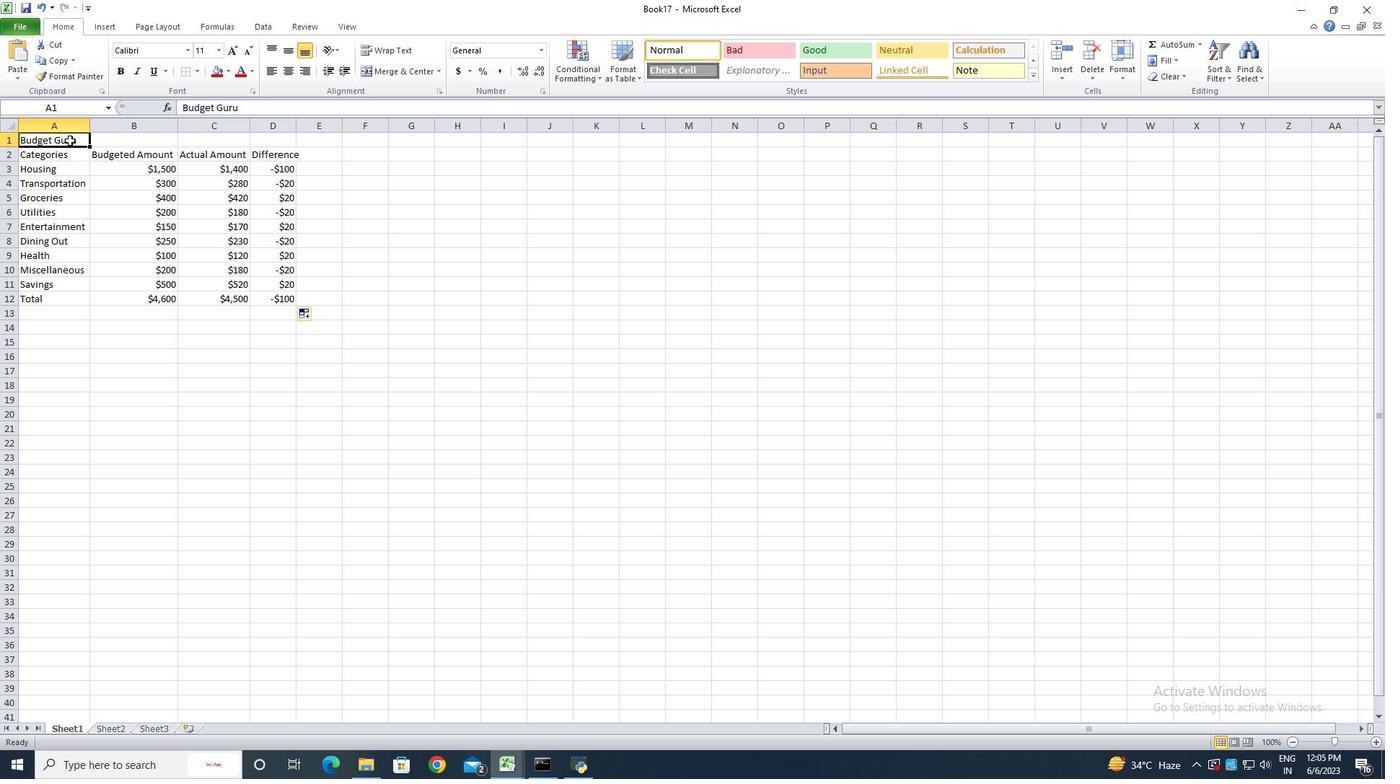 
Action: Mouse pressed left at (70, 140)
Screenshot: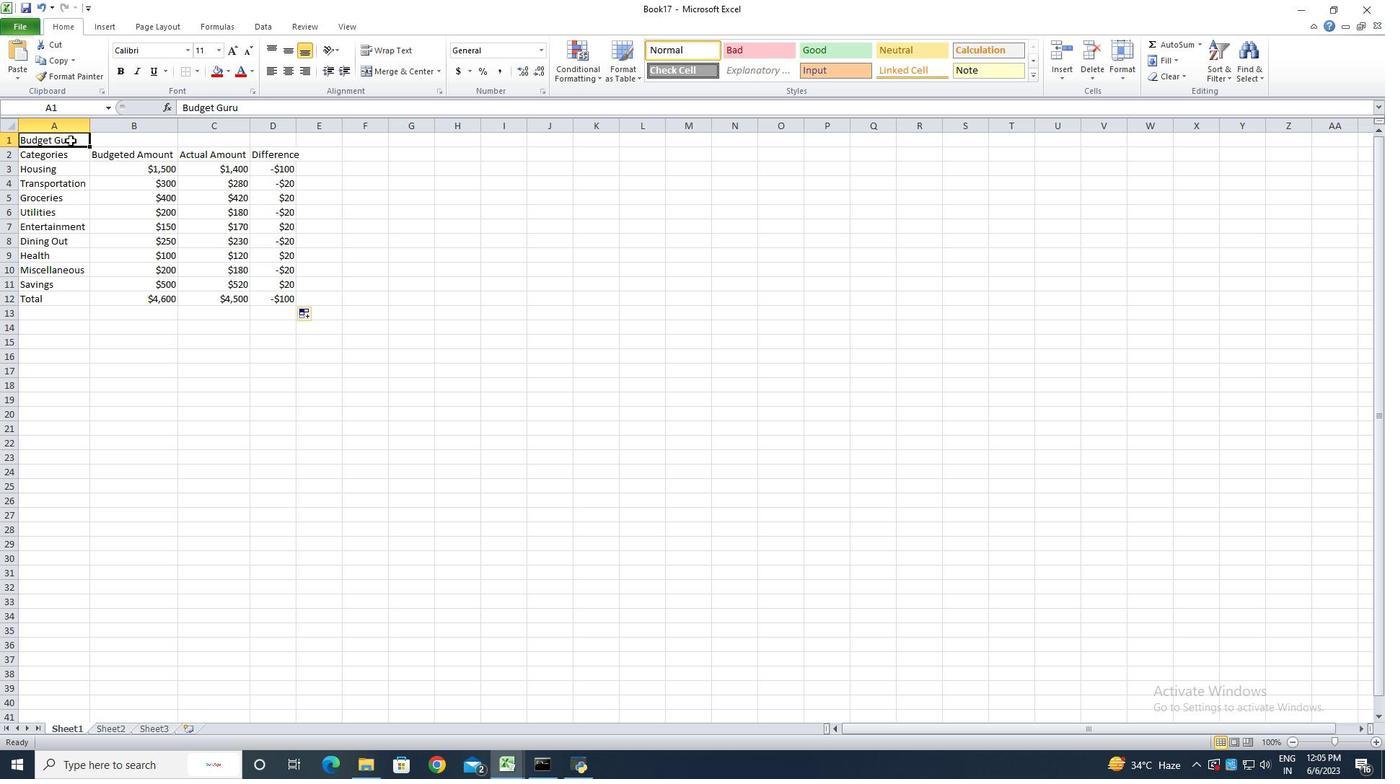 
Action: Mouse moved to (396, 64)
Screenshot: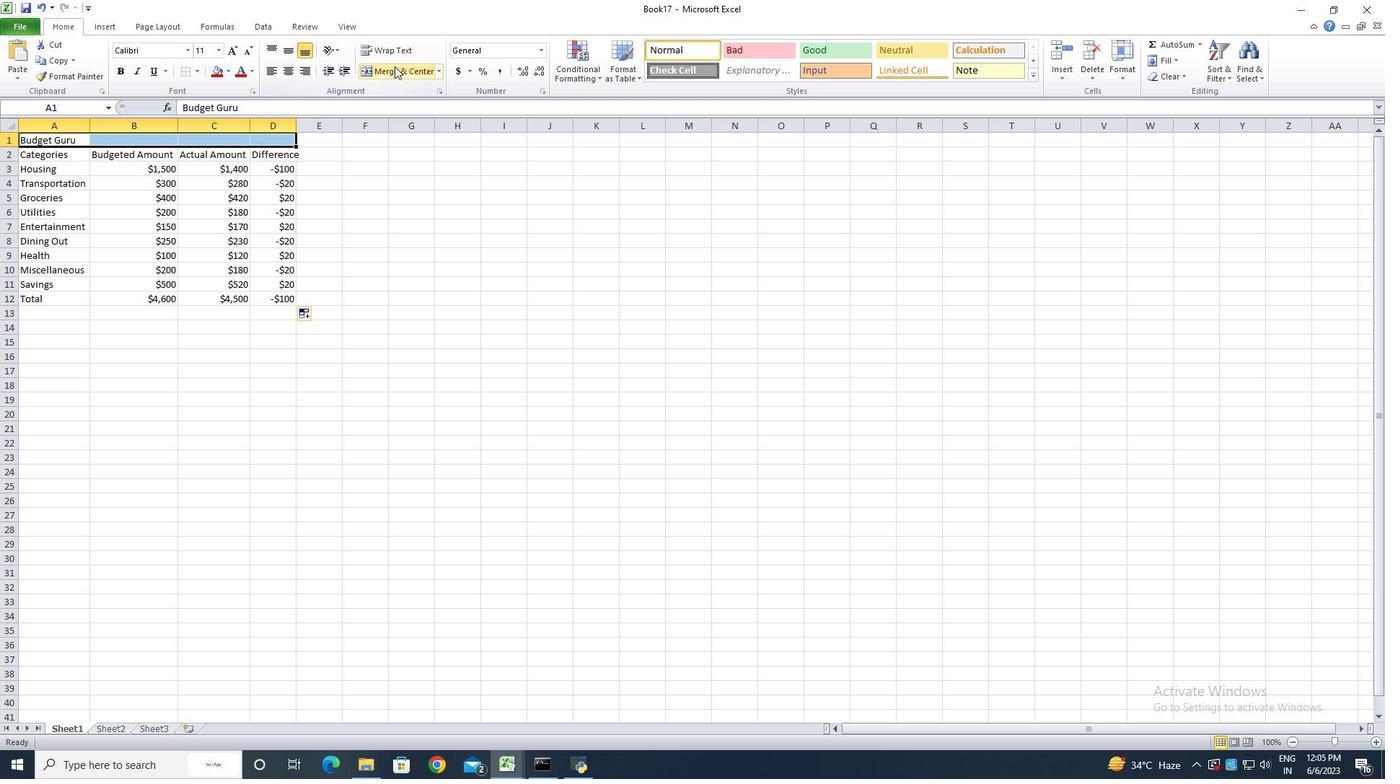 
Action: Mouse pressed left at (396, 64)
Screenshot: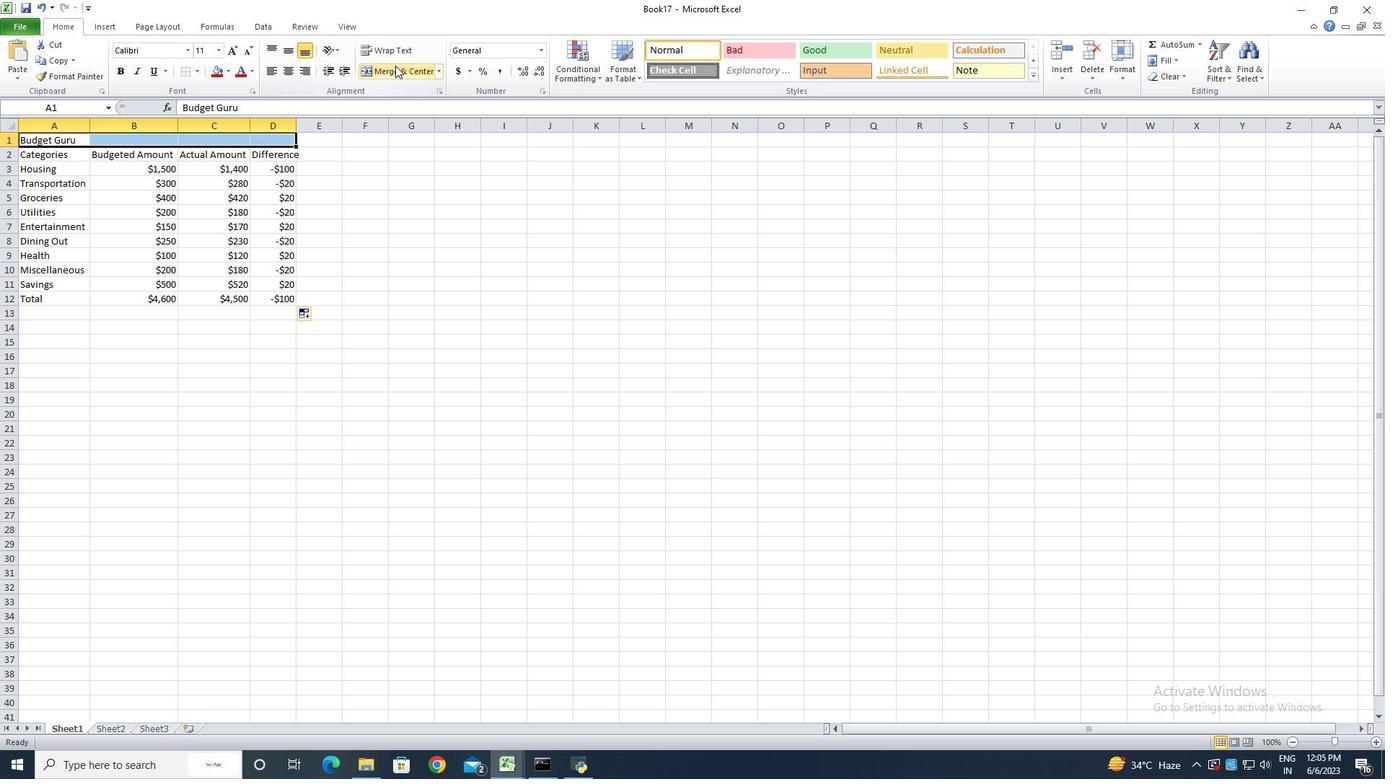 
Action: Mouse moved to (296, 122)
Screenshot: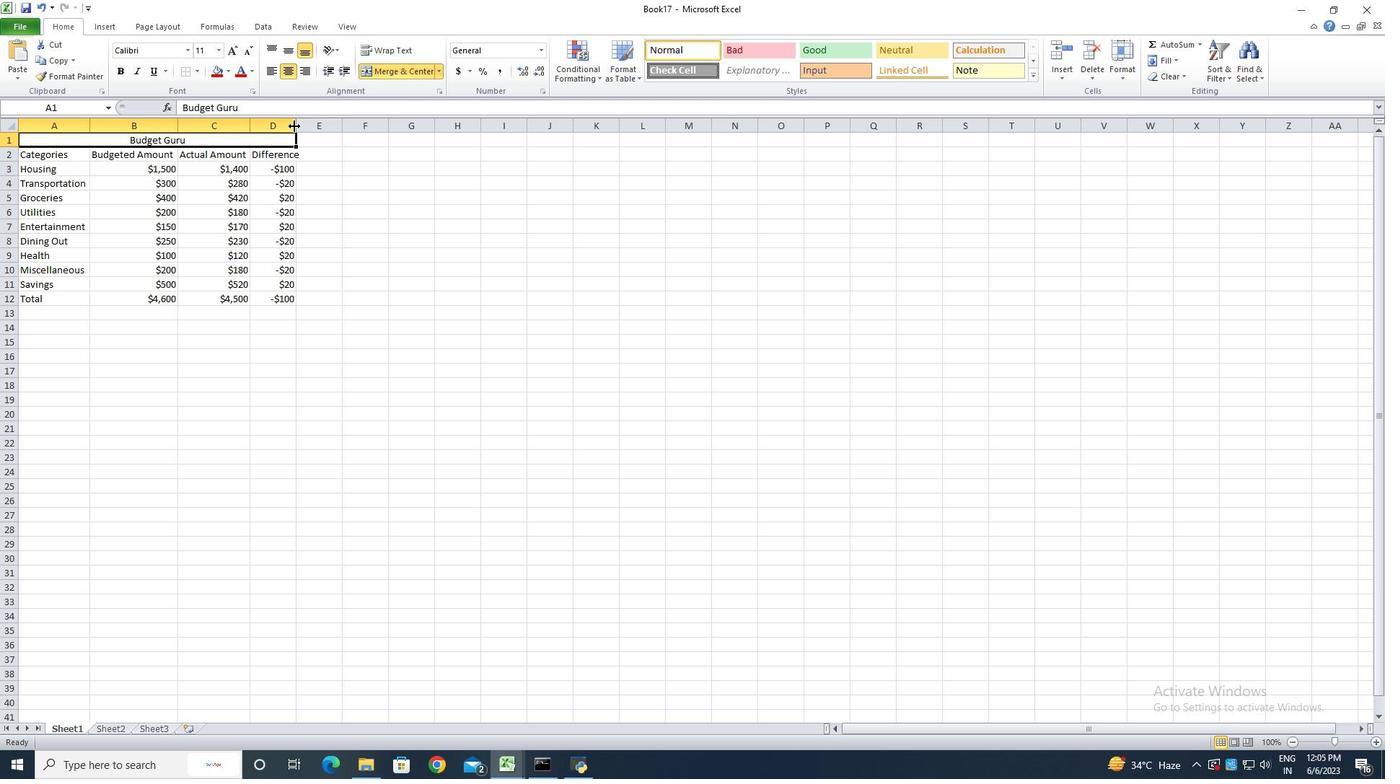 
Action: Mouse pressed left at (296, 122)
Screenshot: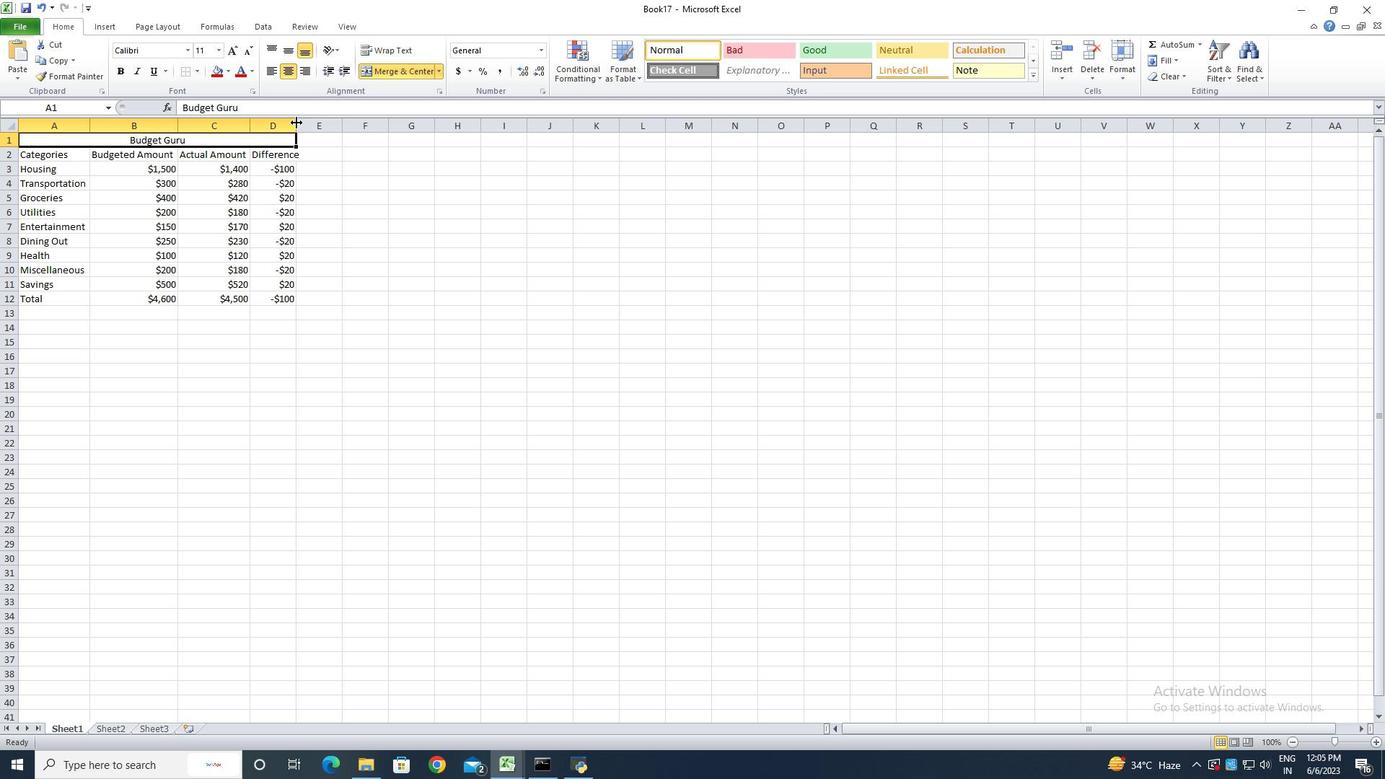 
Action: Mouse pressed left at (296, 122)
Screenshot: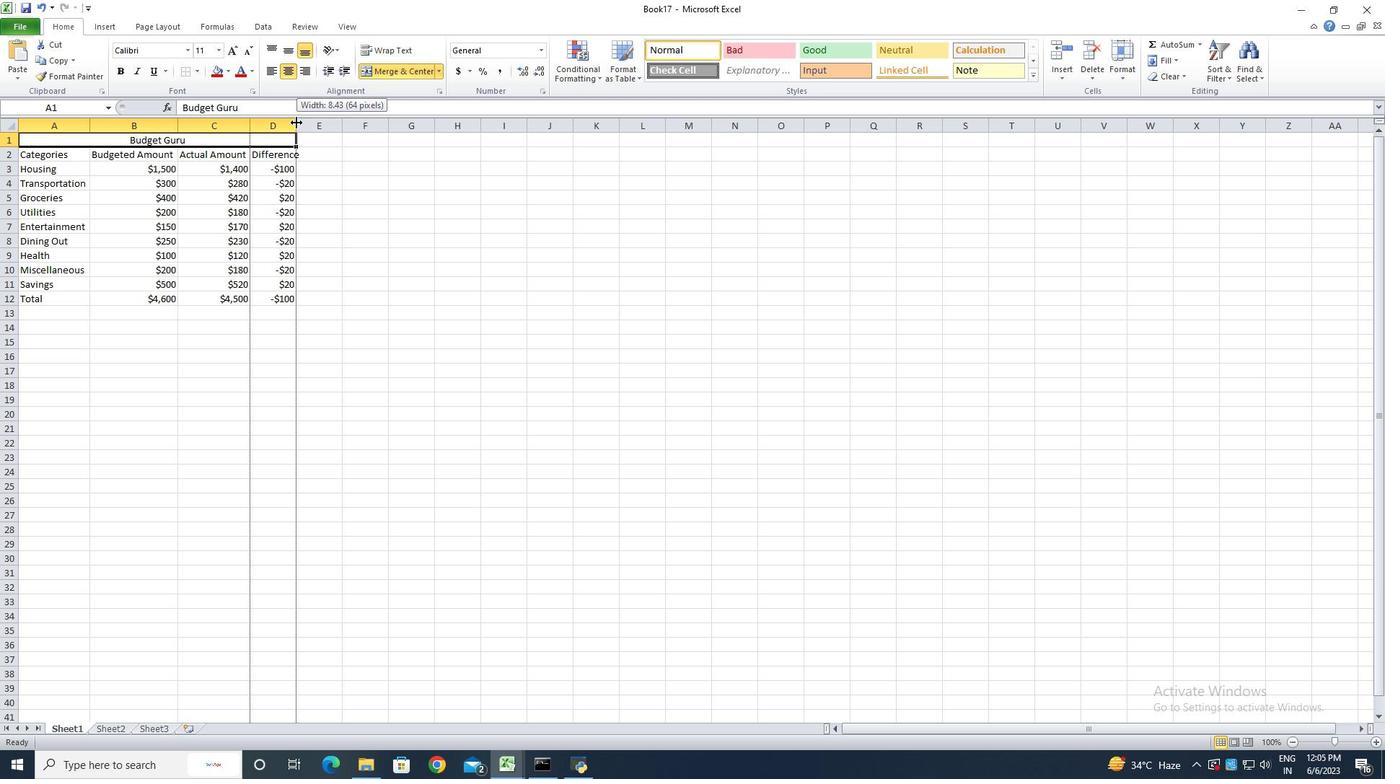
Action: Mouse moved to (315, 380)
Screenshot: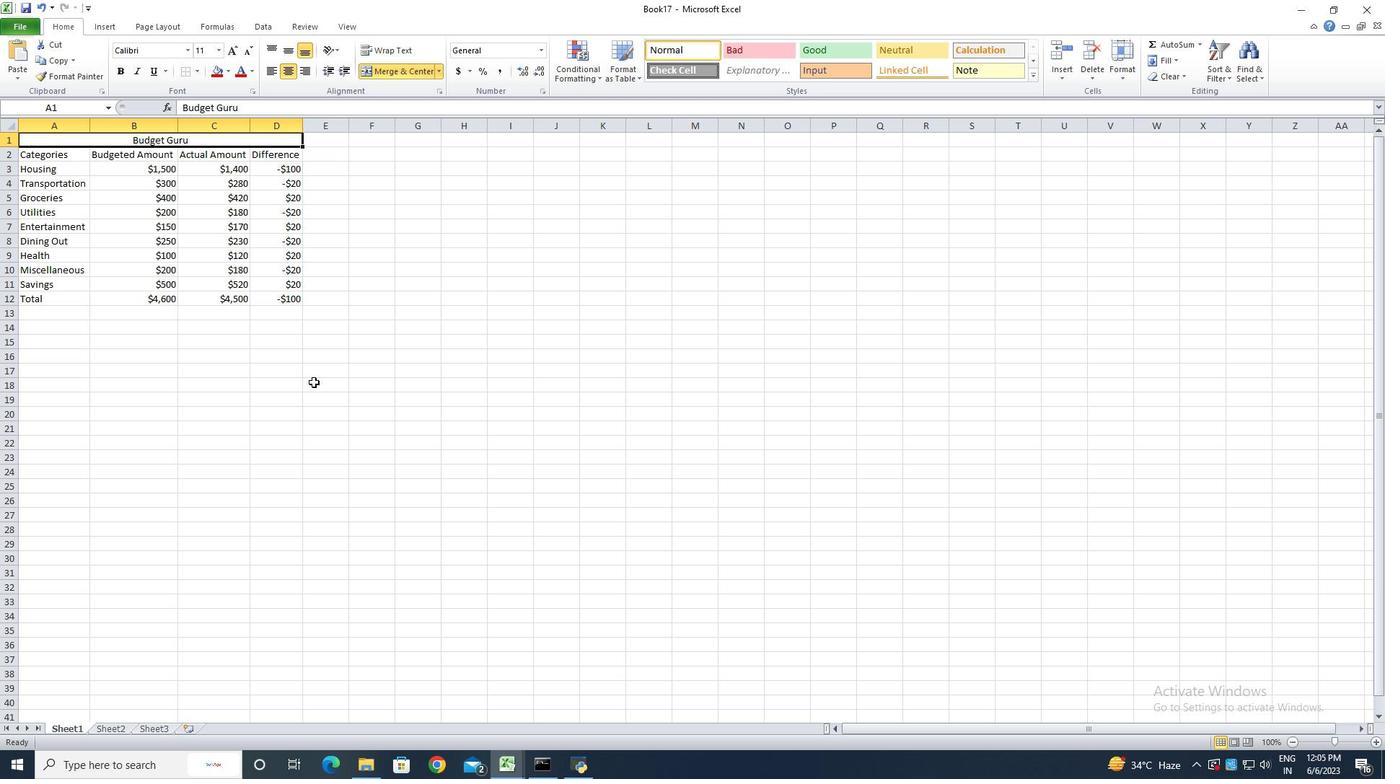 
Action: Mouse pressed left at (315, 380)
Screenshot: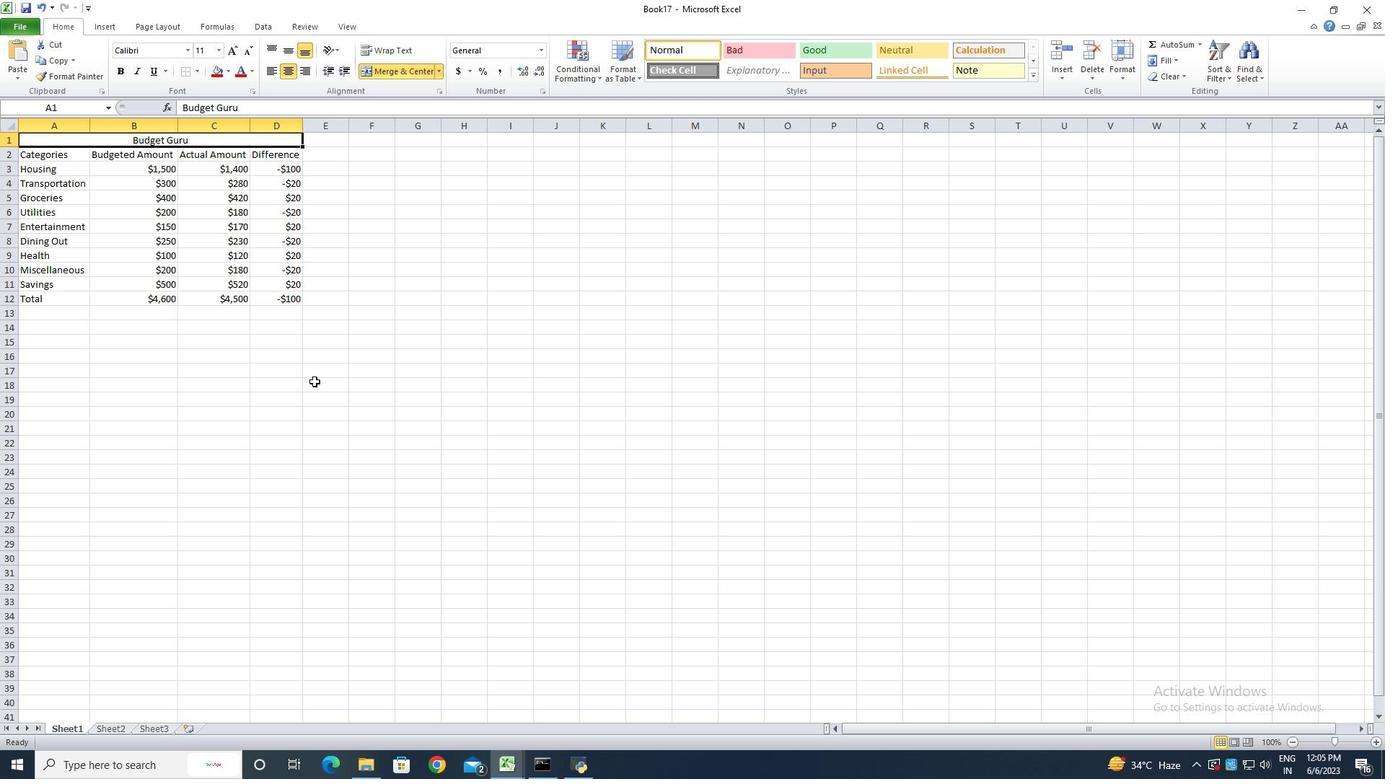 
Action: Mouse moved to (26, 28)
Screenshot: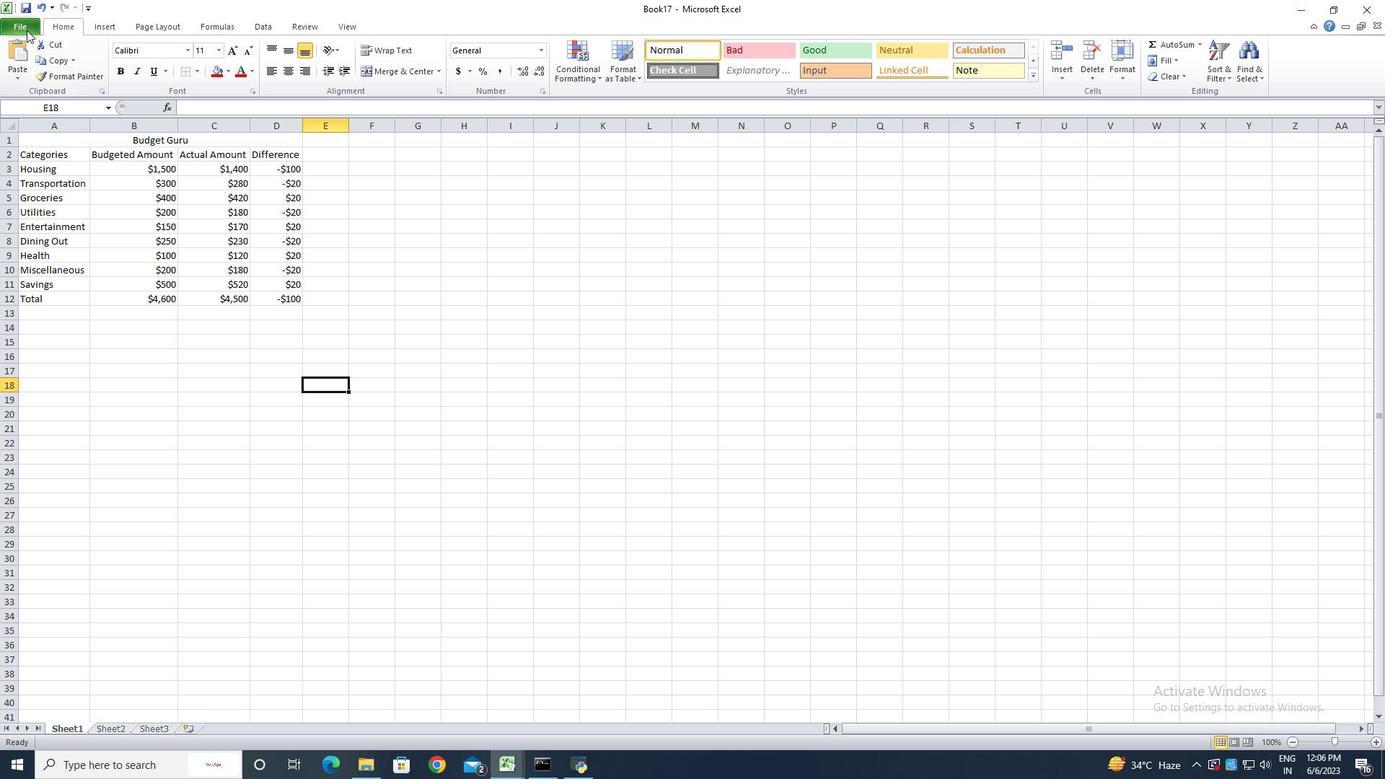 
Action: Mouse pressed left at (26, 28)
Screenshot: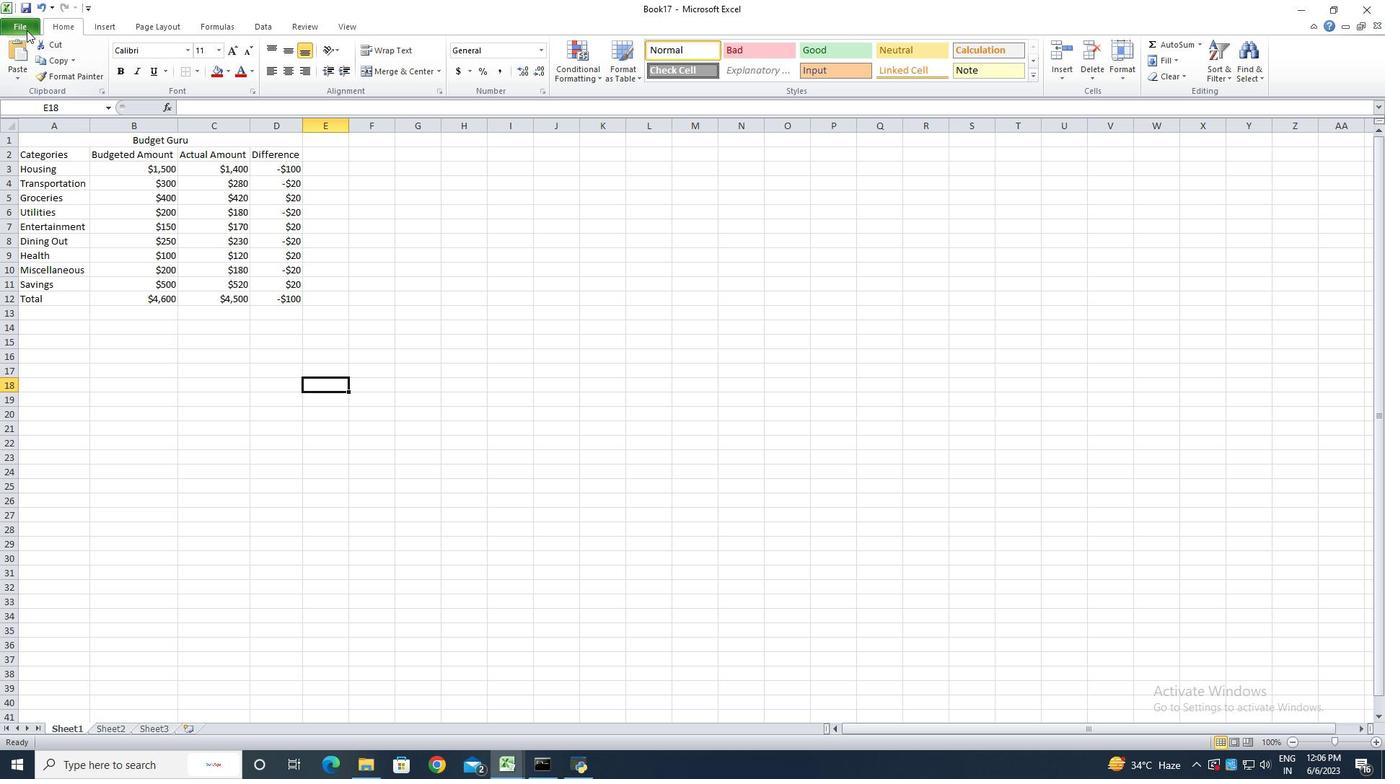 
Action: Mouse moved to (41, 69)
Screenshot: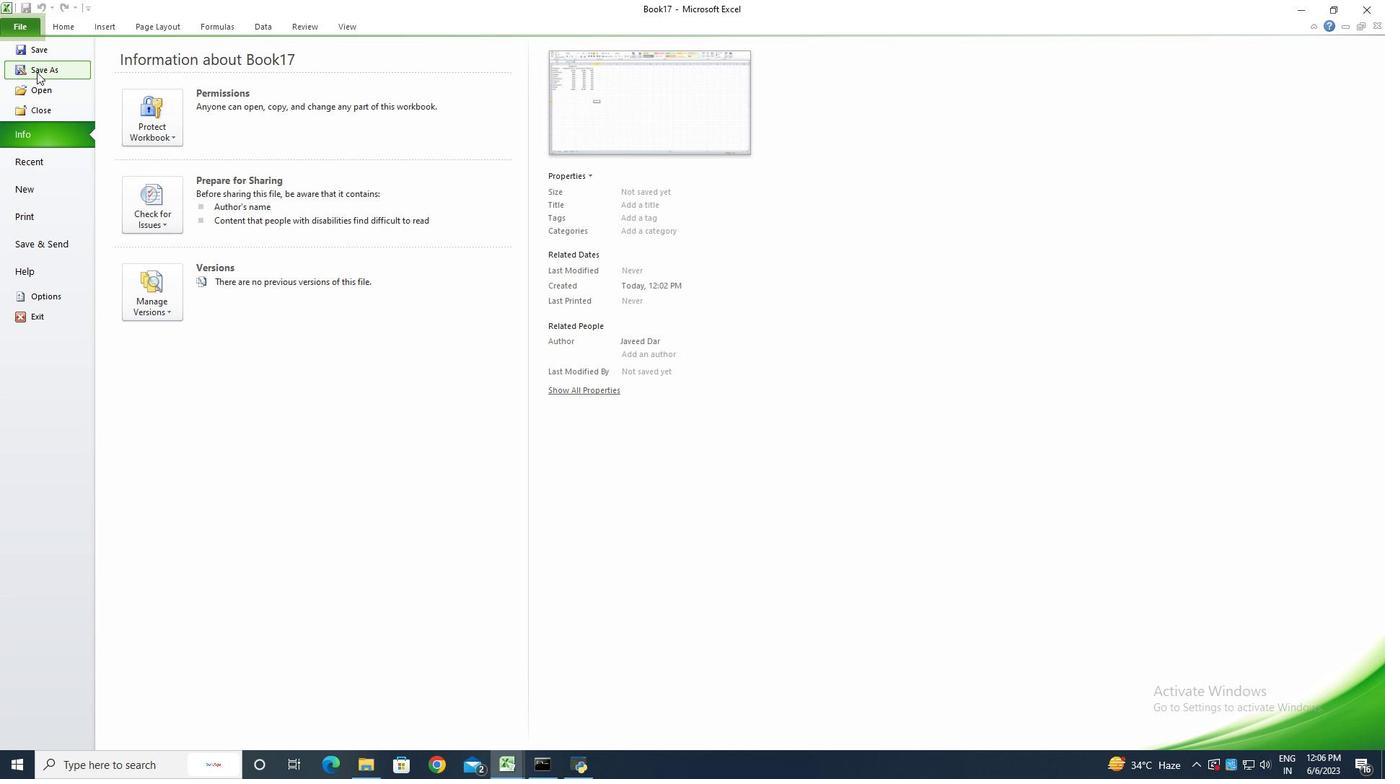 
Action: Mouse pressed left at (41, 69)
Screenshot: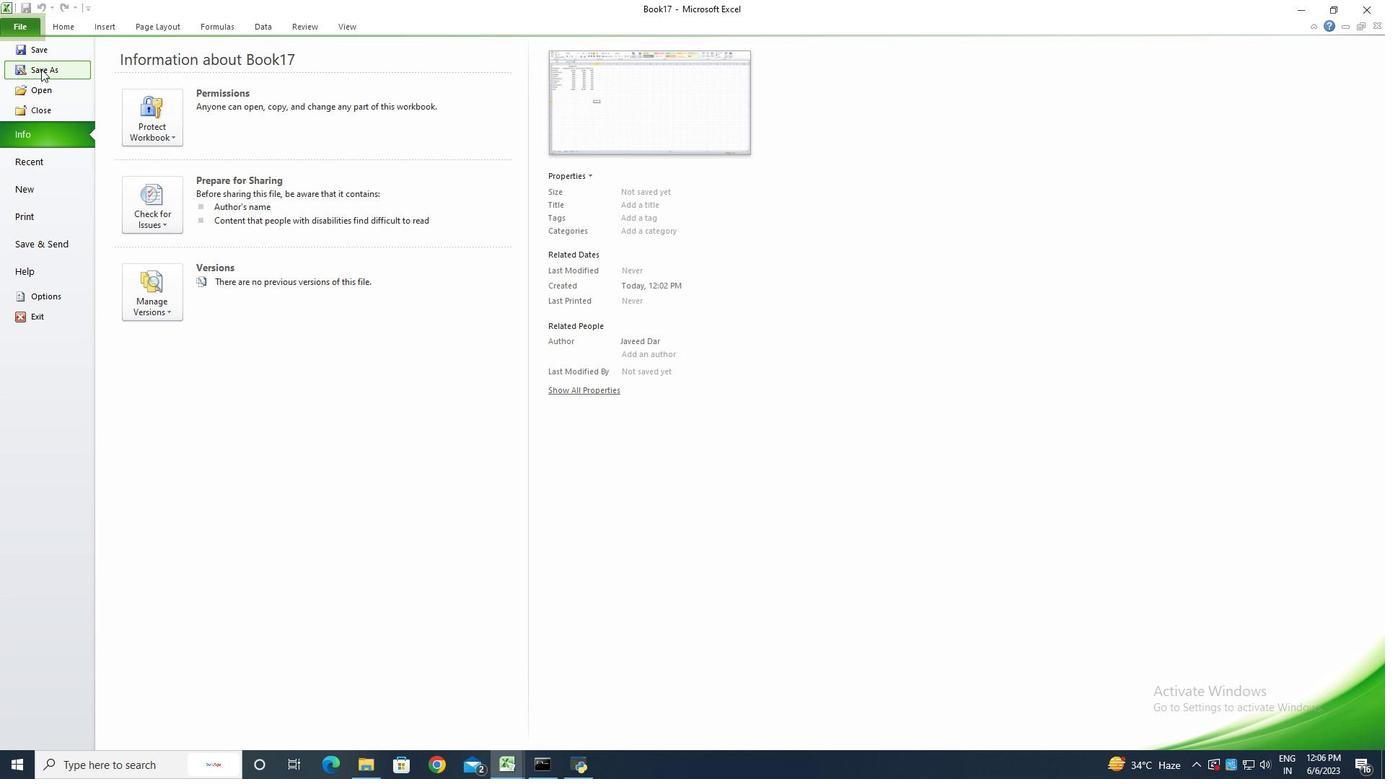 
Action: Key pressed <Key.shift>Ex<Key.shift><Key.shift><Key.shift><Key.shift><Key.shift><Key.shift><Key.shift><Key.shift><Key.shift><Key.shift><Key.shift><Key.shift><Key.shift><Key.shift>Report<Key.shift><Key.shift><Key.shift><Key.shift><Key.shift>Dash<Key.shift>B<Key.backspace>board<Key.shift>Dash<Key.shift>boardbook
Screenshot: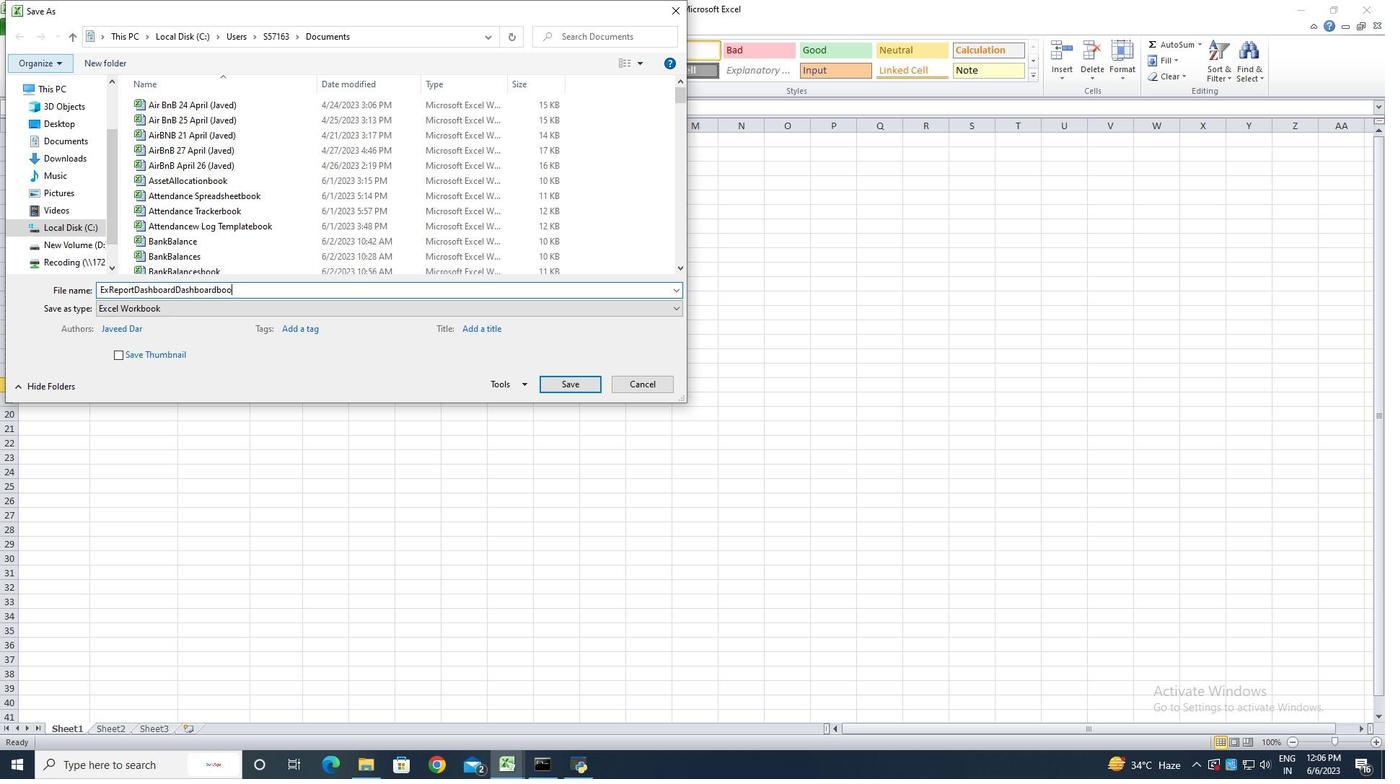 
Action: Mouse moved to (561, 380)
Screenshot: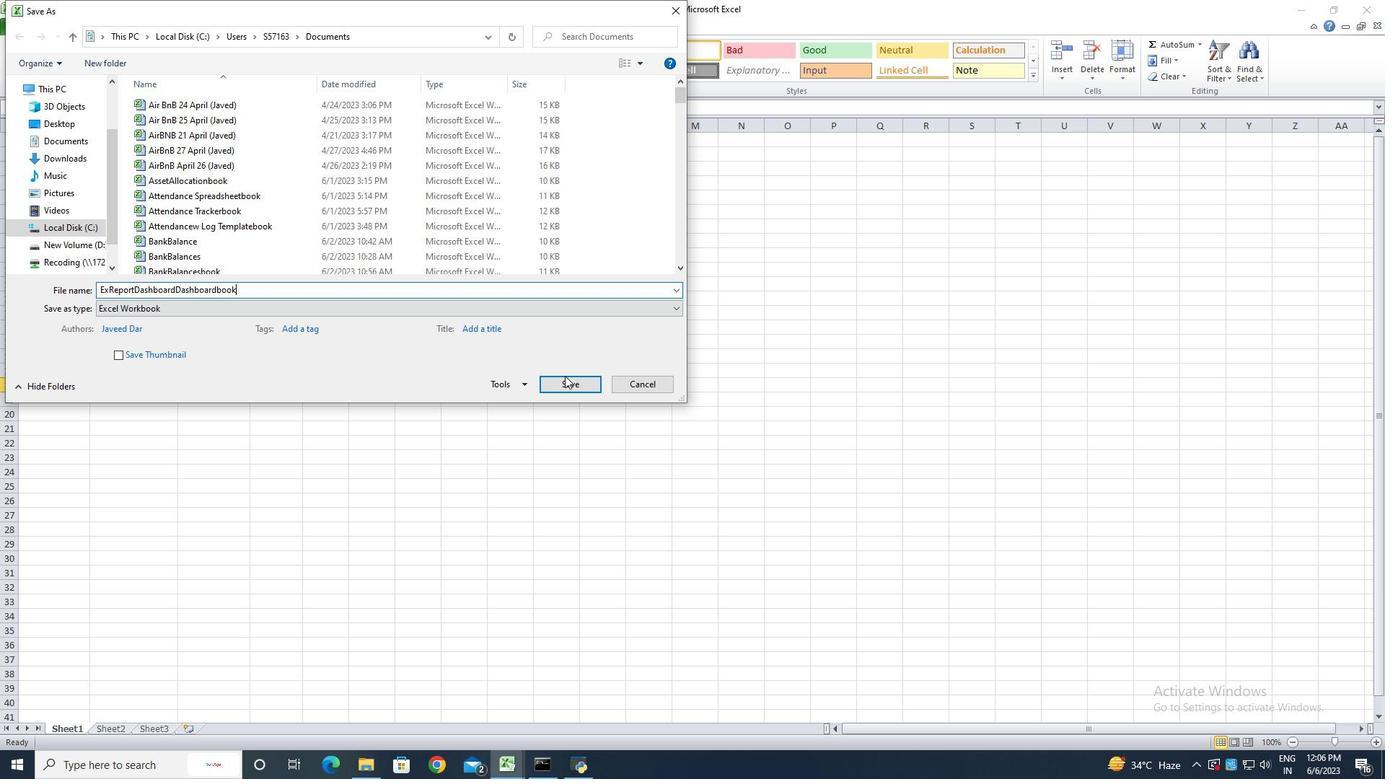 
Action: Mouse pressed left at (561, 380)
Screenshot: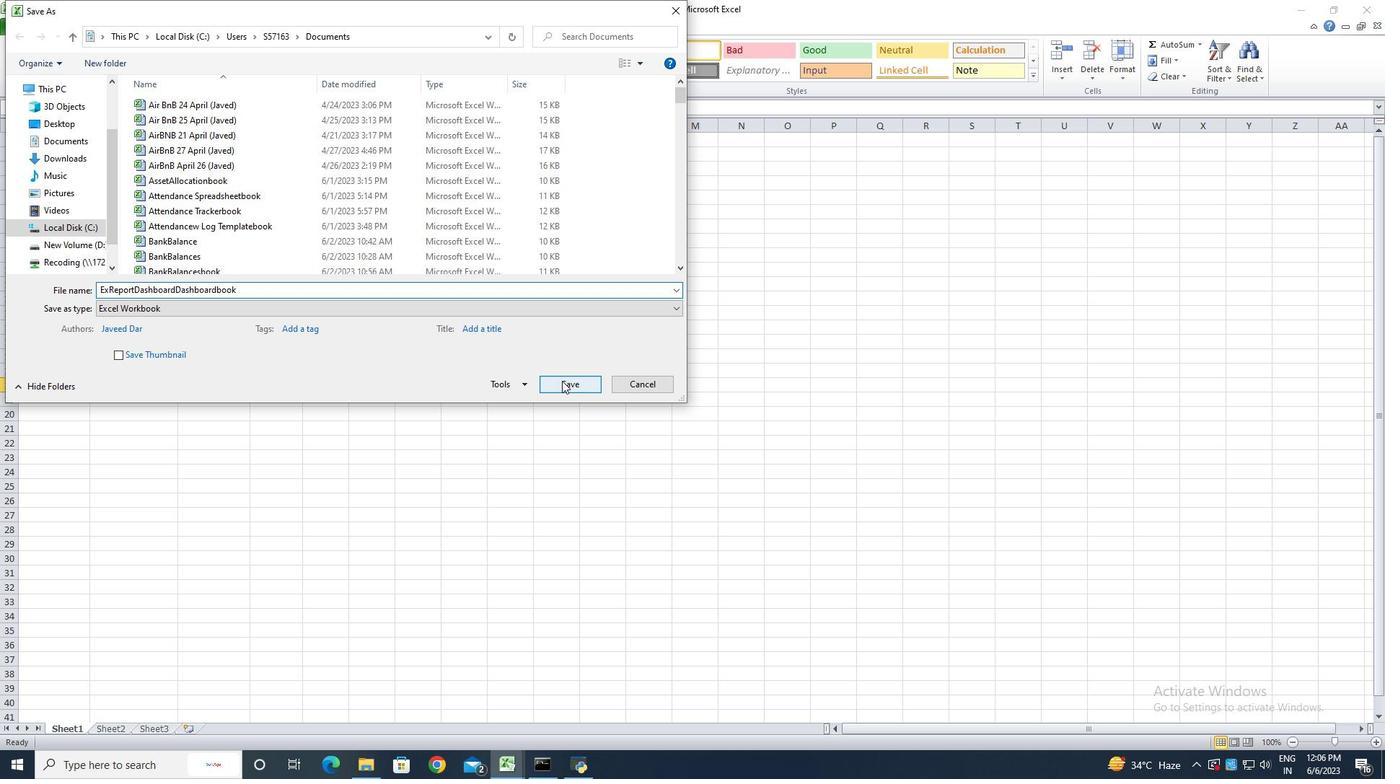 
Action: Mouse moved to (481, 389)
Screenshot: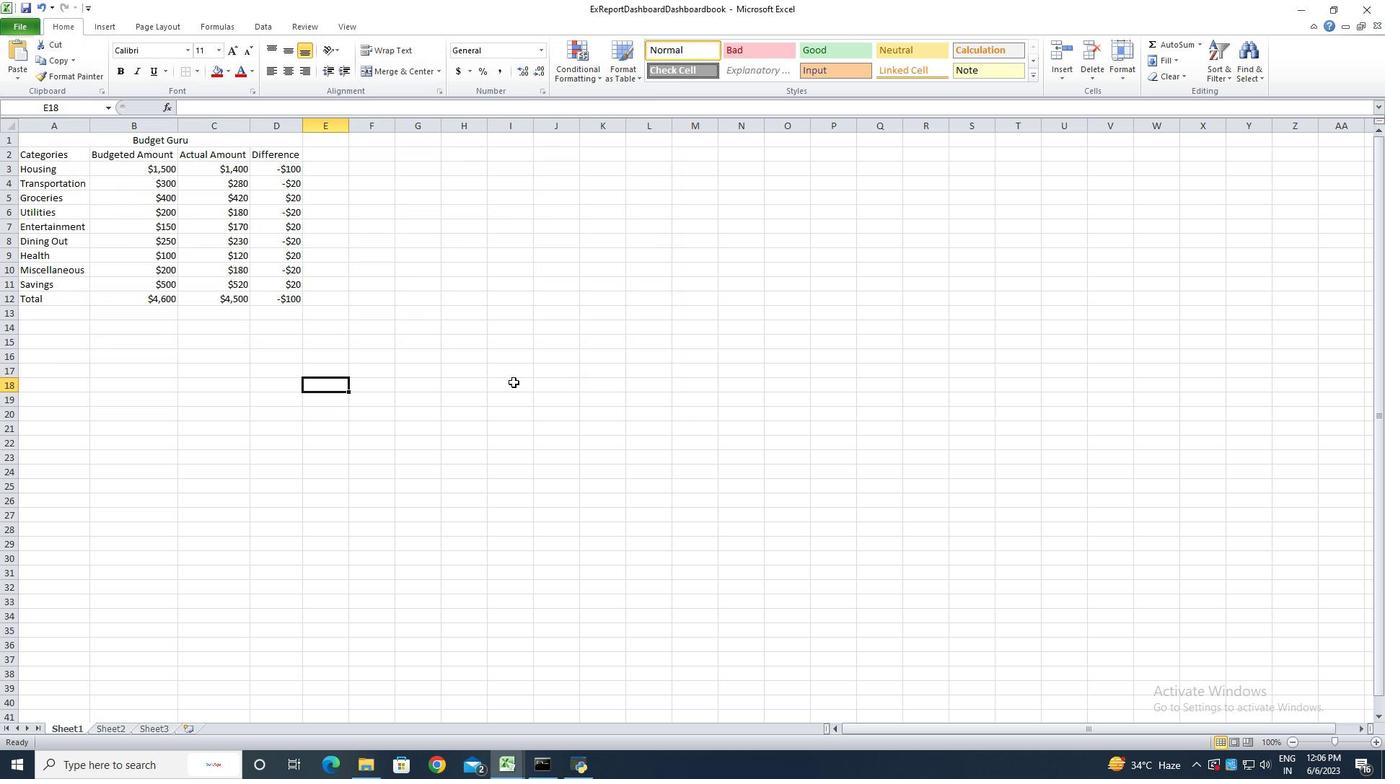 
Action: Mouse pressed left at (481, 389)
Screenshot: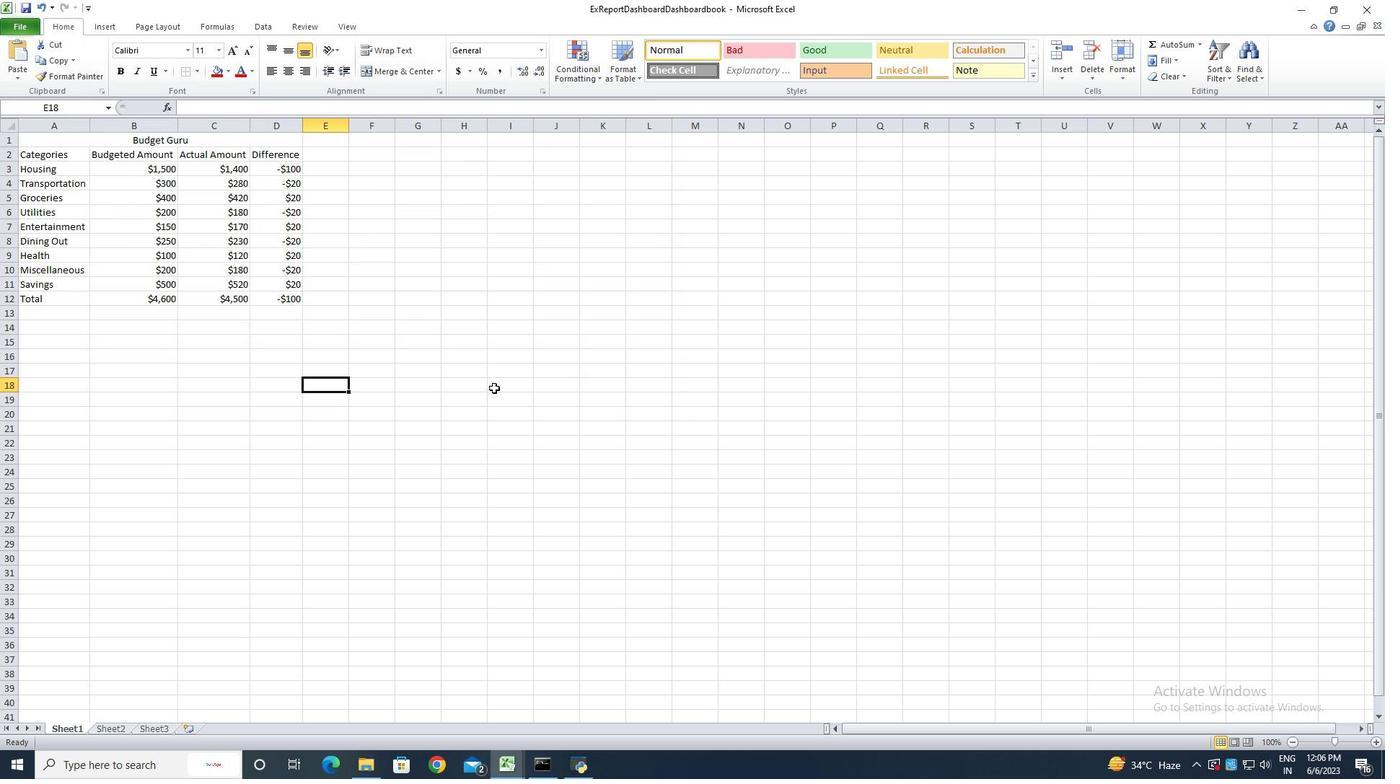 
Action: Key pressed ctrl+S
Screenshot: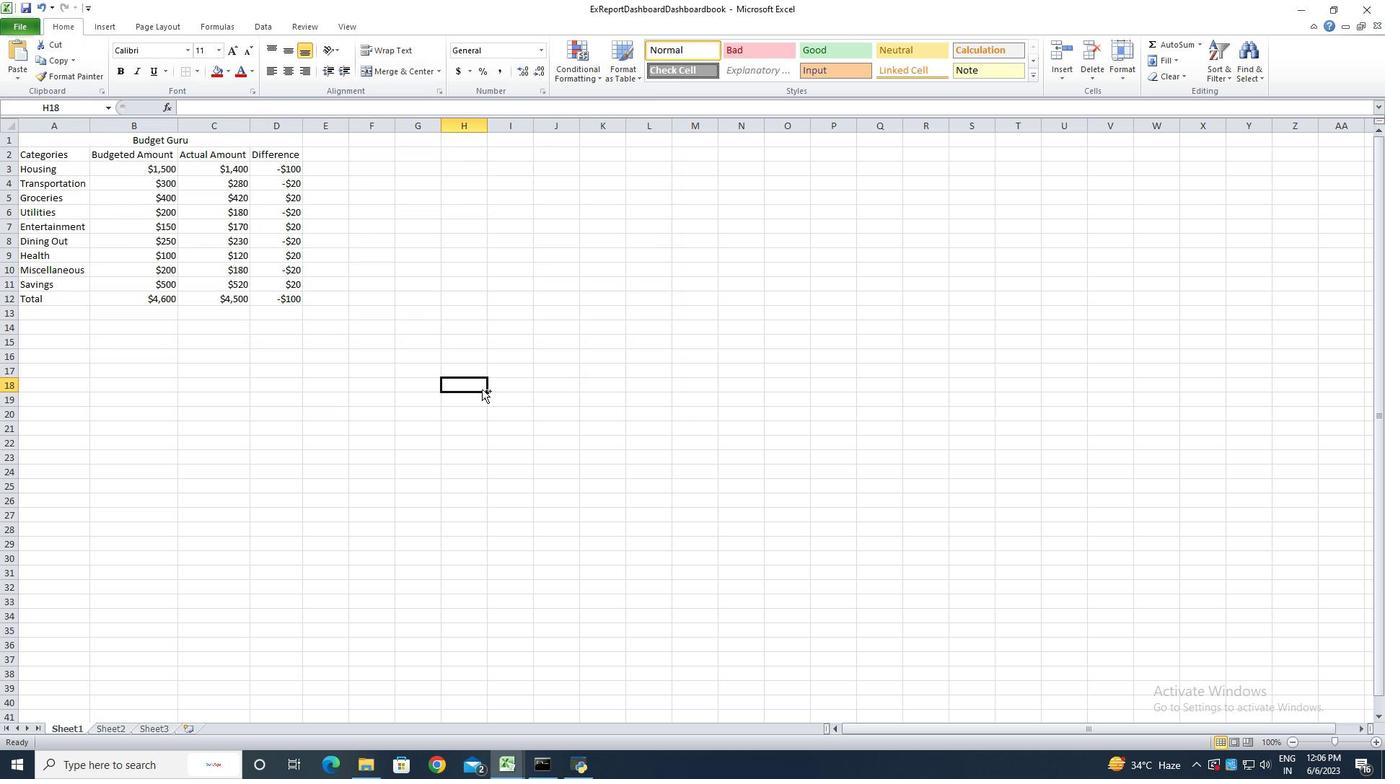 
